 Task: Find connections with filter location Barki Saria with filter topic #humanresourceswith filter profile language German with filter current company Idexcel with filter school Jawahar Education Societys A.C.Patil College of Engineering 17 Sector-4 Kharghar Navi Mumbai-410 210 with filter industry Hospitals with filter service category Wealth Management with filter keywords title Computer Programmer
Action: Mouse moved to (673, 95)
Screenshot: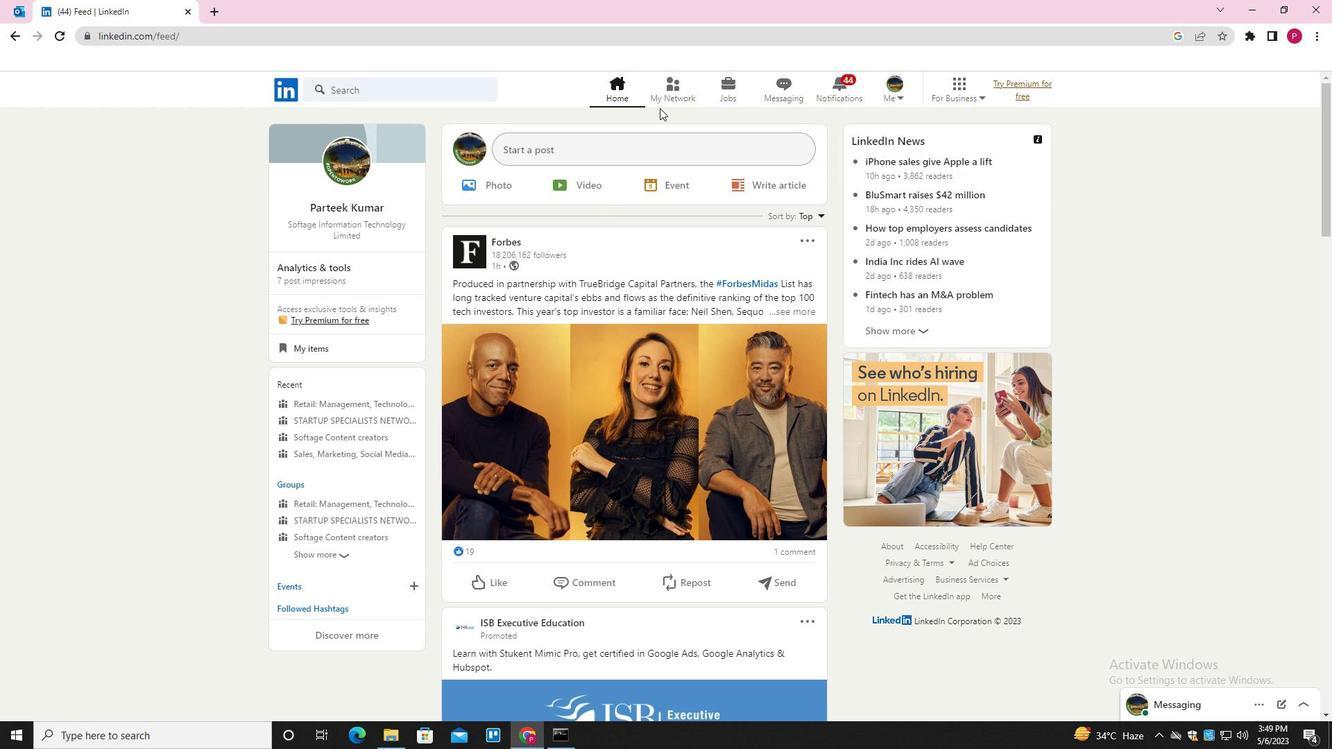 
Action: Mouse pressed left at (673, 95)
Screenshot: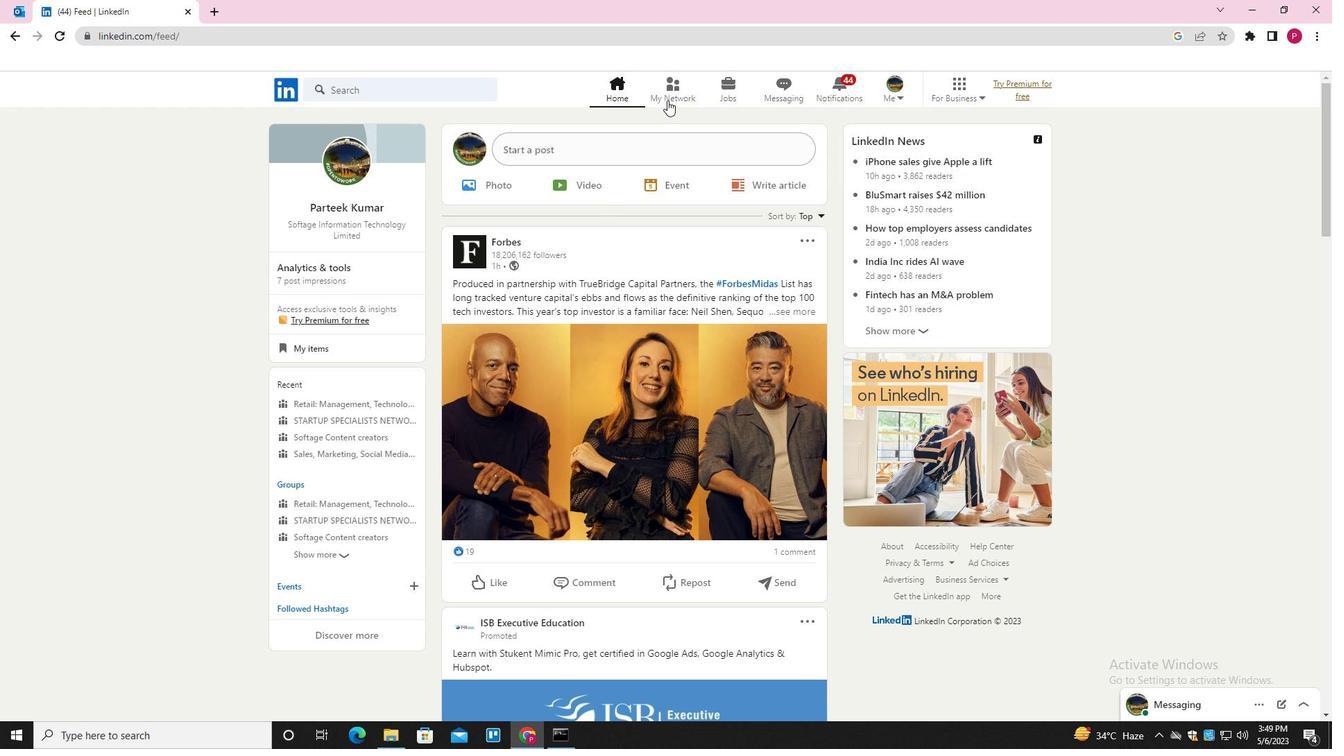 
Action: Mouse moved to (387, 170)
Screenshot: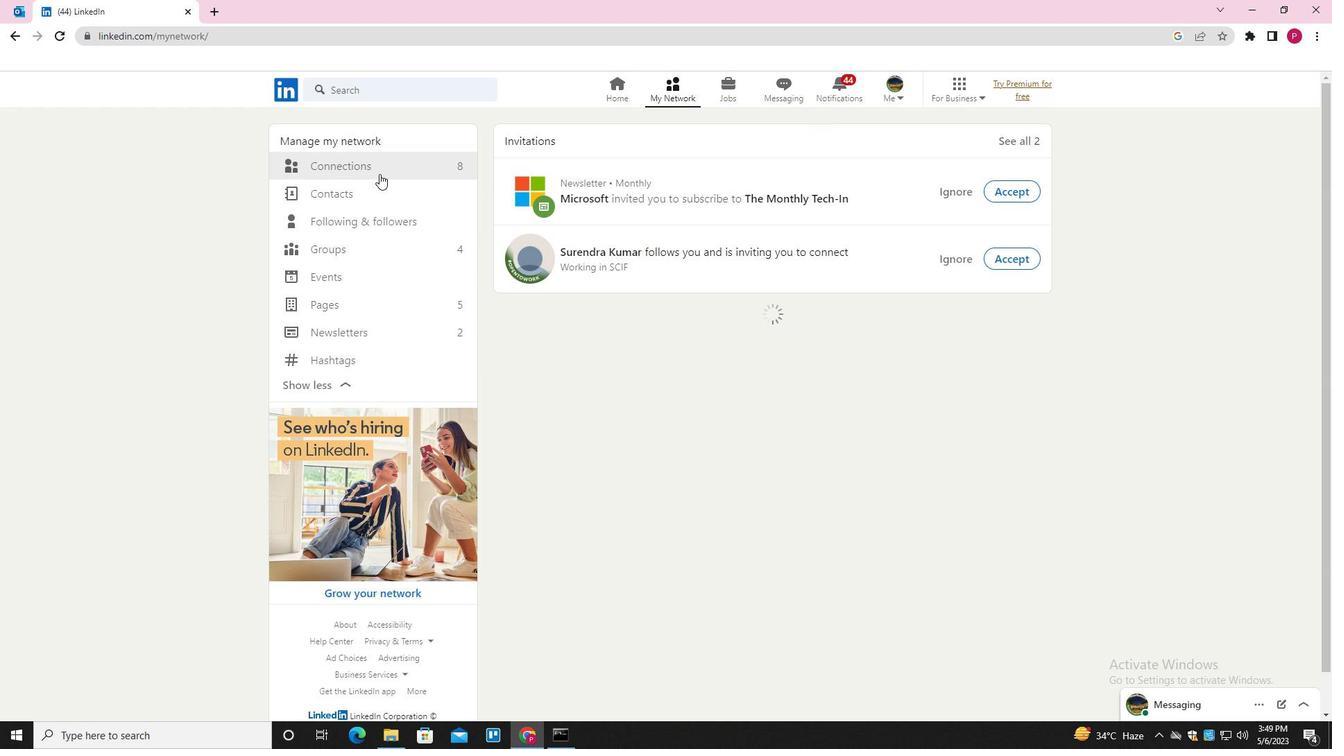 
Action: Mouse pressed left at (387, 170)
Screenshot: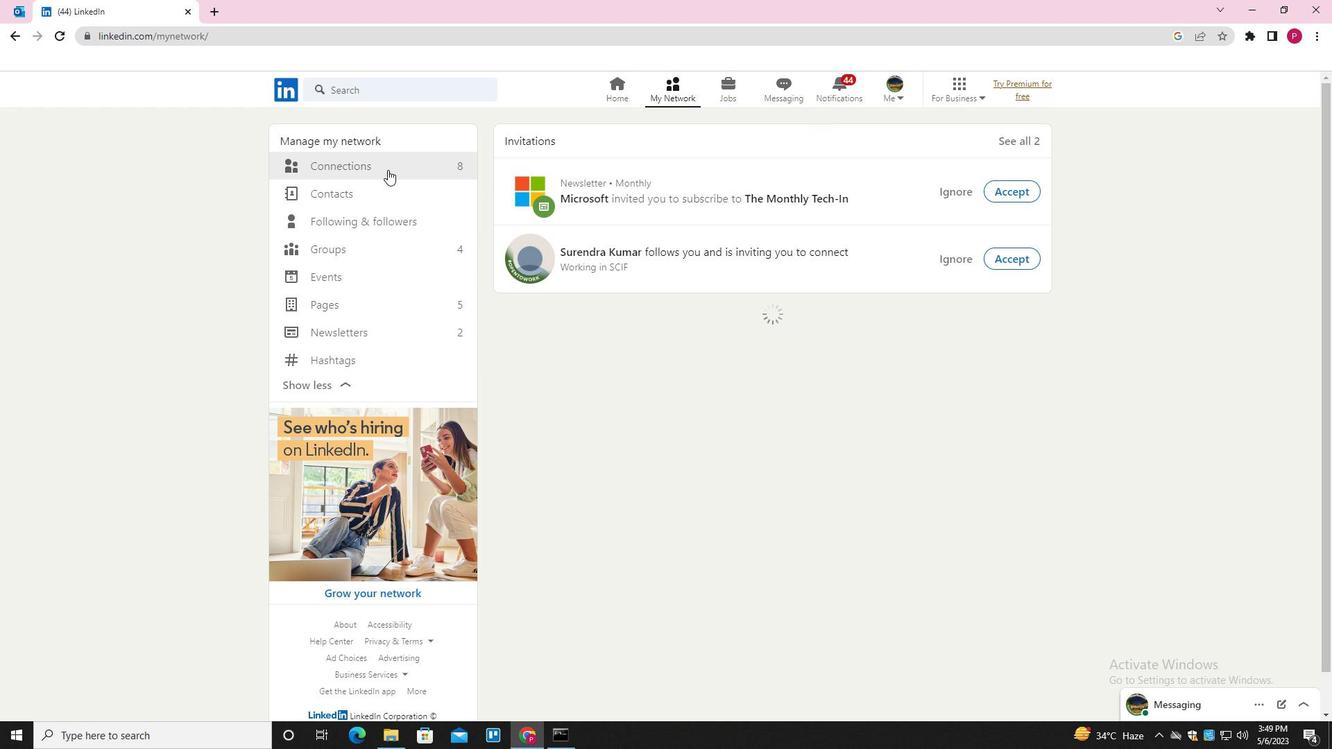 
Action: Mouse moved to (803, 171)
Screenshot: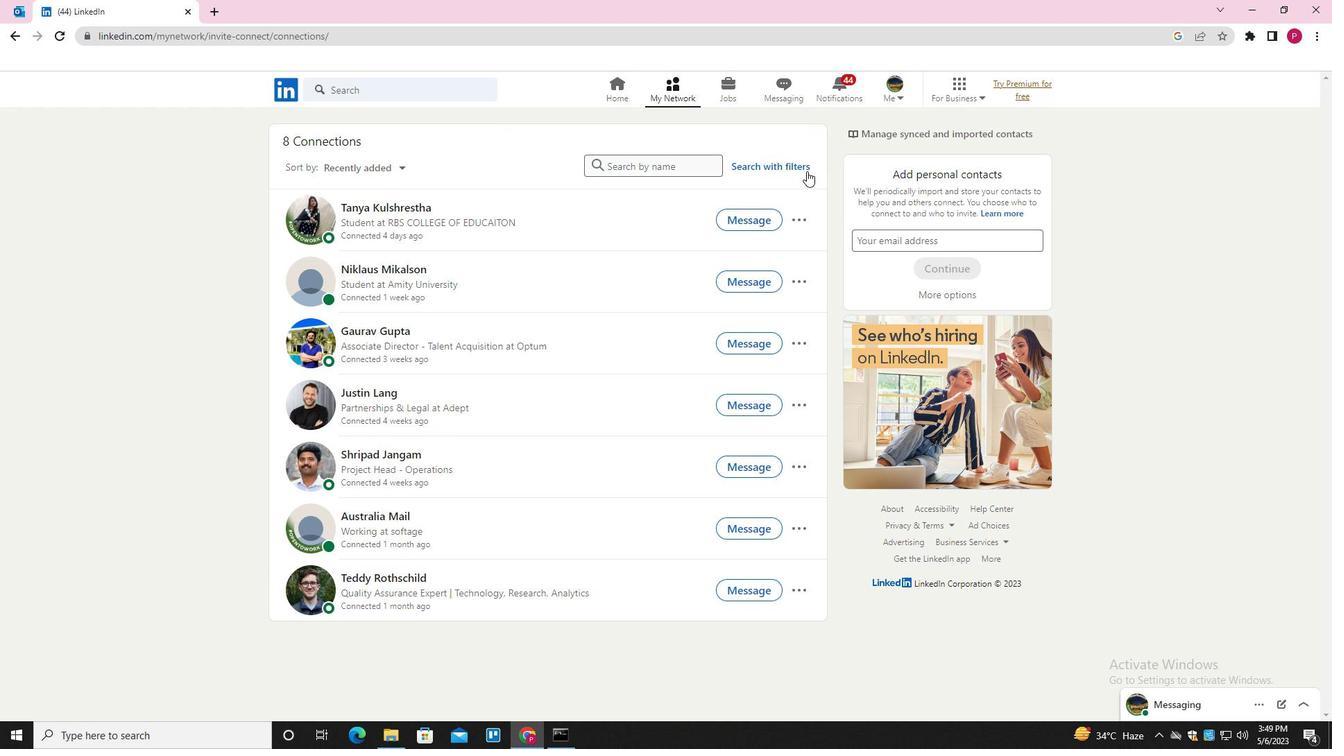 
Action: Mouse pressed left at (803, 171)
Screenshot: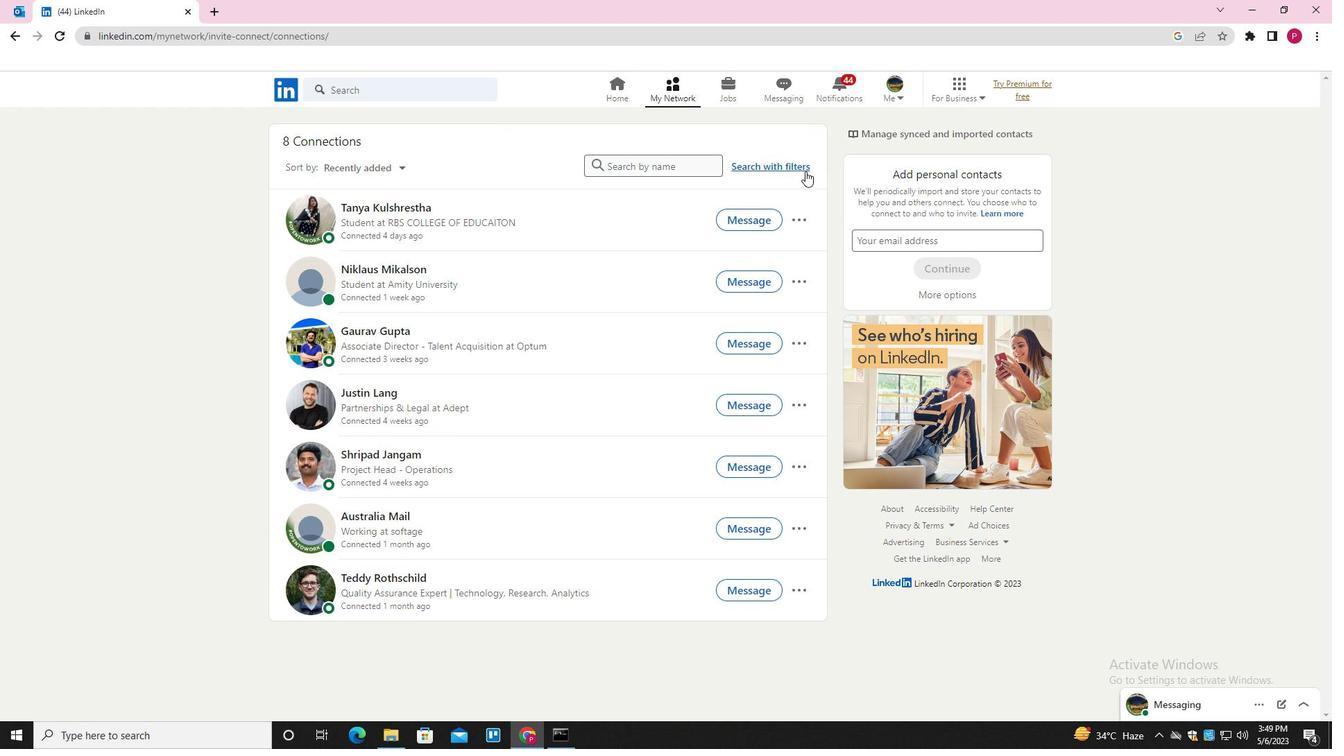 
Action: Mouse moved to (713, 121)
Screenshot: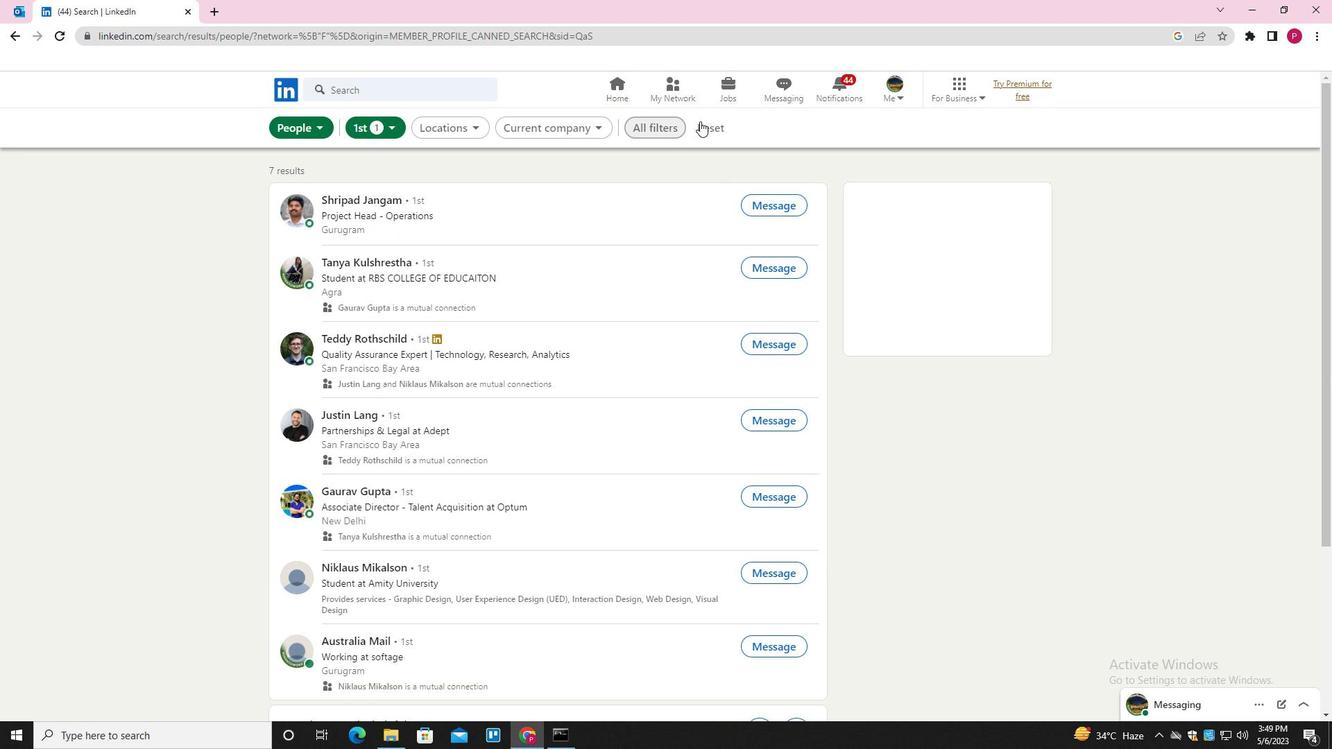 
Action: Mouse pressed left at (713, 121)
Screenshot: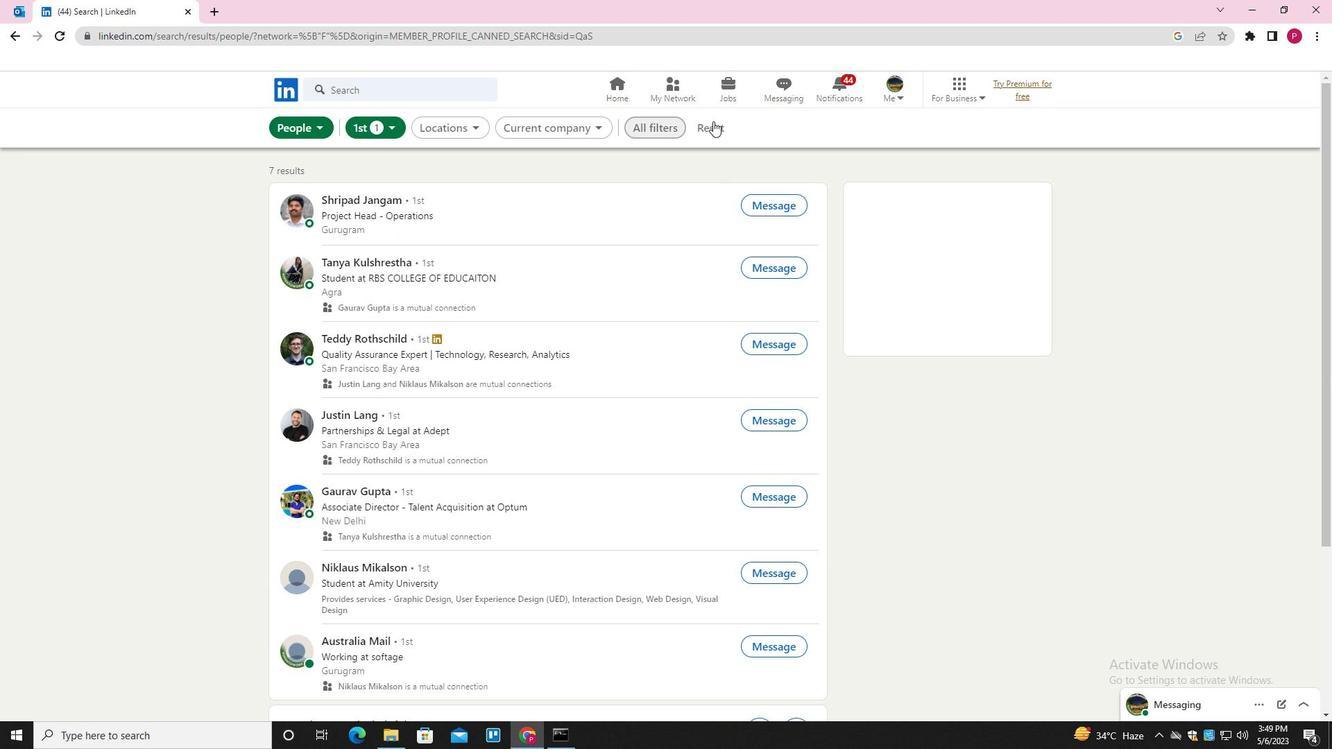 
Action: Mouse moved to (694, 121)
Screenshot: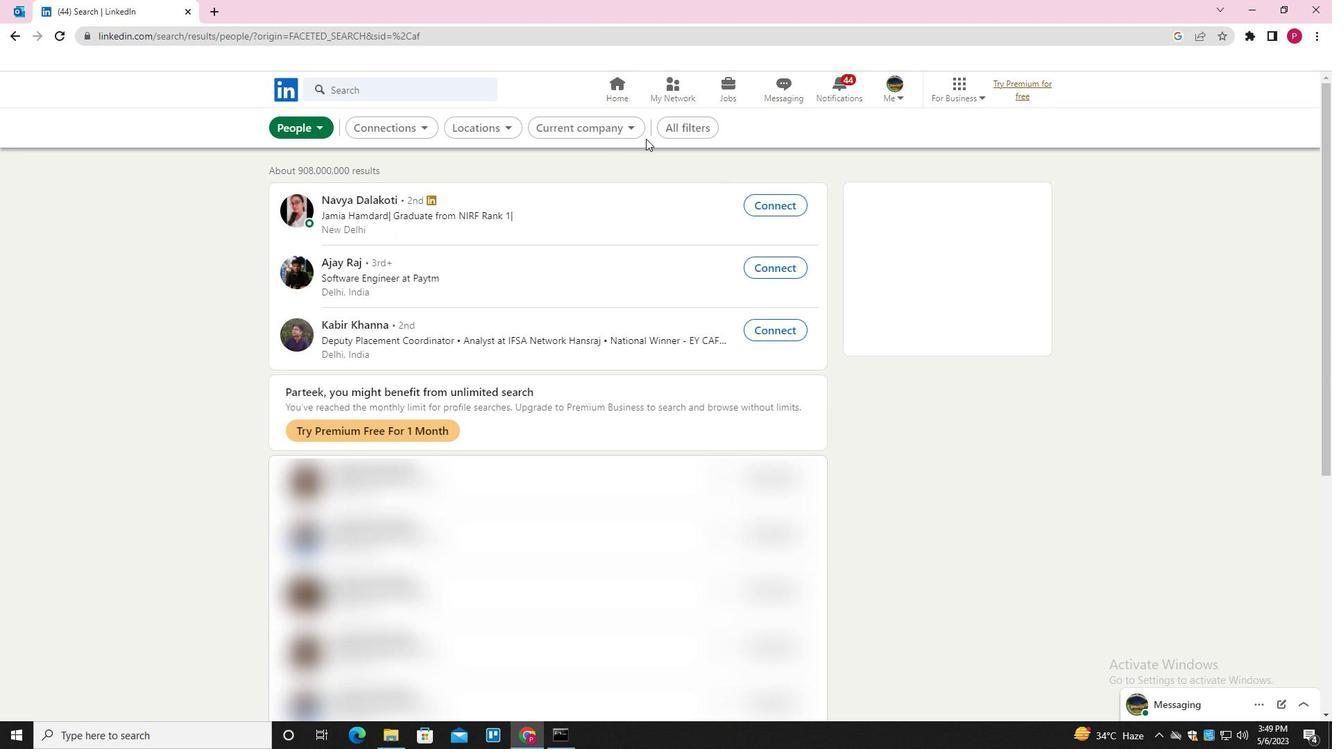 
Action: Mouse pressed left at (694, 121)
Screenshot: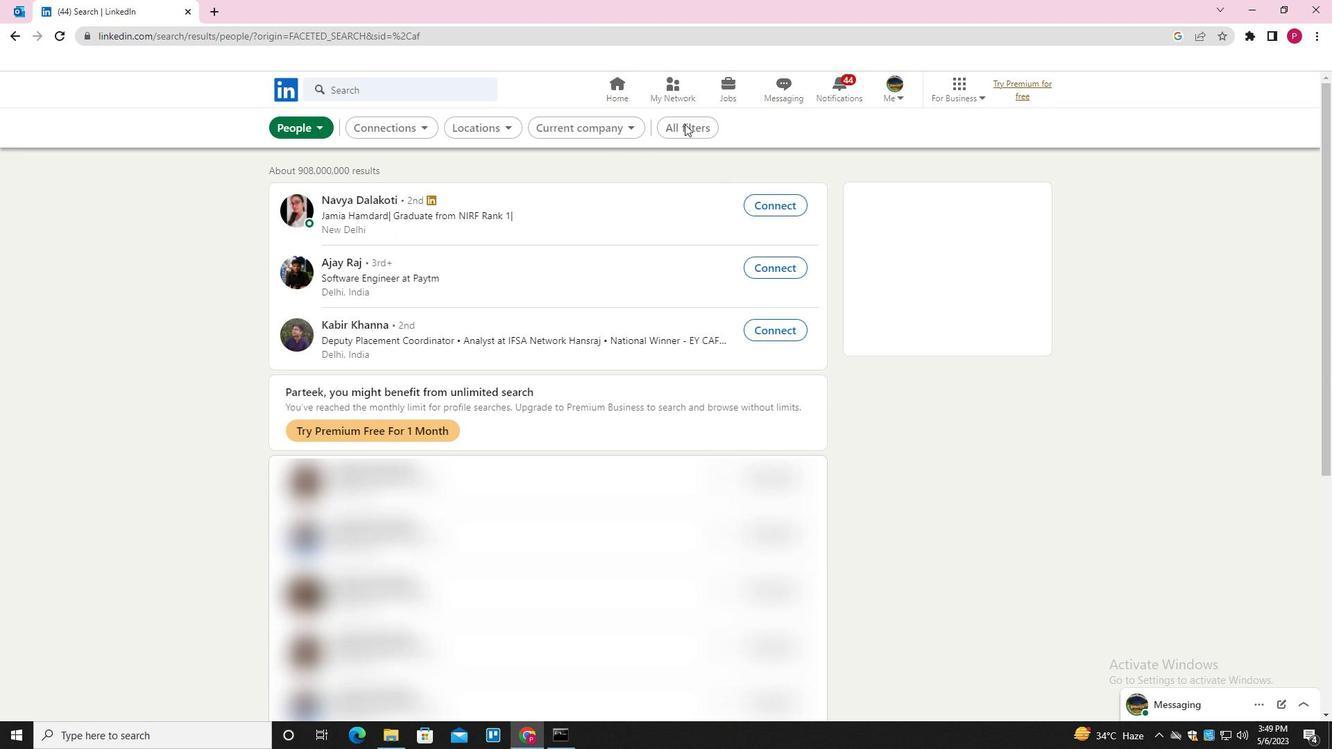 
Action: Mouse moved to (1066, 388)
Screenshot: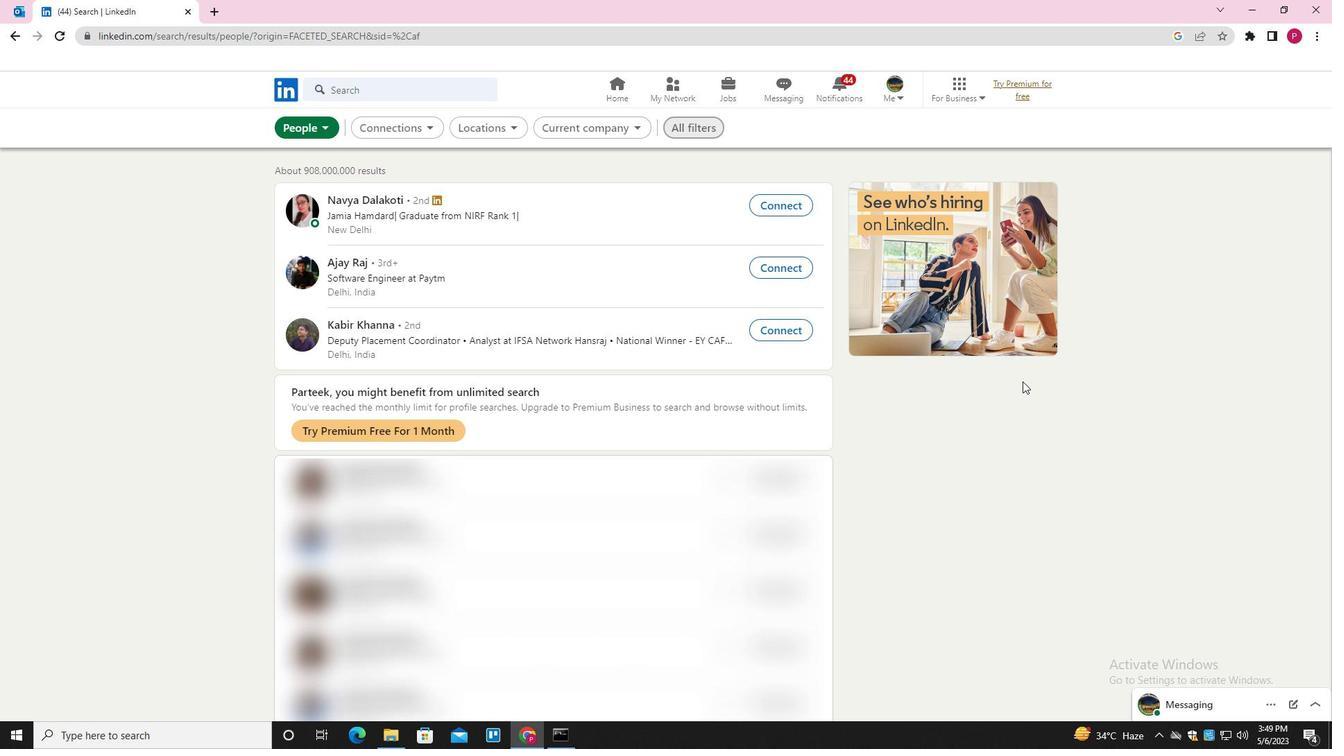 
Action: Mouse scrolled (1066, 387) with delta (0, 0)
Screenshot: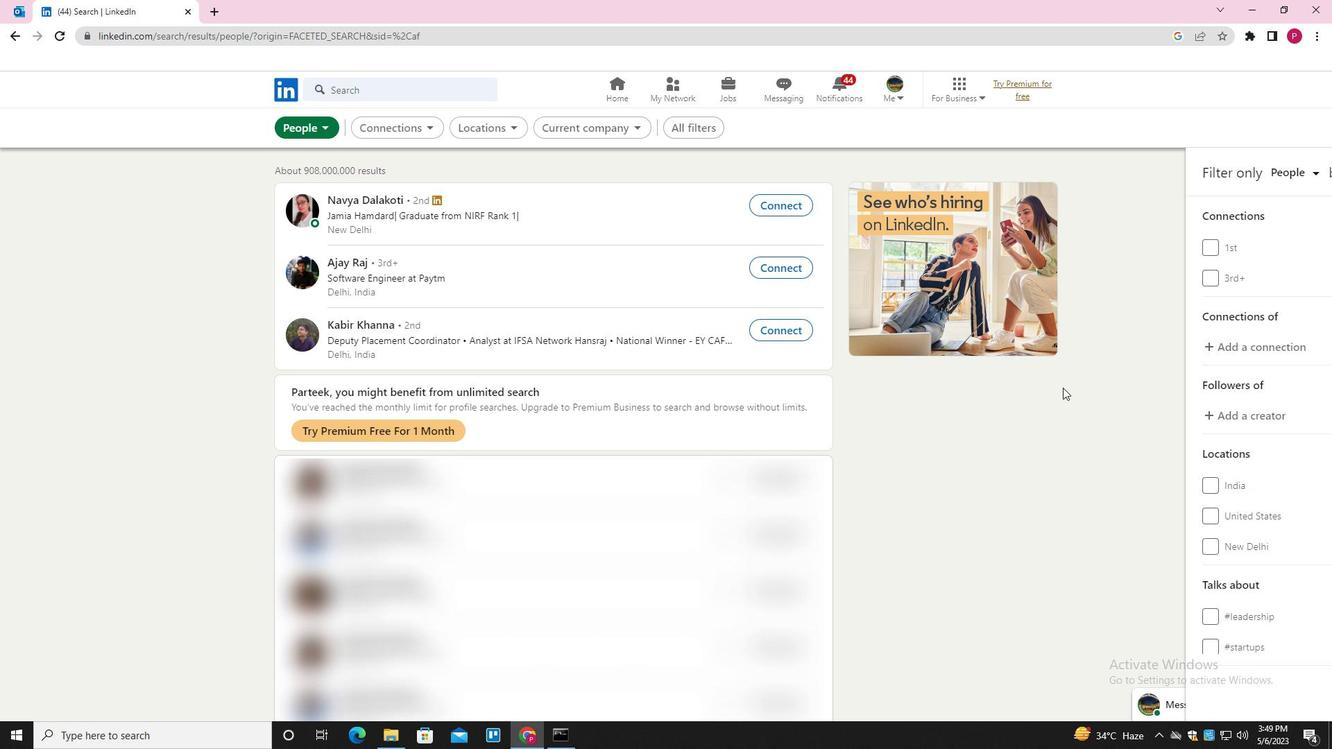 
Action: Mouse scrolled (1066, 387) with delta (0, 0)
Screenshot: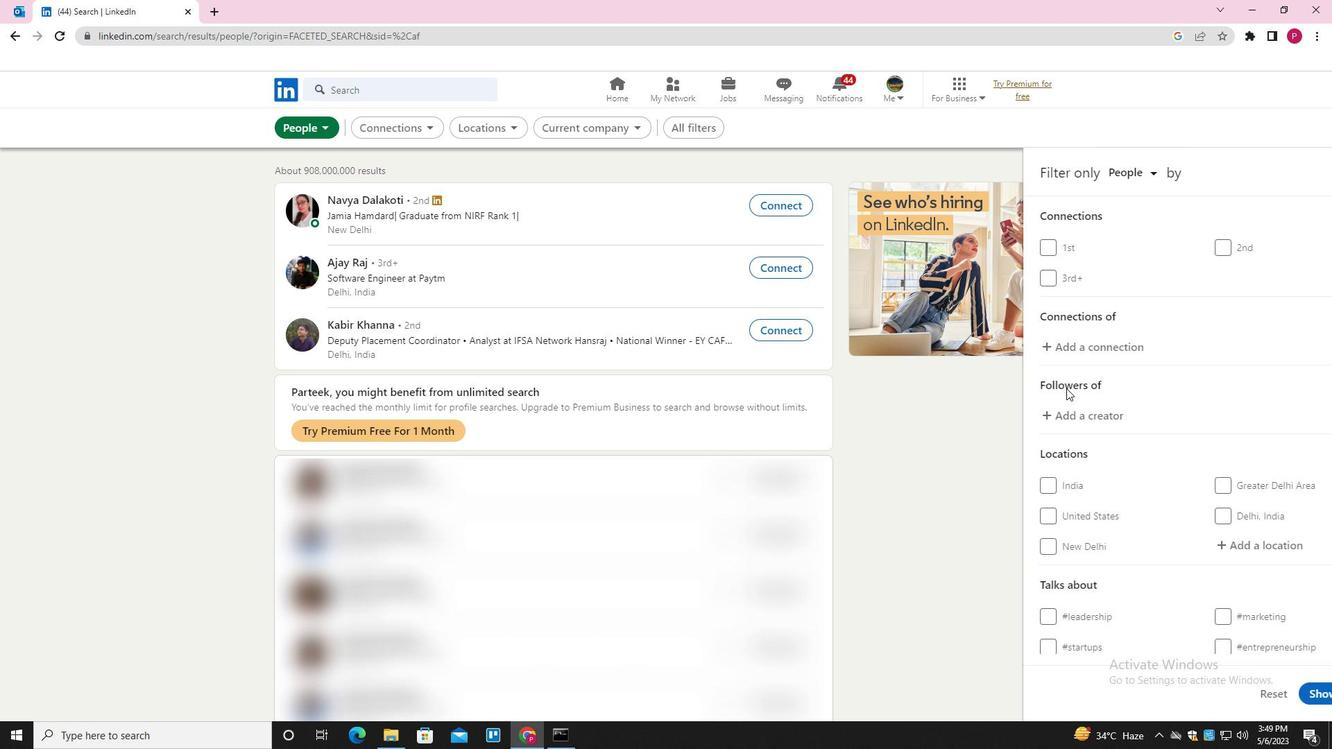
Action: Mouse scrolled (1066, 387) with delta (0, 0)
Screenshot: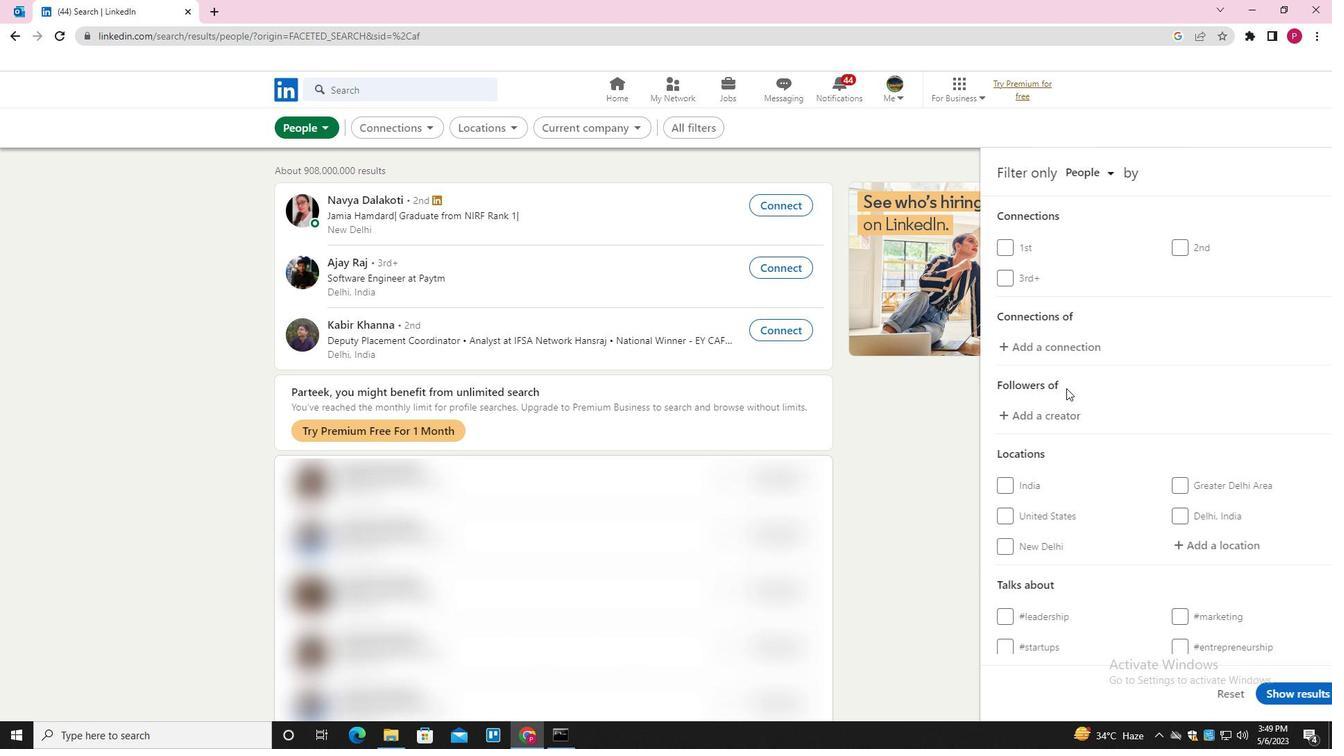 
Action: Mouse moved to (1154, 336)
Screenshot: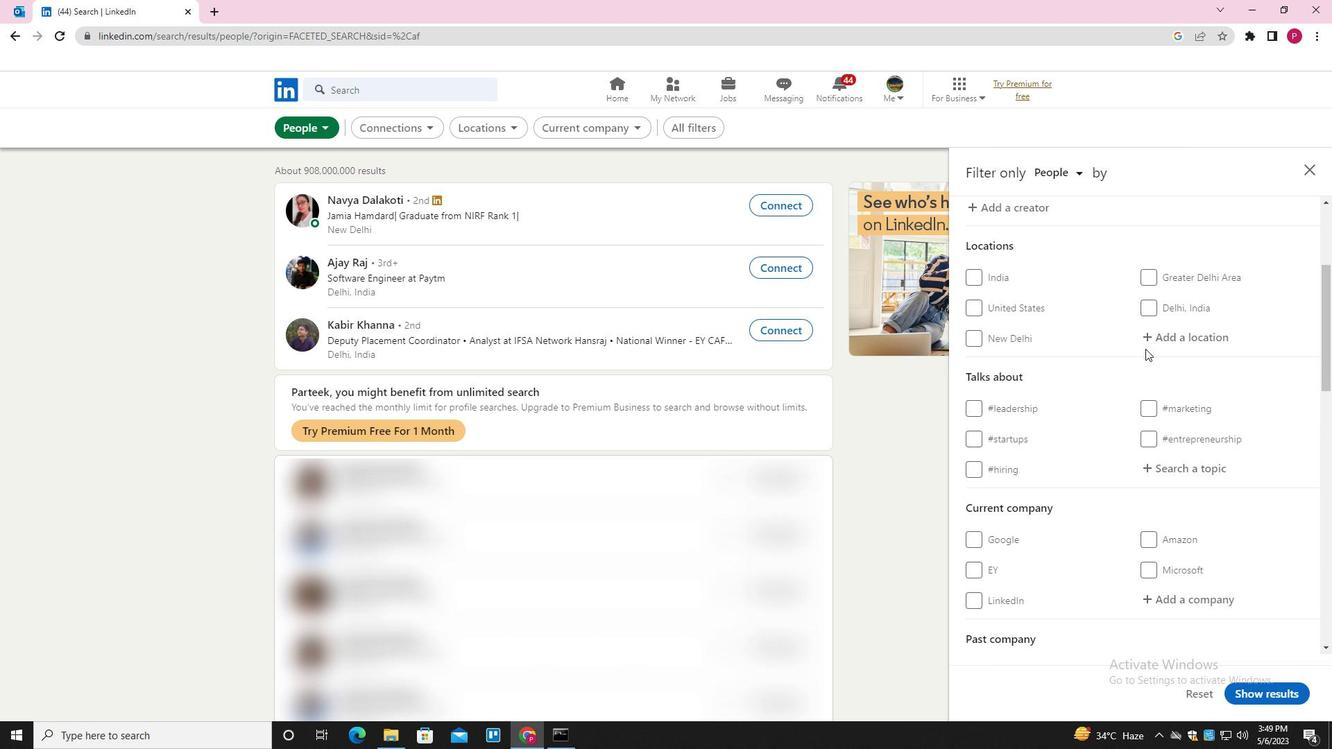 
Action: Mouse pressed left at (1154, 336)
Screenshot: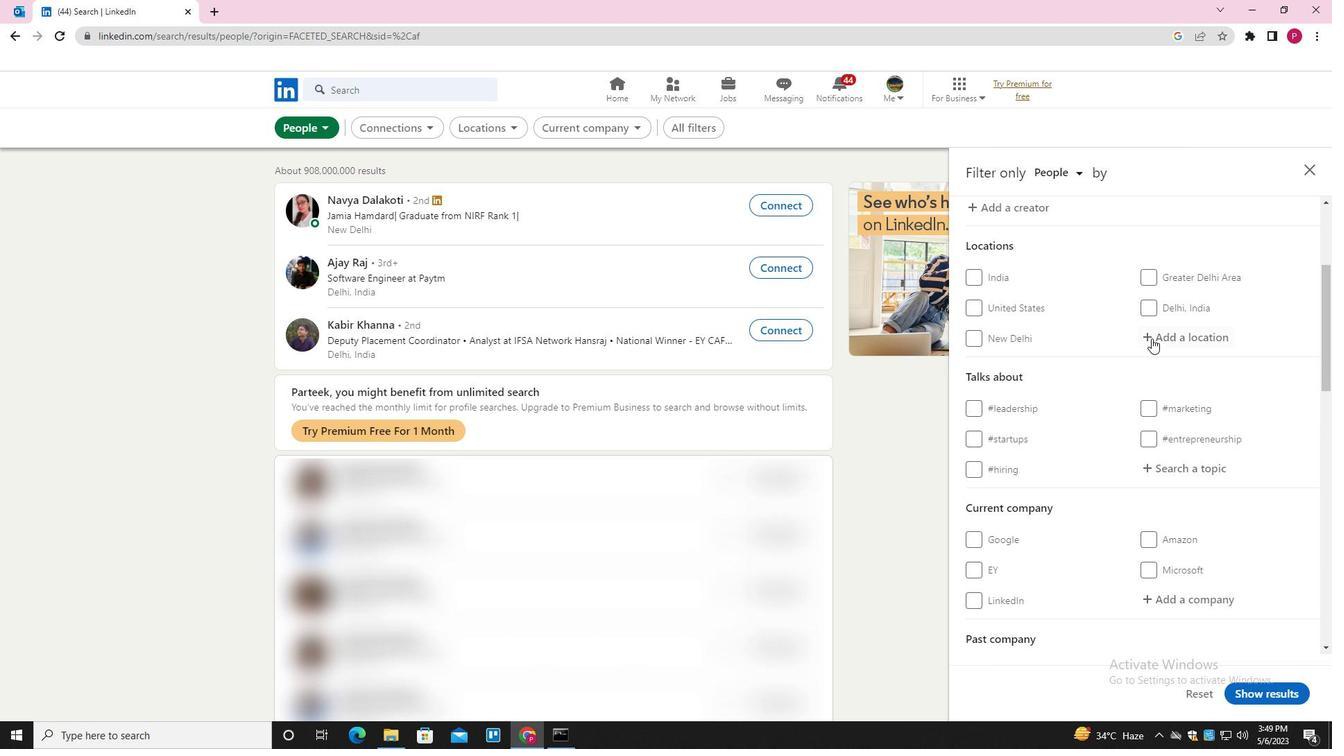 
Action: Key pressed <Key.shift><Key.shift><Key.shift><Key.shift><Key.shift><Key.shift><Key.shift><Key.shift>K<Key.backspace><Key.shift>BARKI<Key.space><Key.shift><Key.shift><Key.shift><Key.shift><Key.shift><Key.shift><Key.shift><Key.shift><Key.shift><Key.shift>SARIA
Screenshot: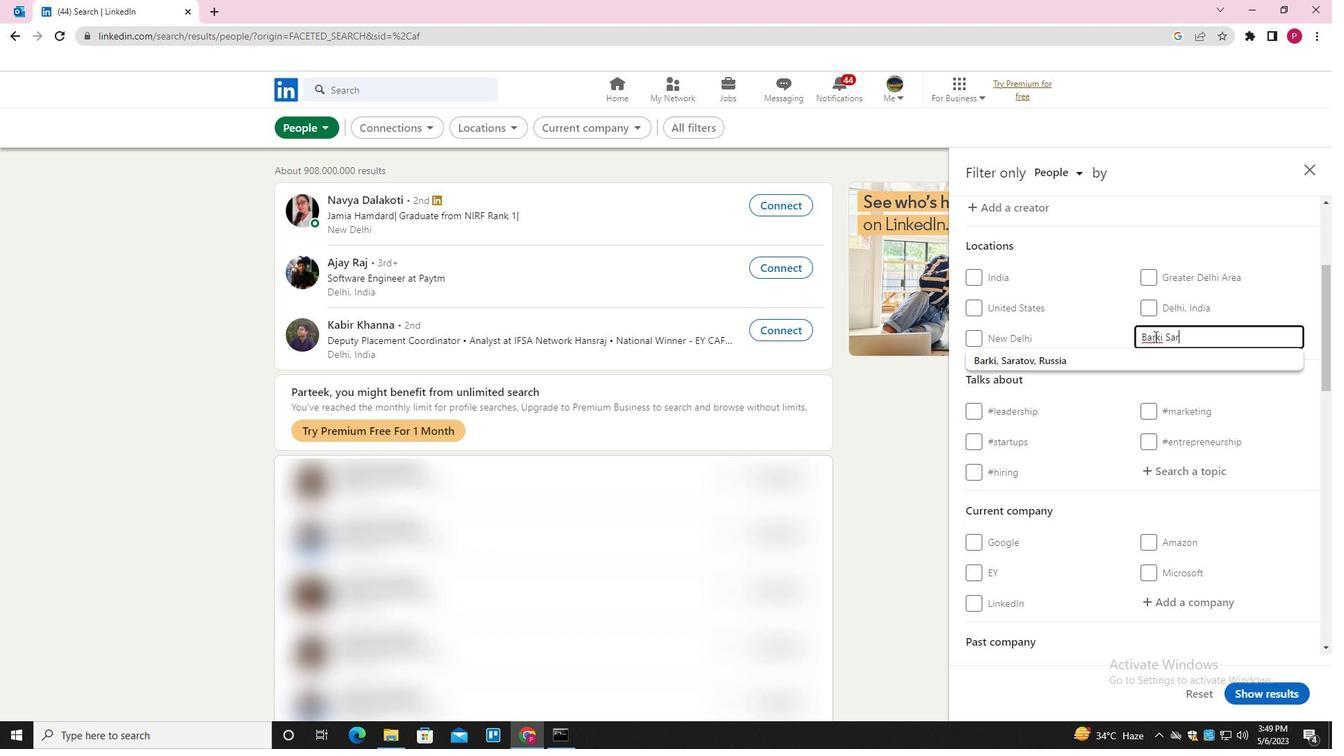 
Action: Mouse scrolled (1154, 335) with delta (0, 0)
Screenshot: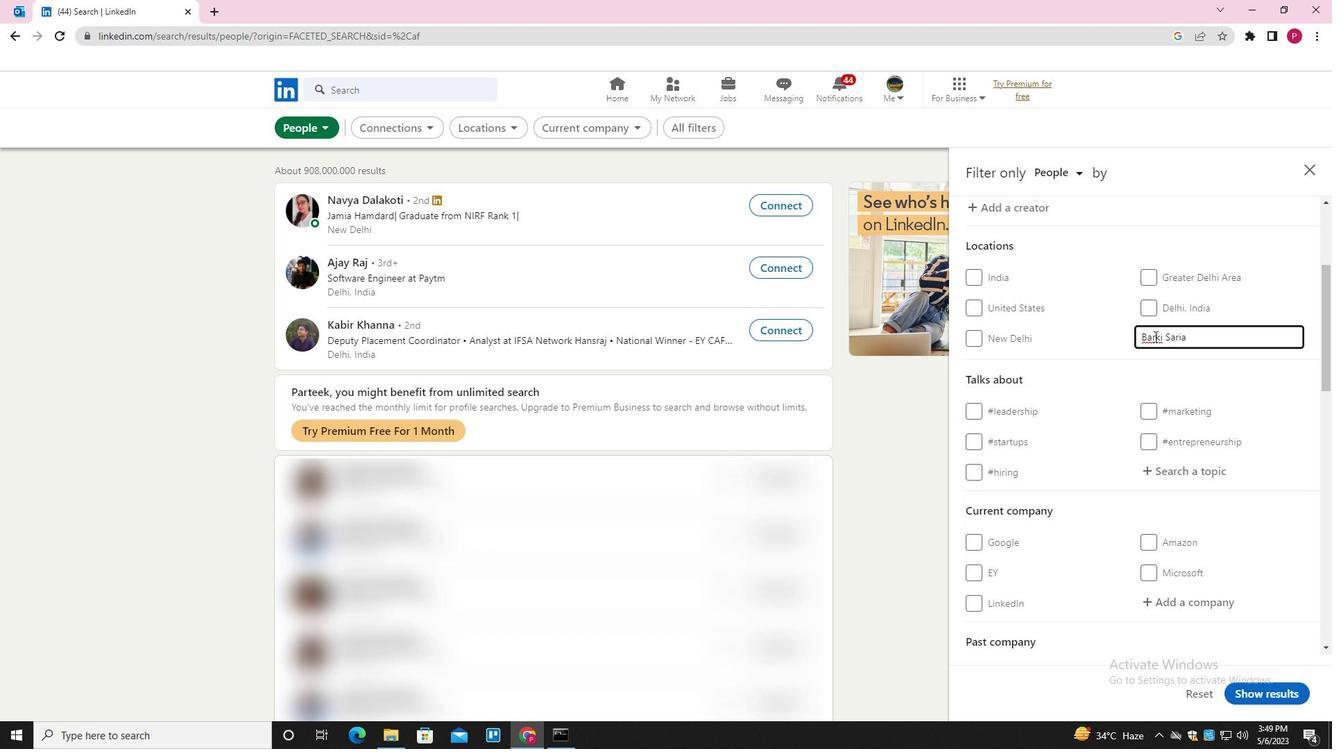
Action: Mouse moved to (1153, 336)
Screenshot: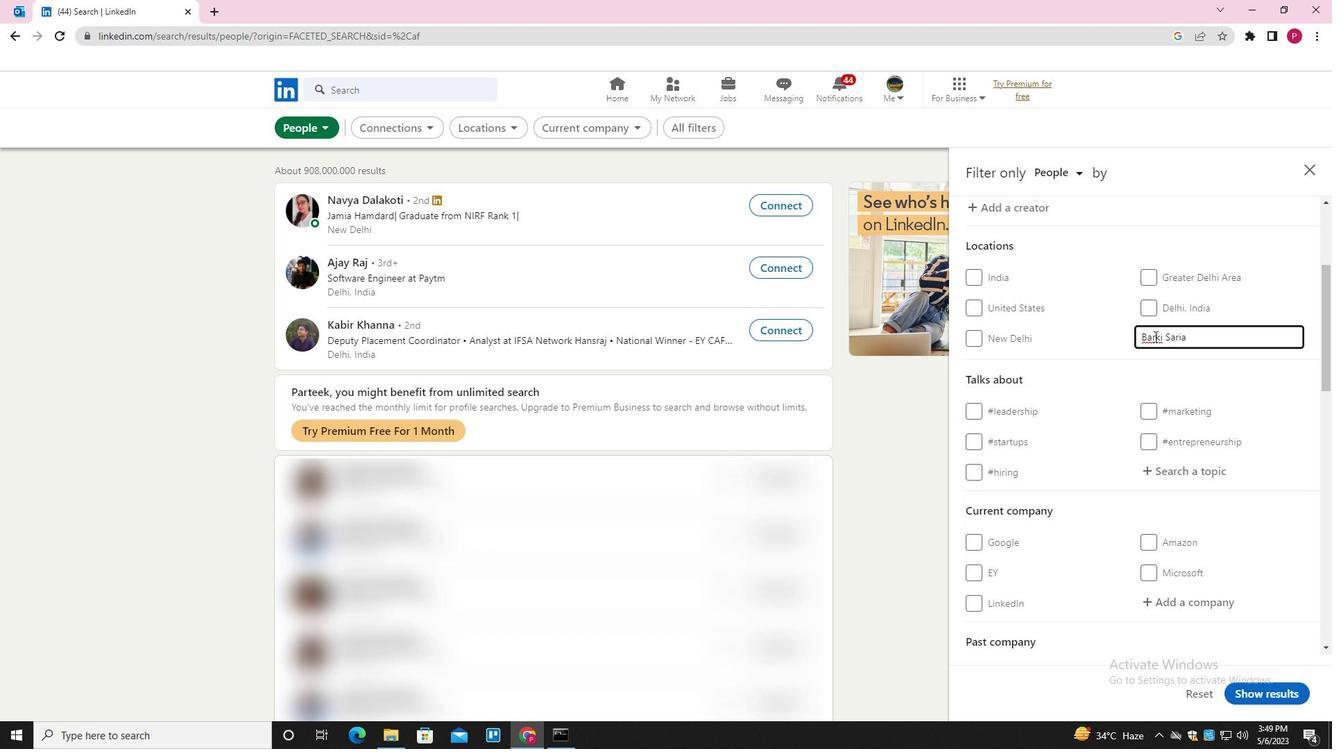 
Action: Mouse scrolled (1153, 335) with delta (0, 0)
Screenshot: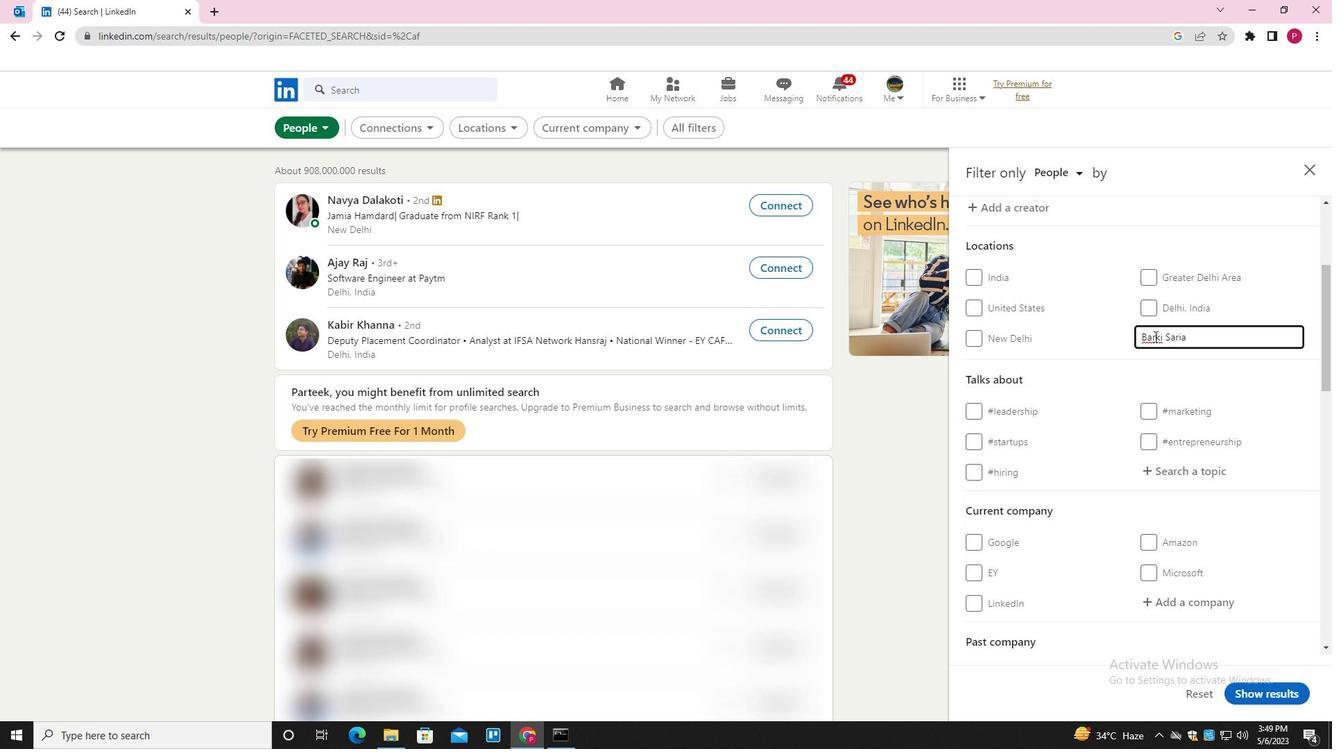 
Action: Mouse moved to (1149, 340)
Screenshot: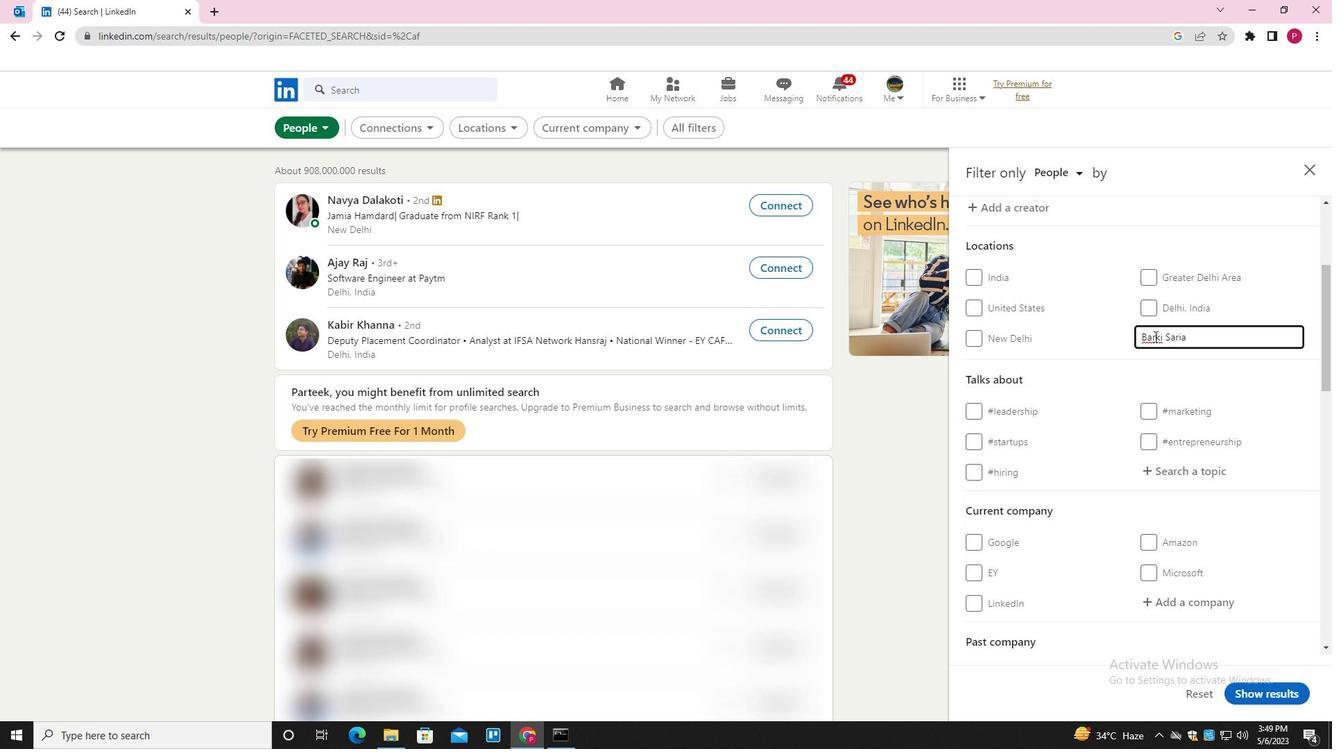
Action: Mouse scrolled (1149, 339) with delta (0, 0)
Screenshot: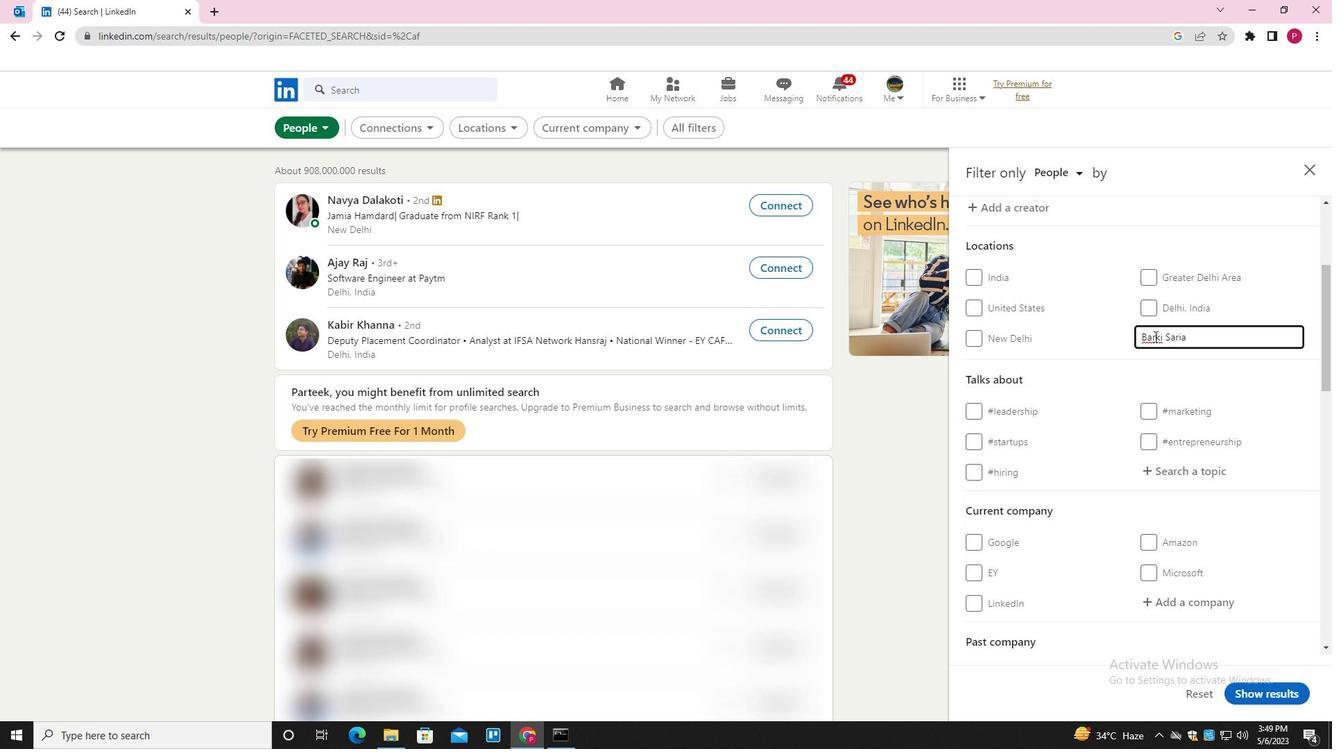 
Action: Mouse moved to (1179, 267)
Screenshot: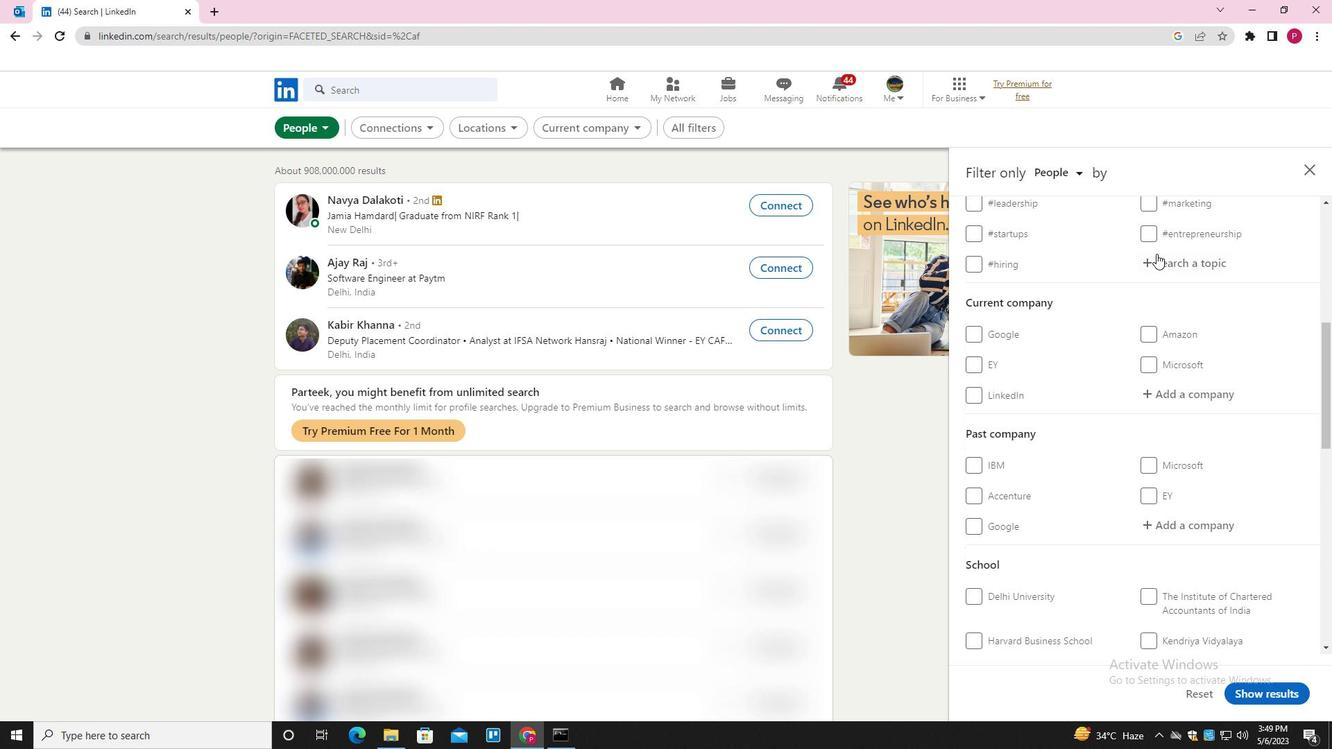 
Action: Mouse pressed left at (1179, 267)
Screenshot: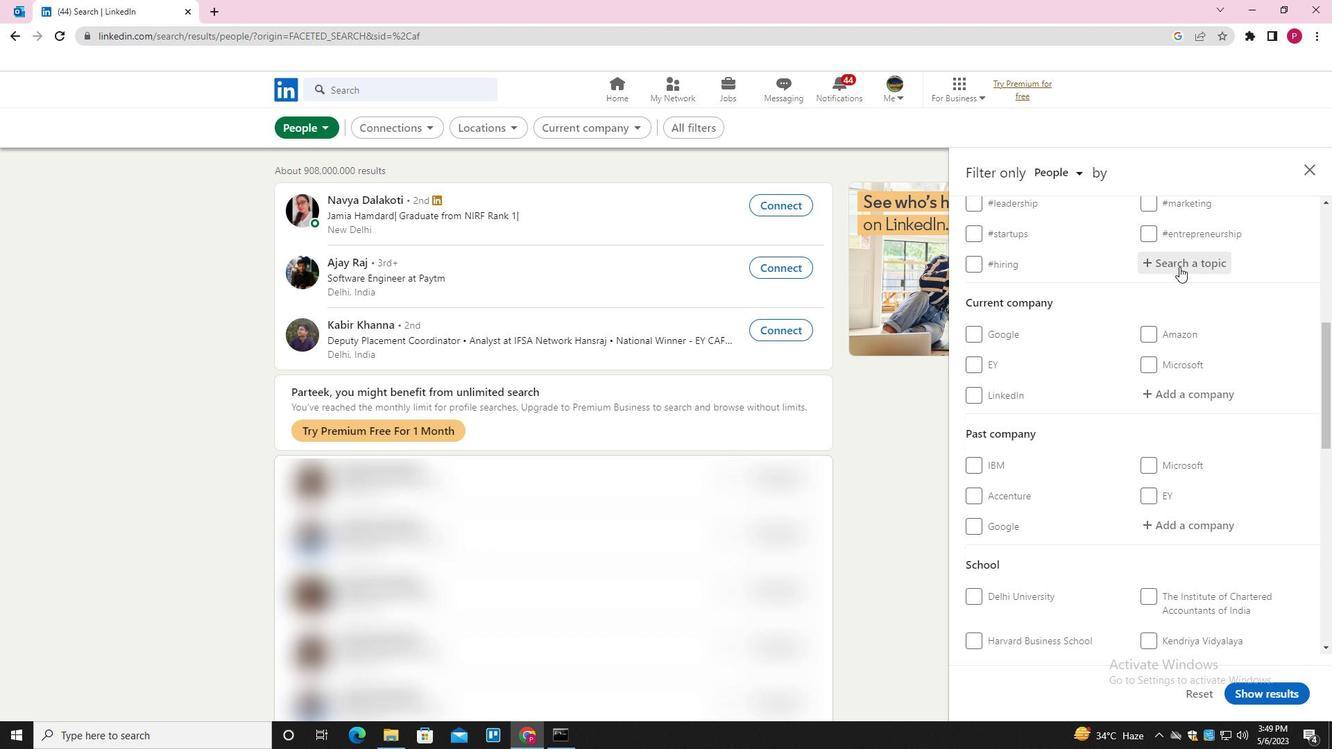 
Action: Key pressed HUMANRESOU<Key.backspace><Key.backspace>OURCES<Key.down><Key.enter>
Screenshot: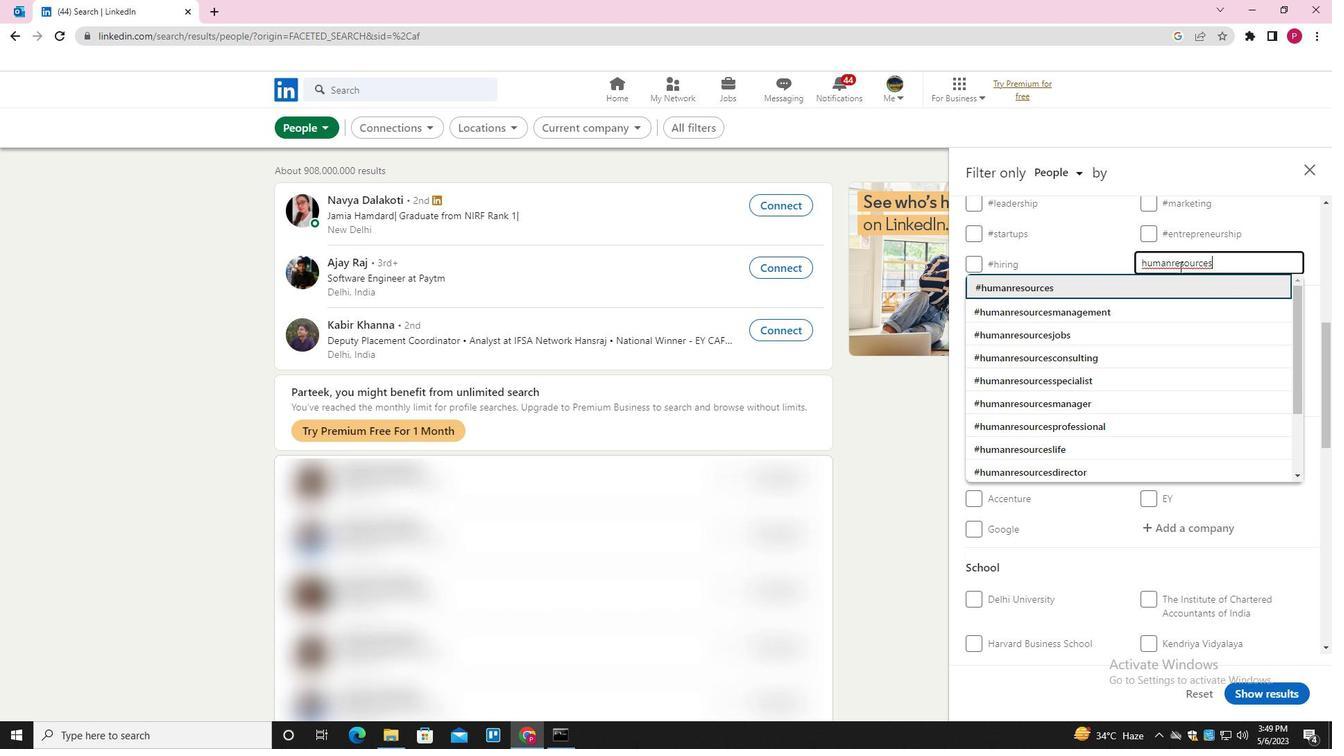 
Action: Mouse moved to (1149, 380)
Screenshot: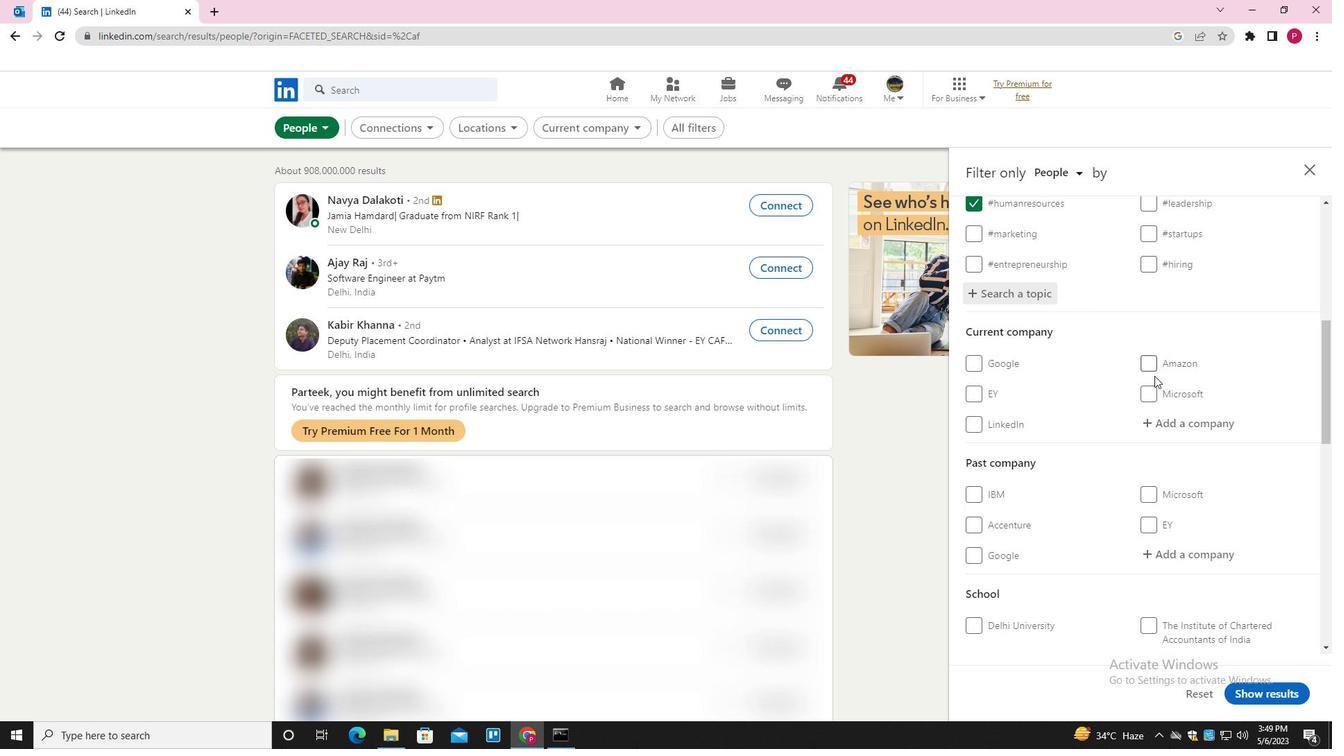 
Action: Mouse scrolled (1149, 379) with delta (0, 0)
Screenshot: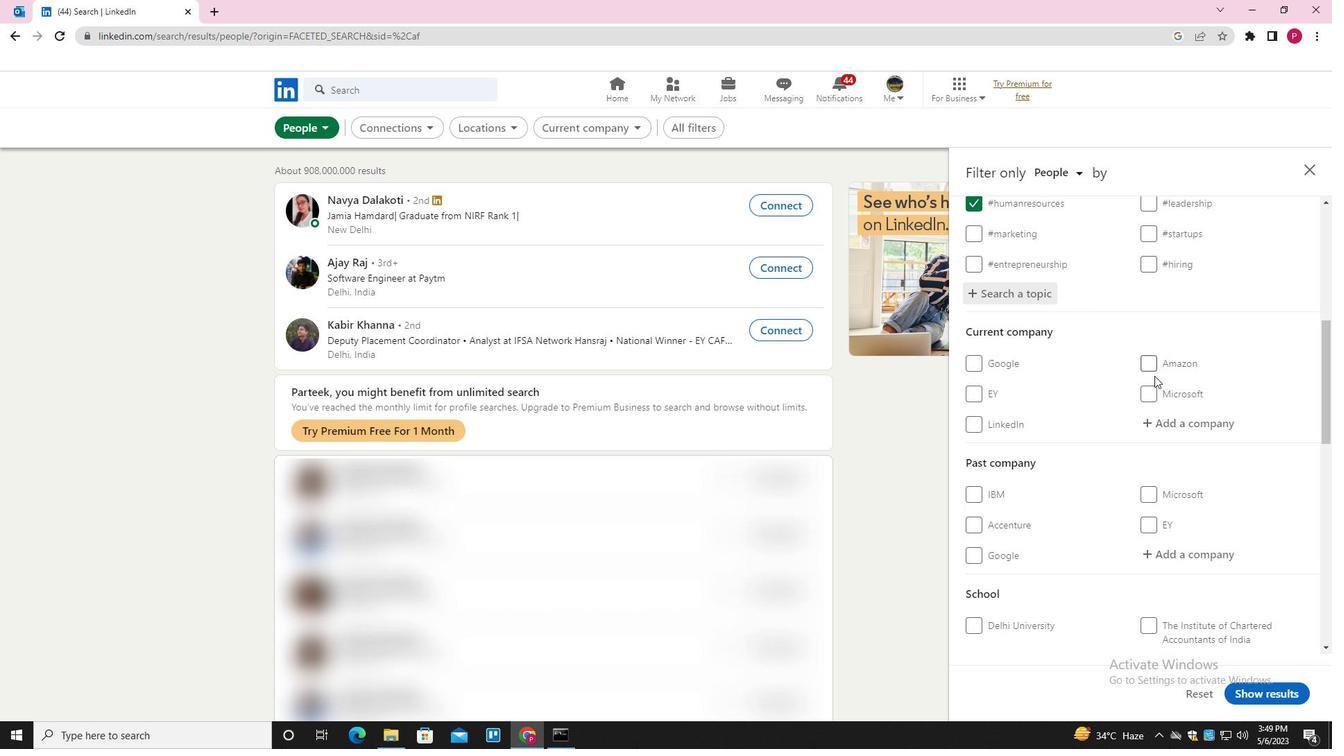 
Action: Mouse moved to (1147, 381)
Screenshot: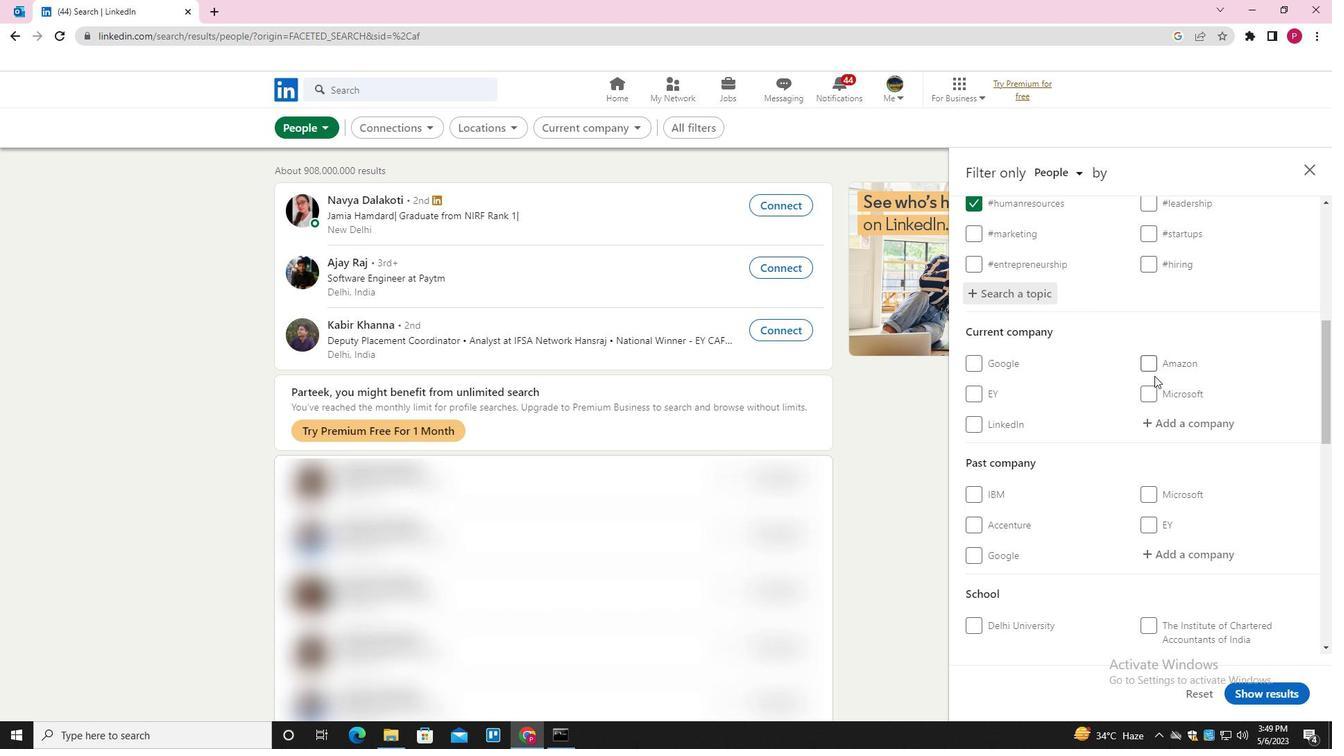 
Action: Mouse scrolled (1147, 380) with delta (0, 0)
Screenshot: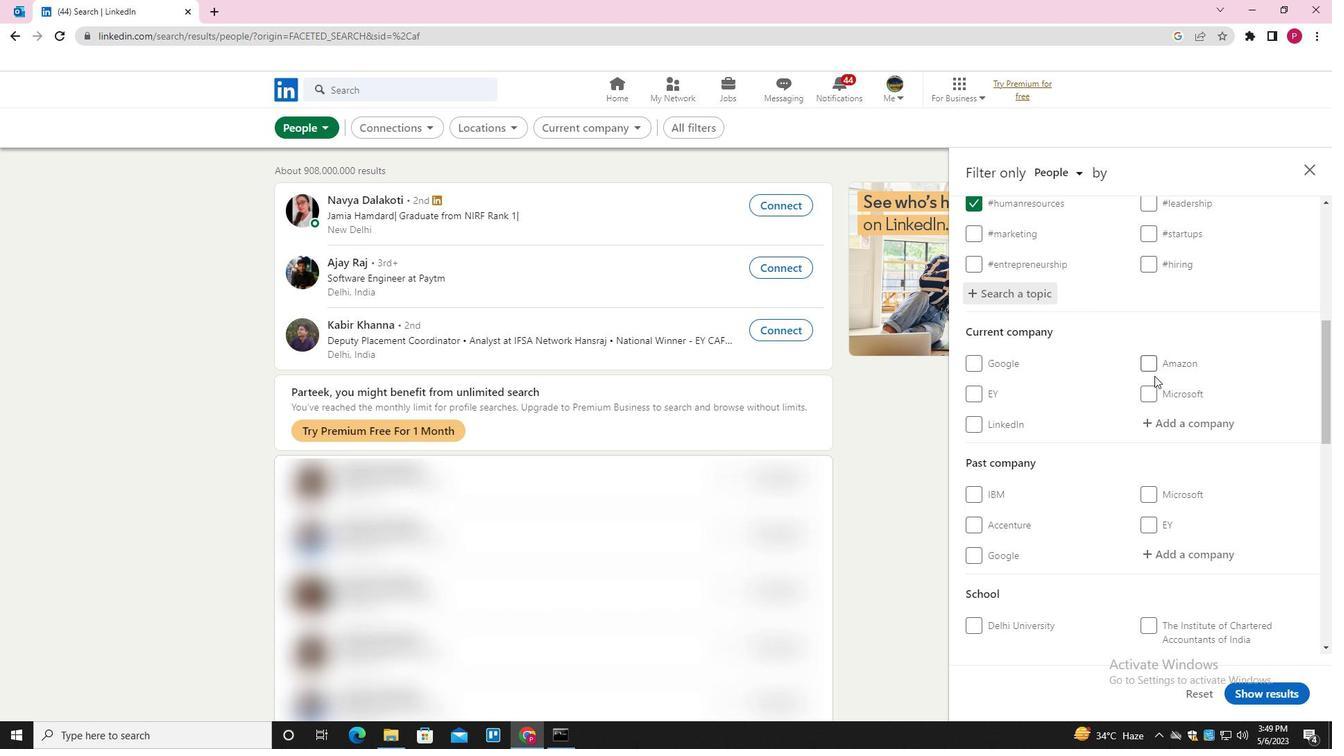 
Action: Mouse scrolled (1147, 380) with delta (0, 0)
Screenshot: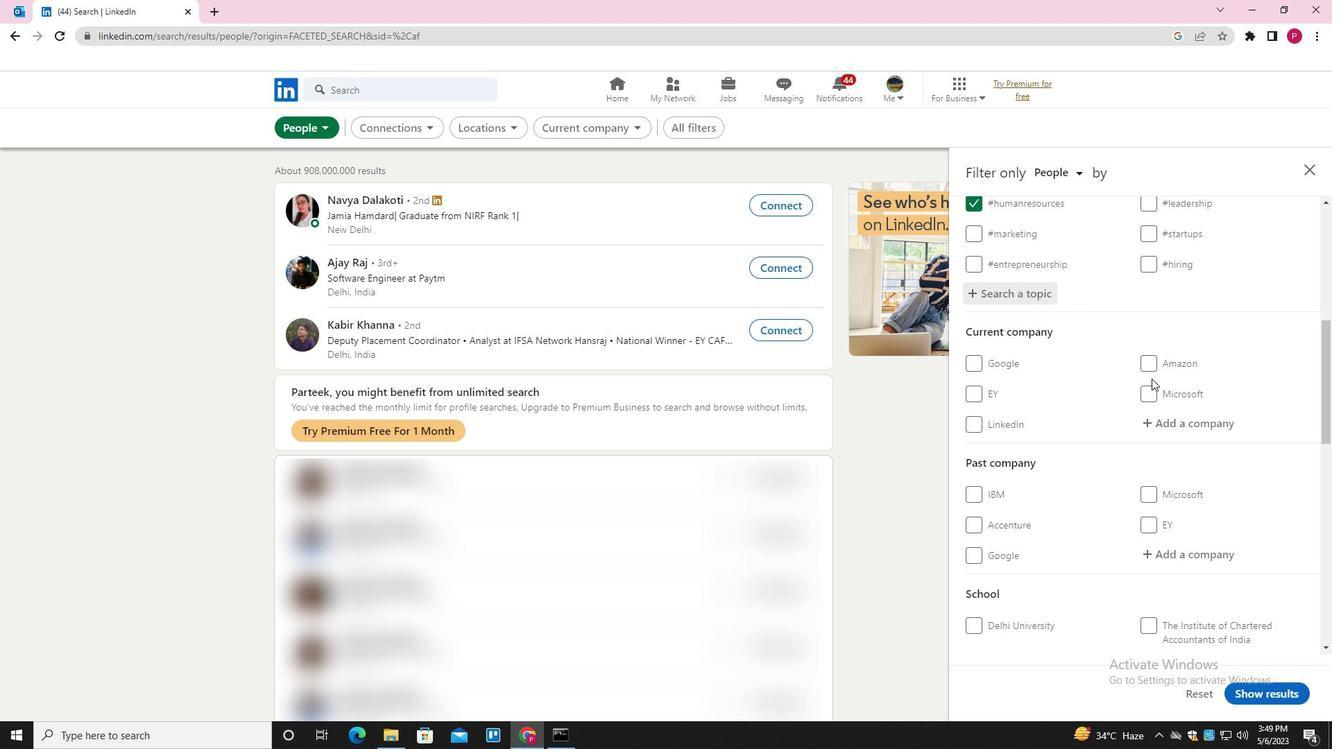 
Action: Mouse scrolled (1147, 380) with delta (0, 0)
Screenshot: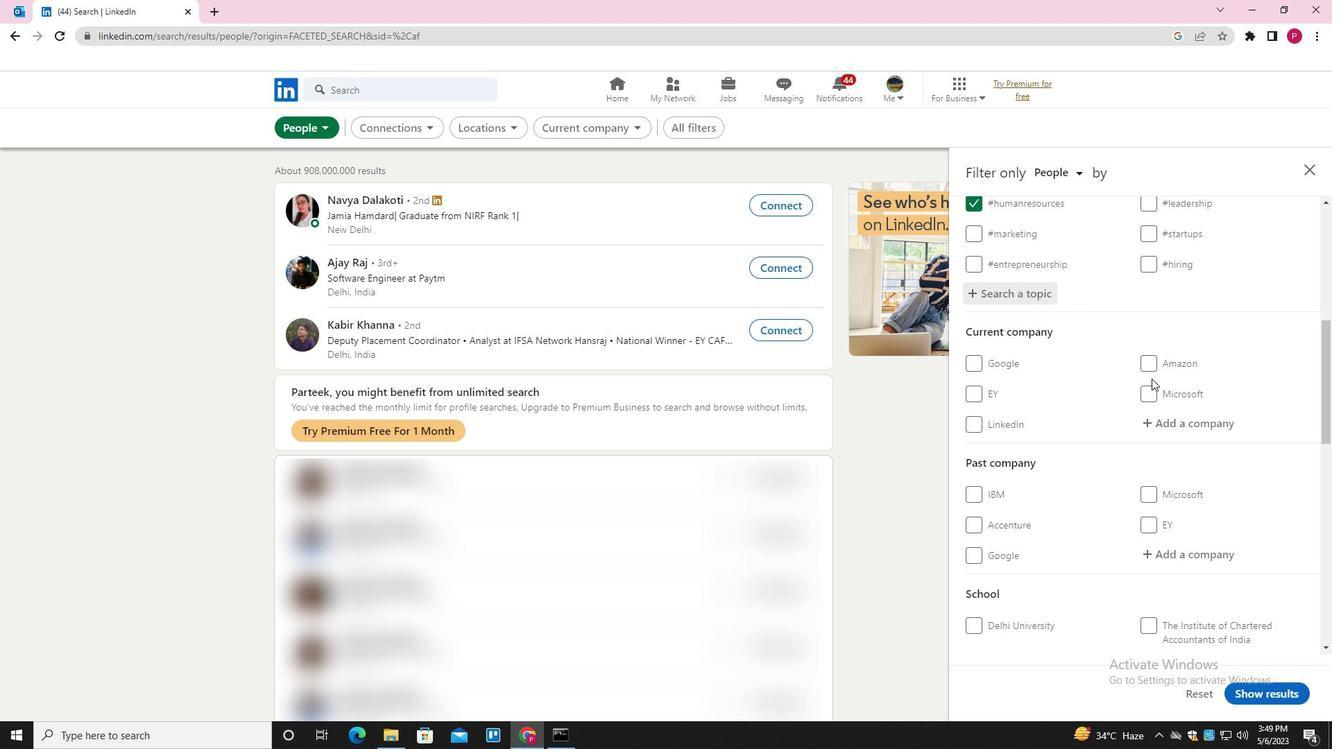 
Action: Mouse scrolled (1147, 380) with delta (0, 0)
Screenshot: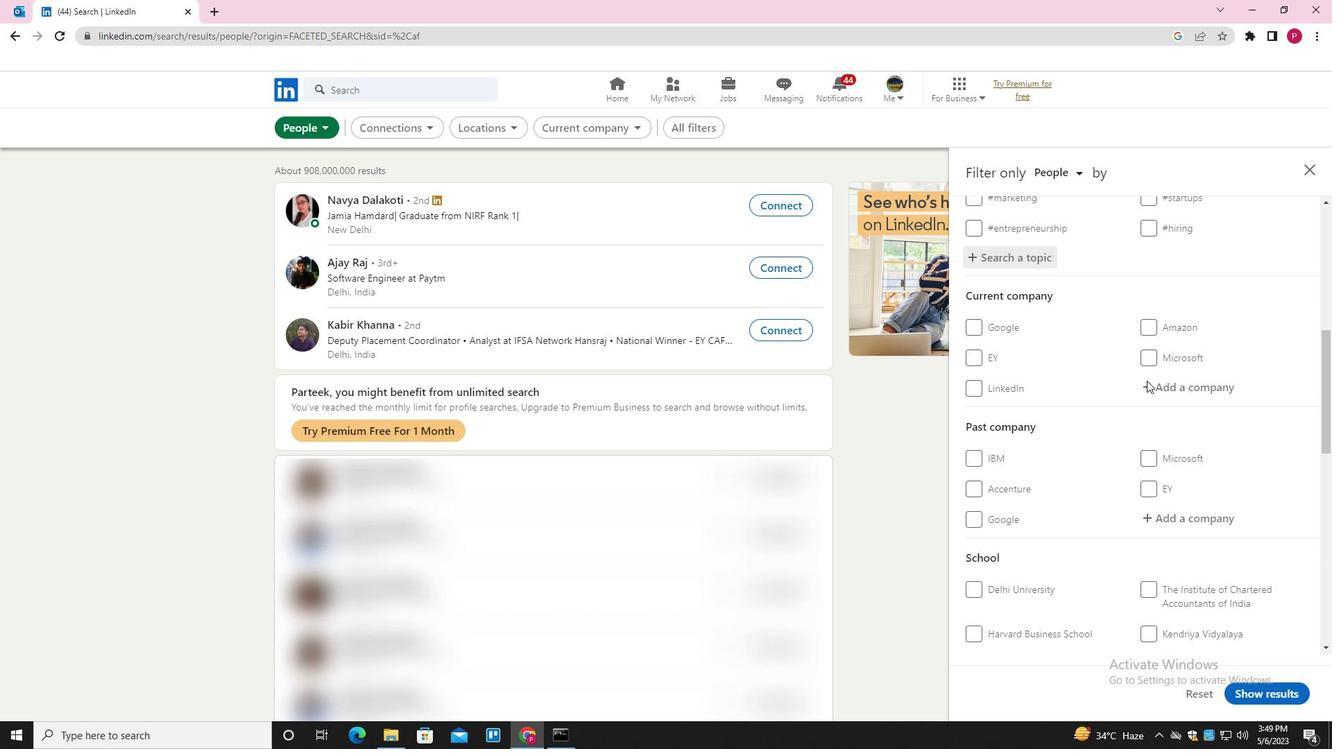 
Action: Mouse moved to (1079, 357)
Screenshot: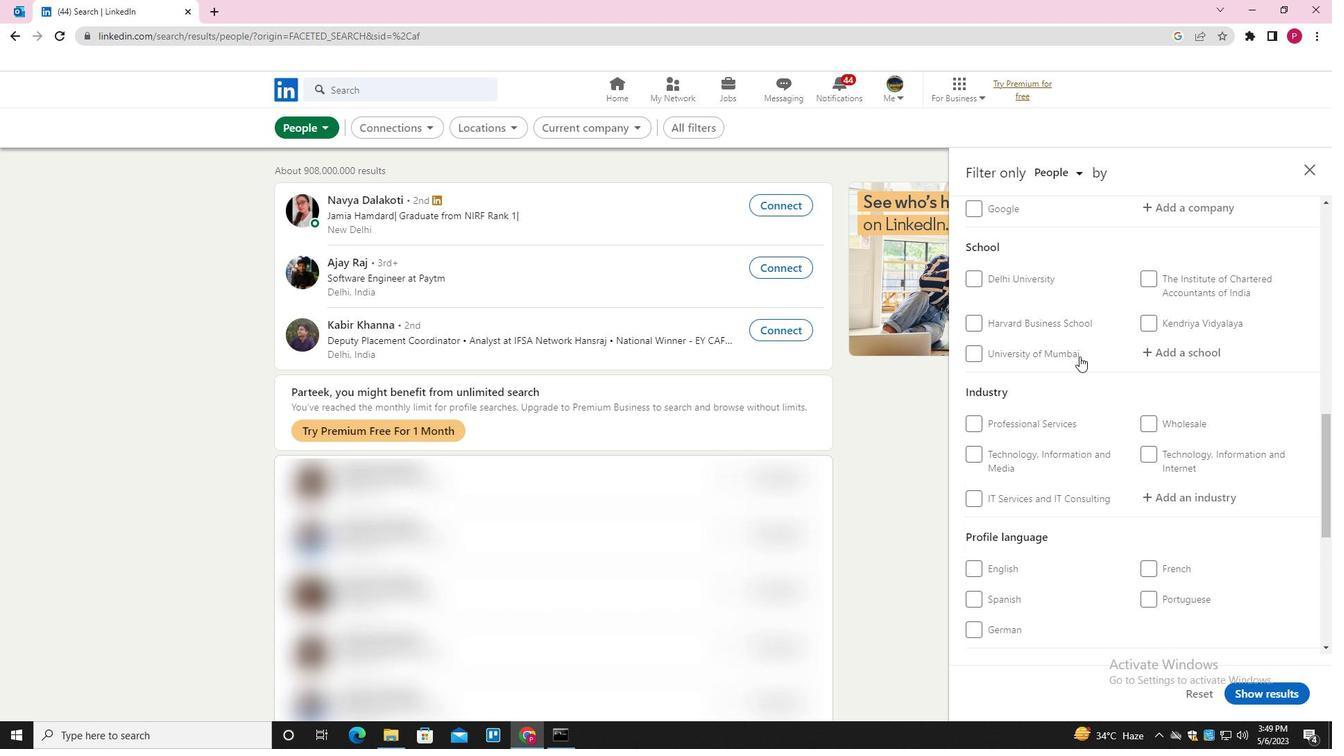 
Action: Mouse scrolled (1079, 356) with delta (0, 0)
Screenshot: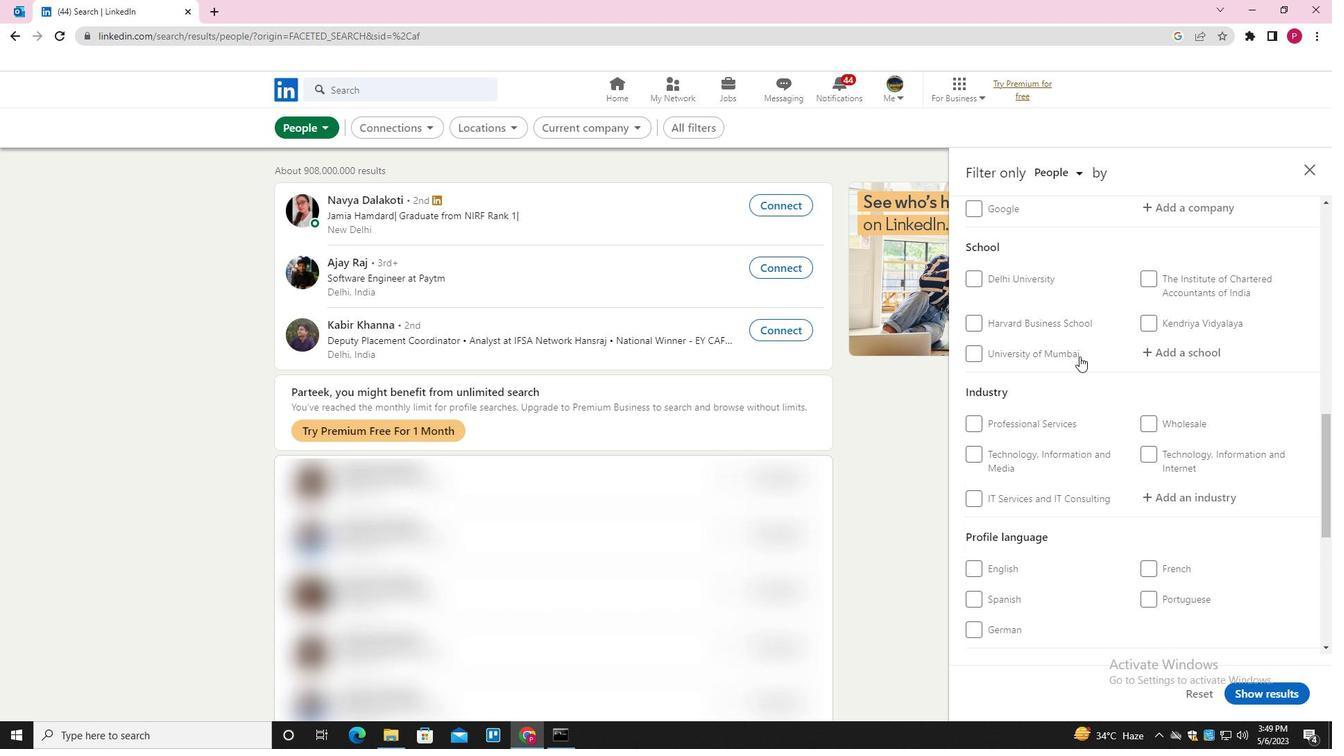 
Action: Mouse scrolled (1079, 356) with delta (0, 0)
Screenshot: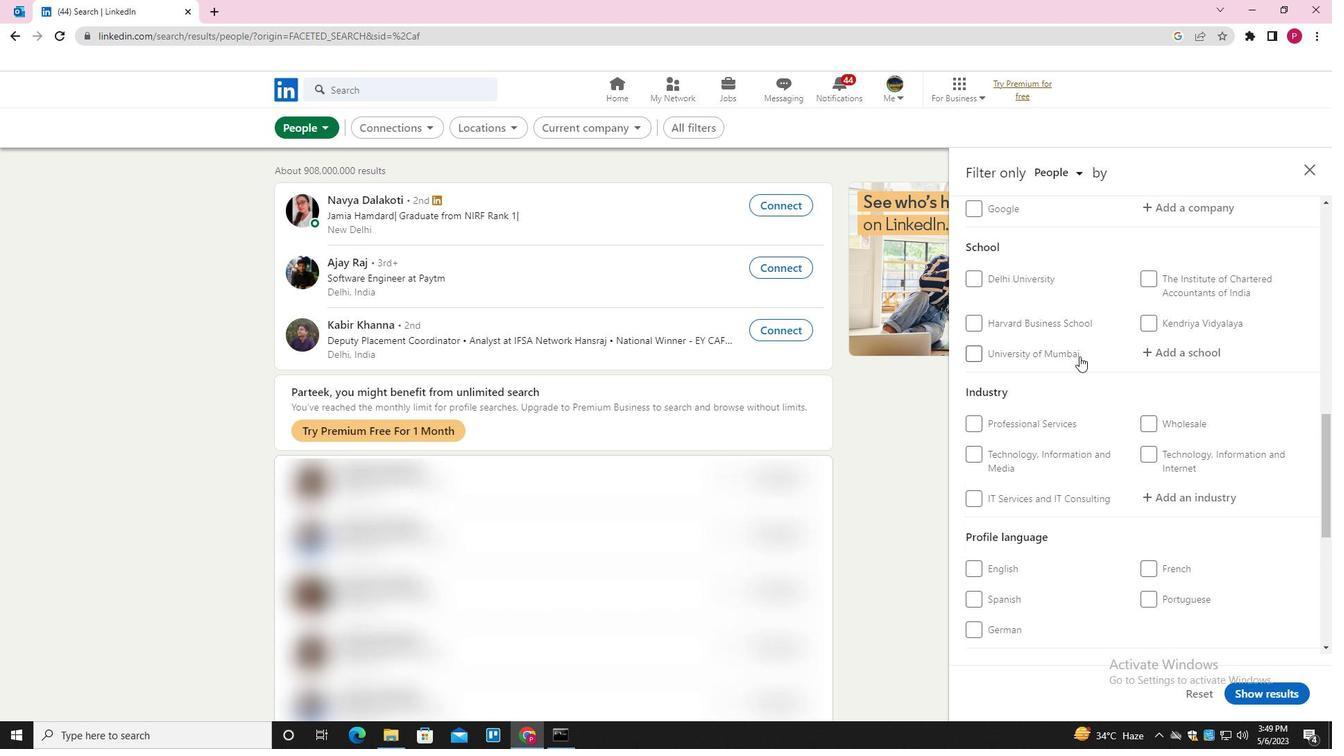 
Action: Mouse scrolled (1079, 356) with delta (0, 0)
Screenshot: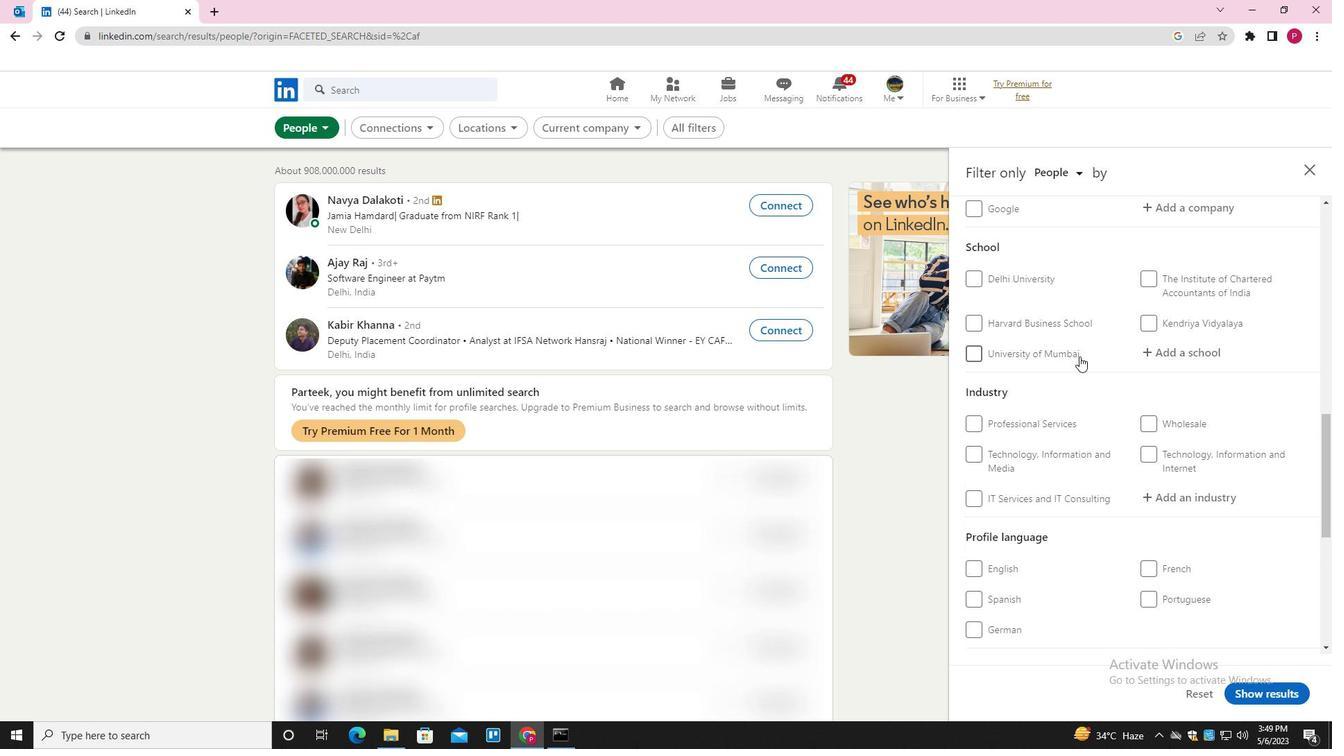 
Action: Mouse scrolled (1079, 356) with delta (0, 0)
Screenshot: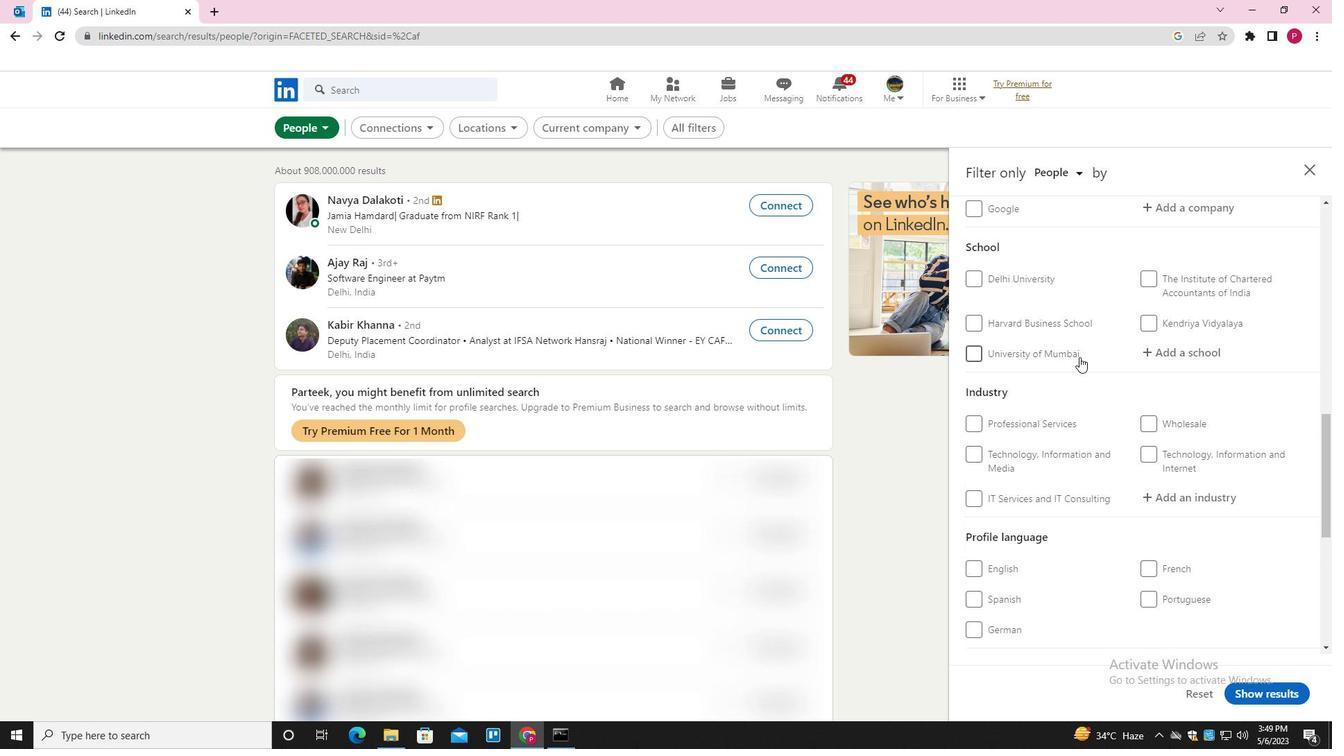 
Action: Mouse moved to (1017, 349)
Screenshot: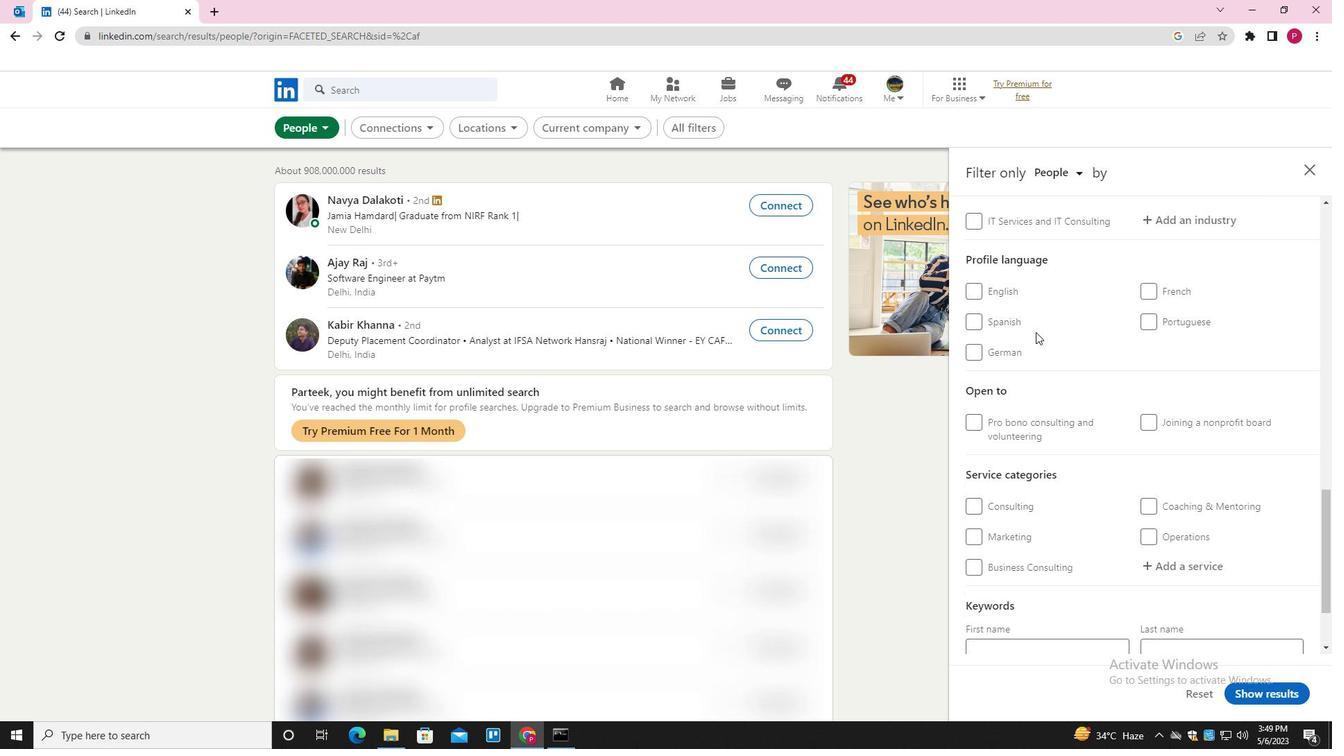 
Action: Mouse pressed left at (1017, 349)
Screenshot: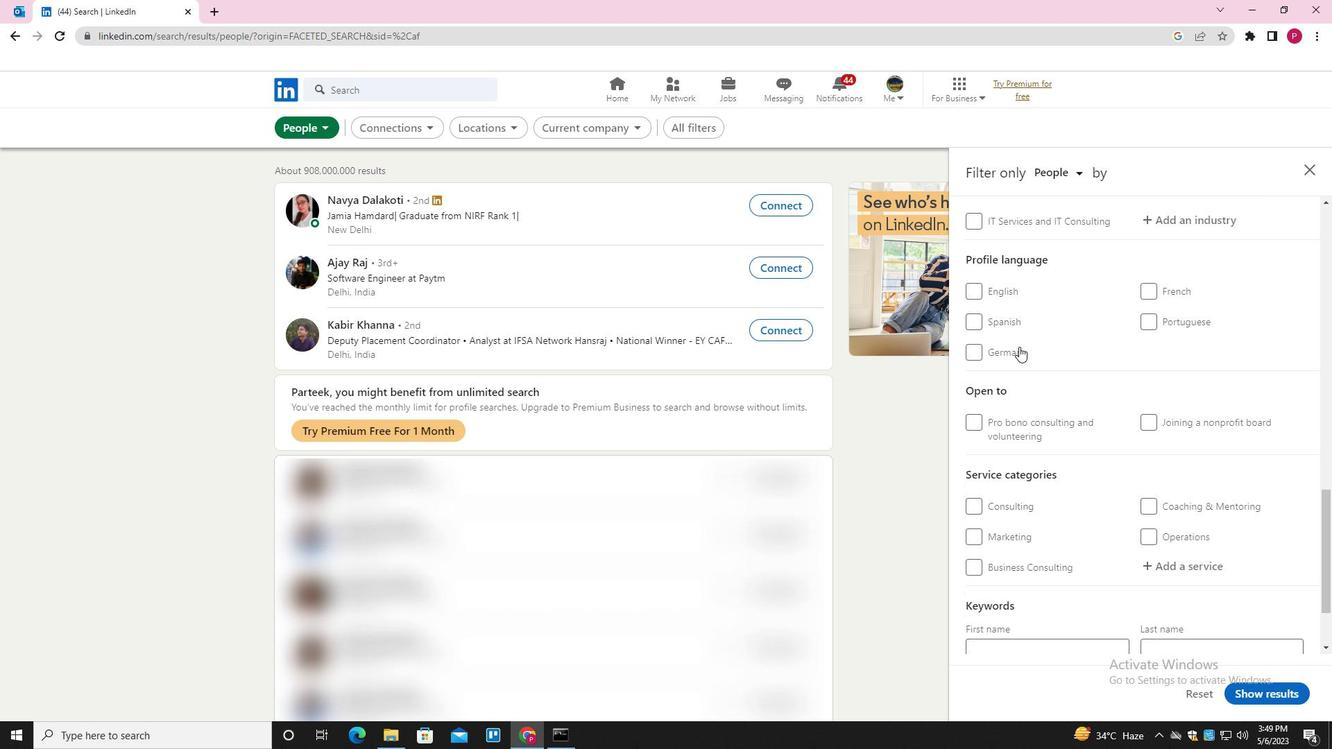 
Action: Mouse moved to (1096, 381)
Screenshot: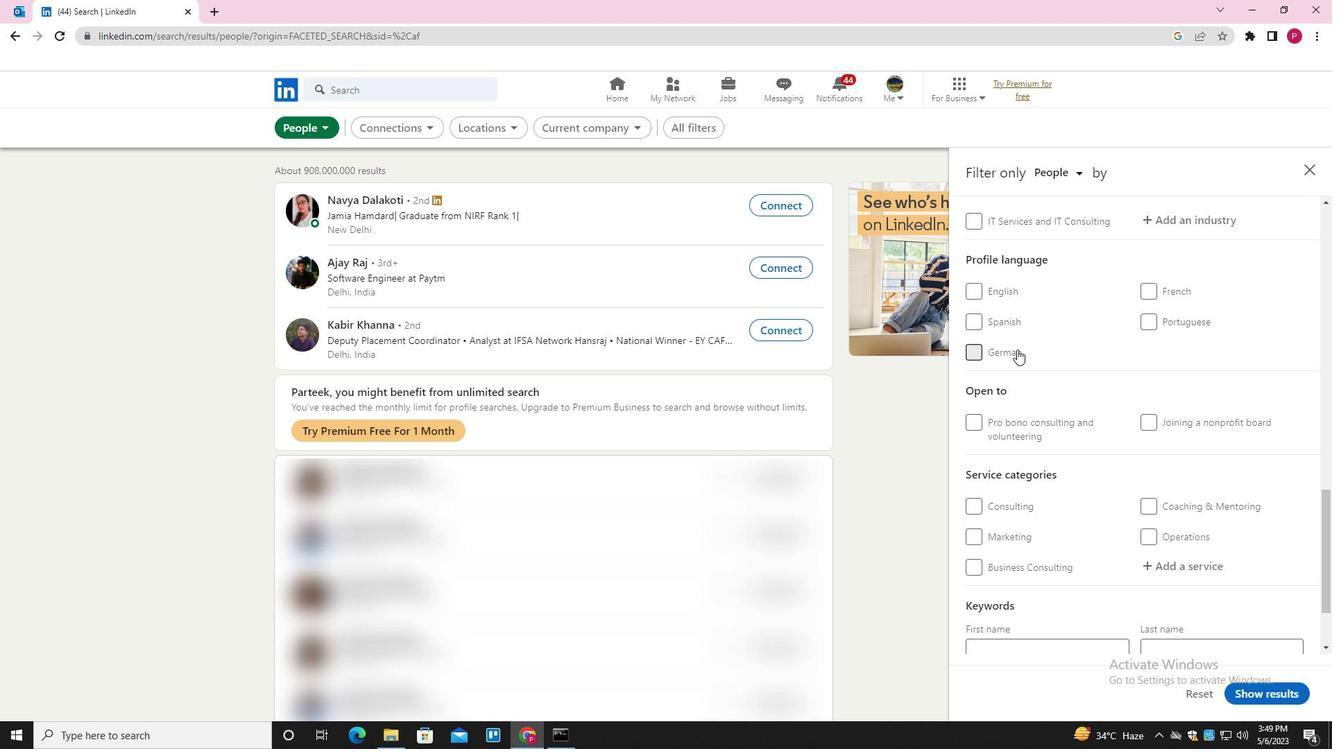 
Action: Mouse scrolled (1096, 380) with delta (0, 0)
Screenshot: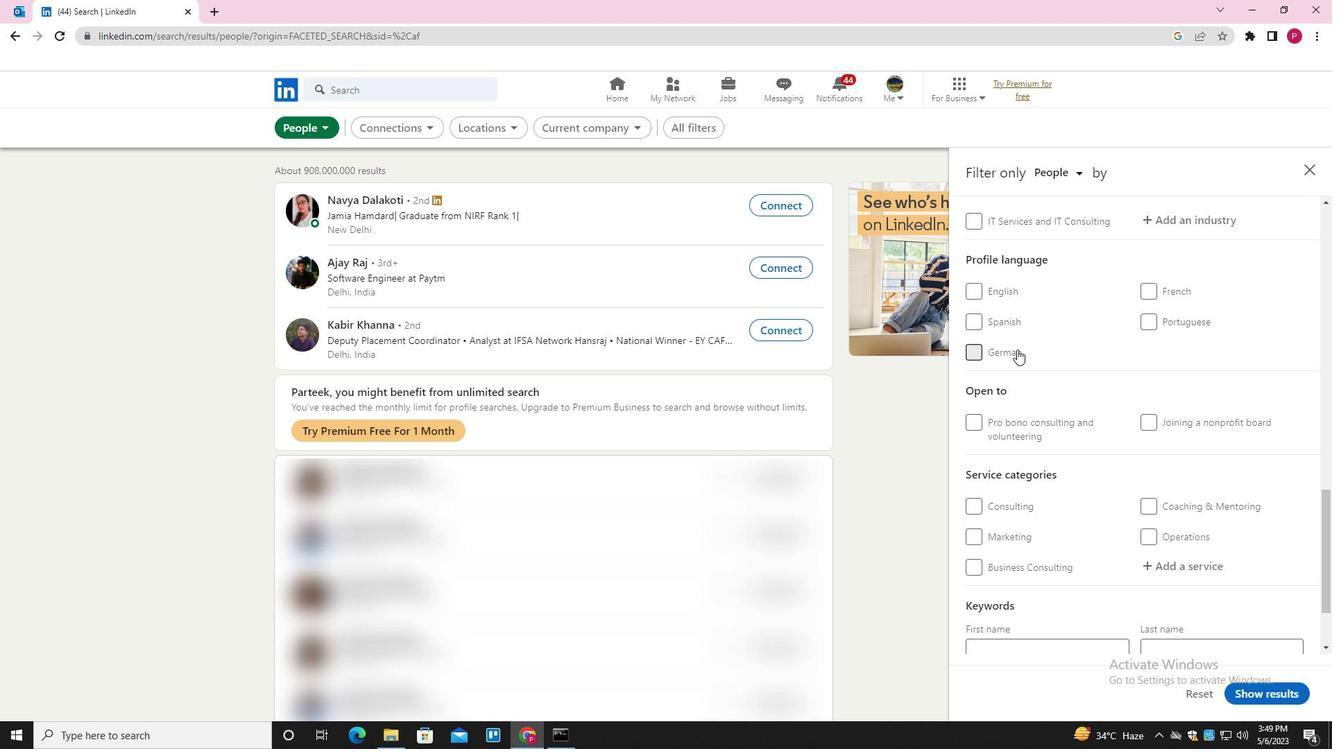 
Action: Mouse scrolled (1096, 381) with delta (0, 0)
Screenshot: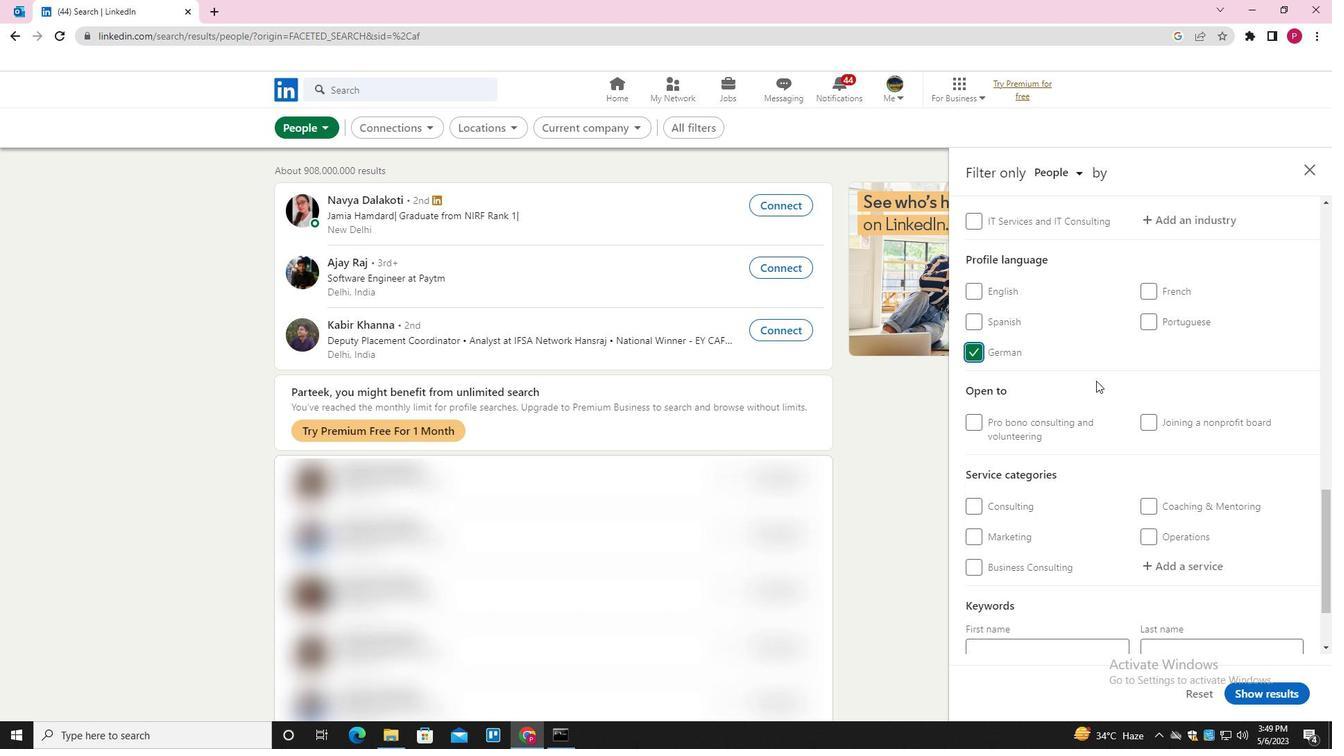 
Action: Mouse scrolled (1096, 381) with delta (0, 0)
Screenshot: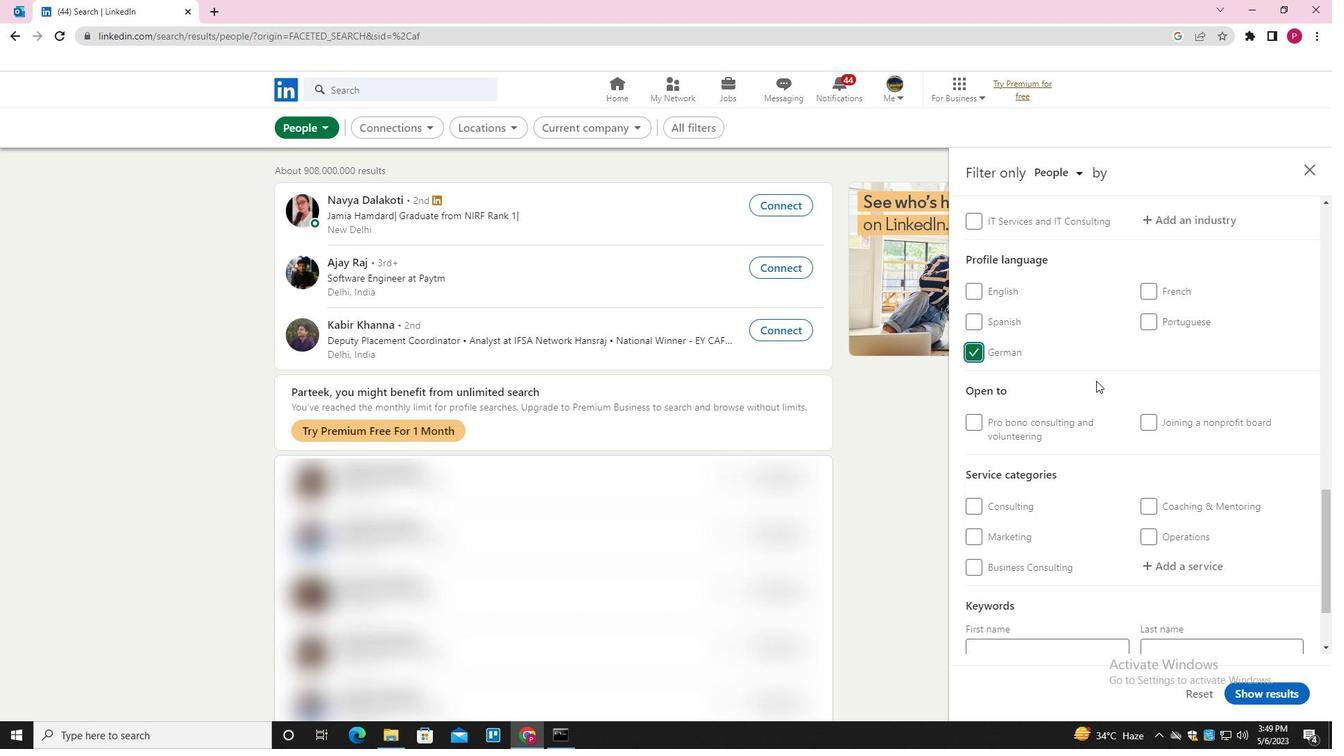 
Action: Mouse scrolled (1096, 381) with delta (0, 0)
Screenshot: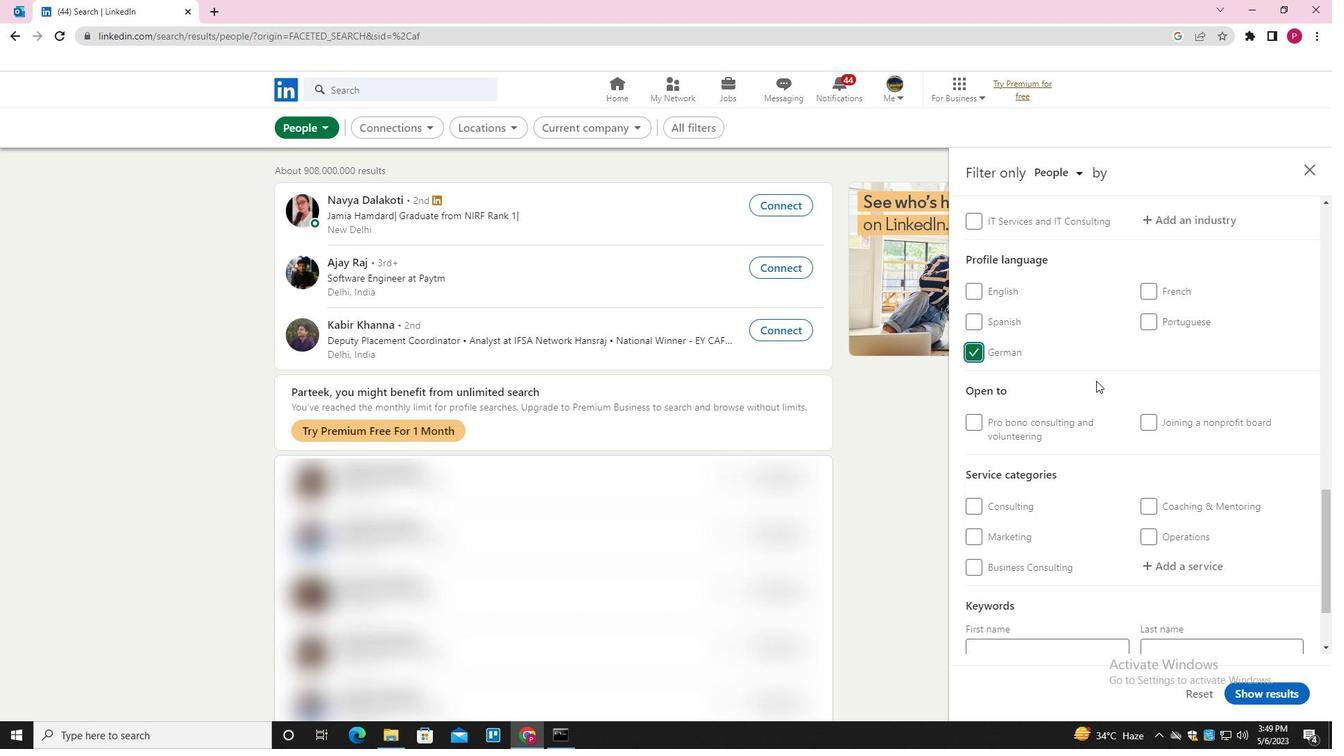 
Action: Mouse scrolled (1096, 381) with delta (0, 0)
Screenshot: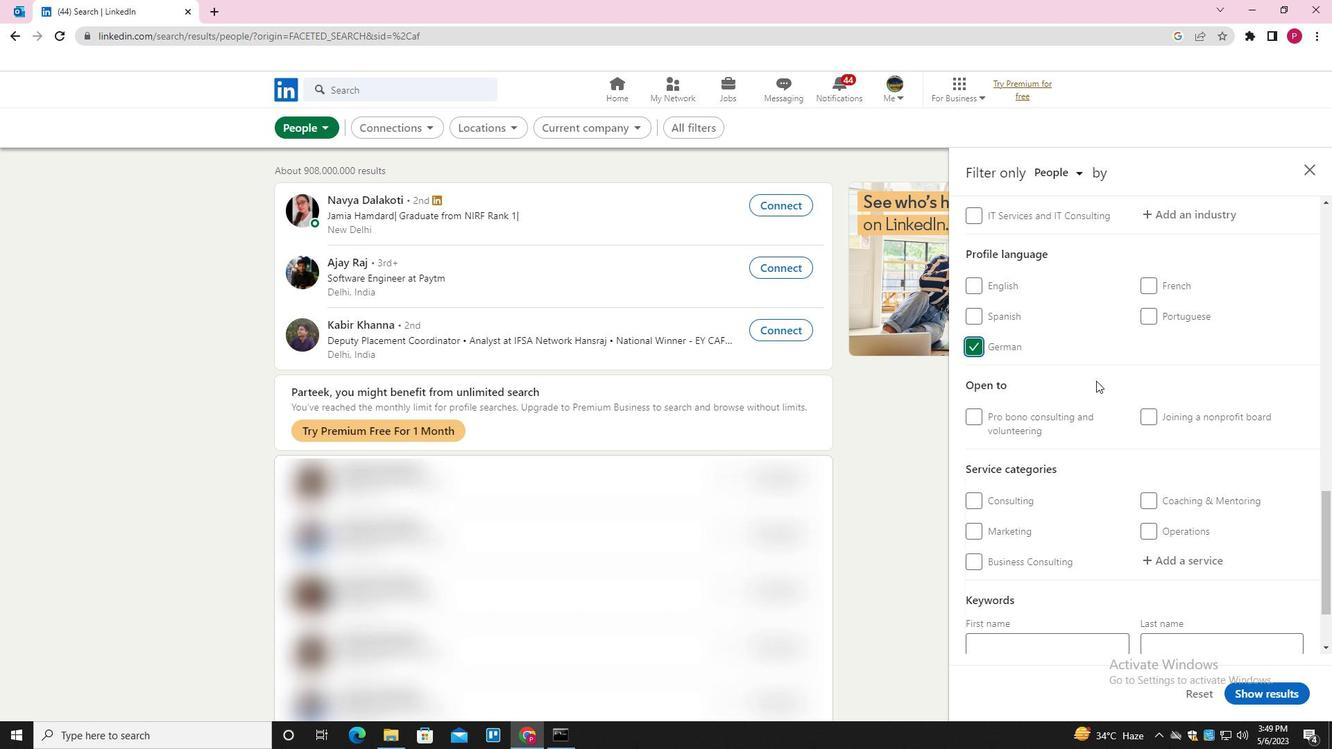 
Action: Mouse scrolled (1096, 381) with delta (0, 0)
Screenshot: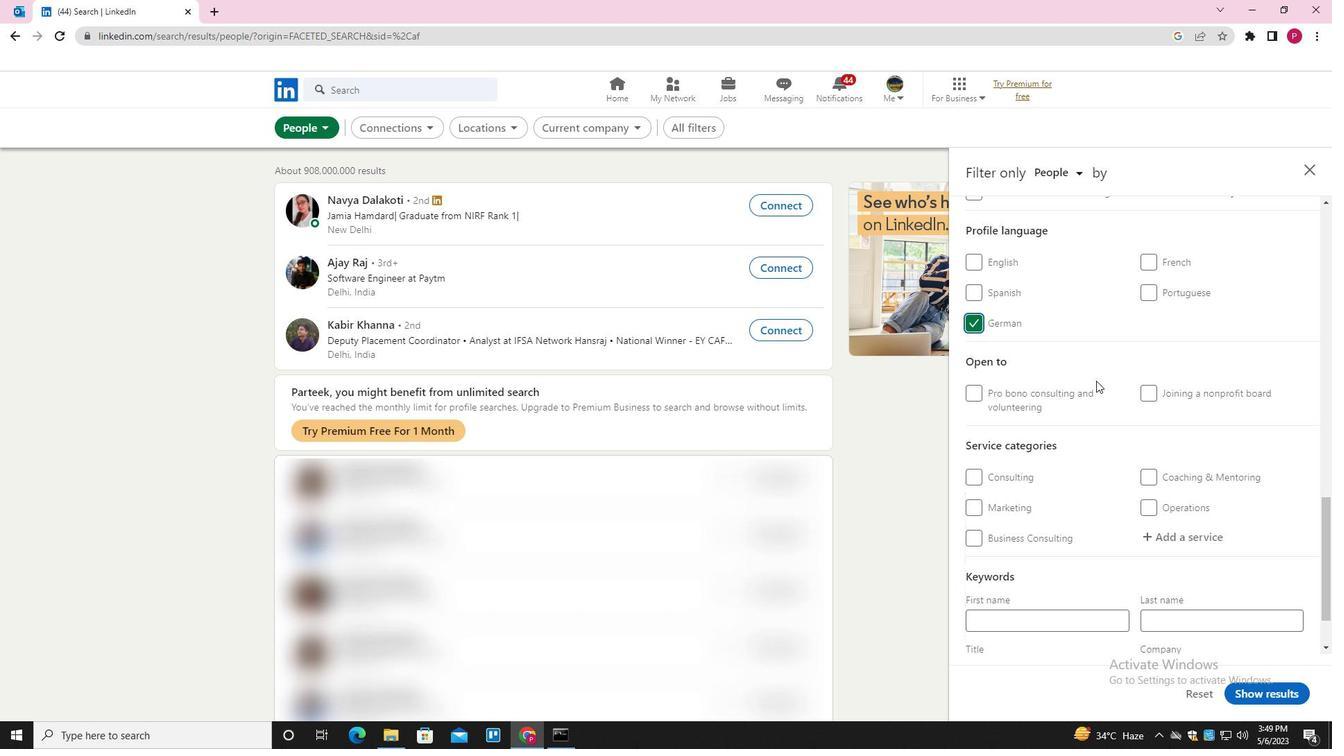 
Action: Mouse scrolled (1096, 381) with delta (0, 0)
Screenshot: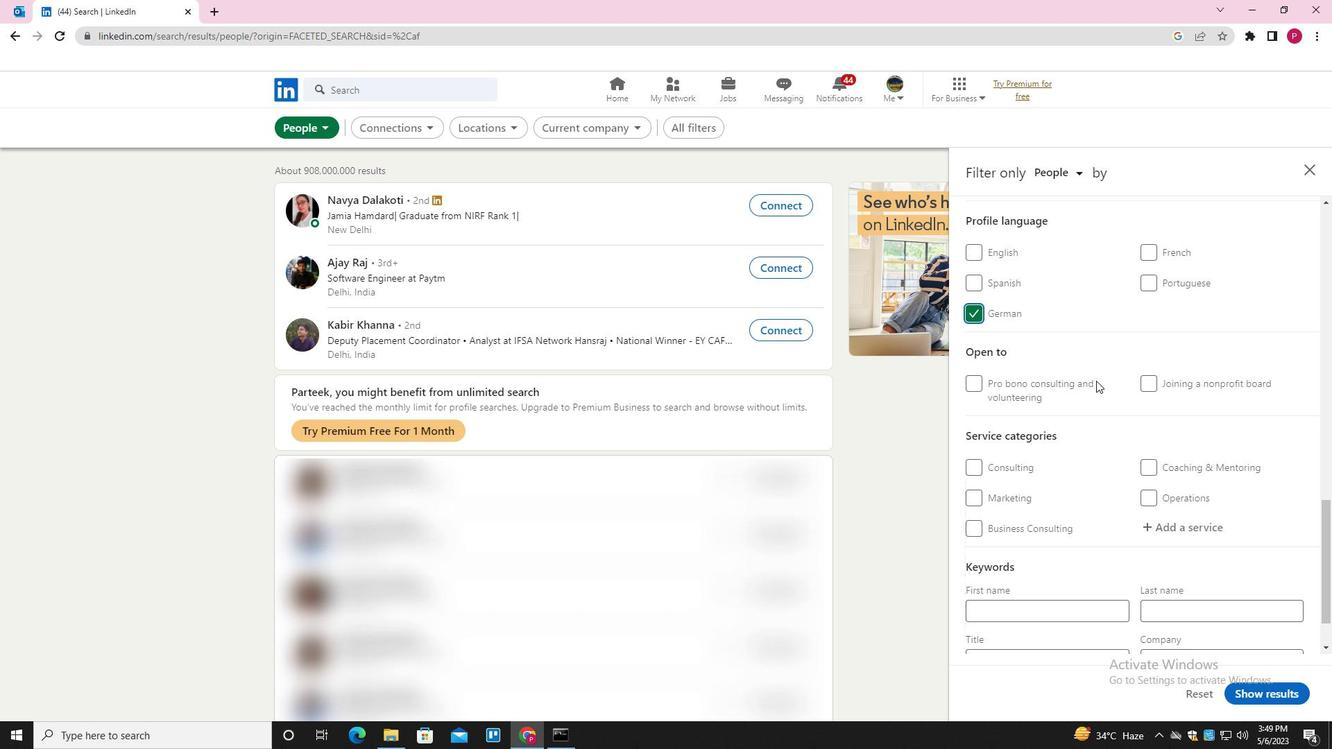
Action: Mouse scrolled (1096, 381) with delta (0, 0)
Screenshot: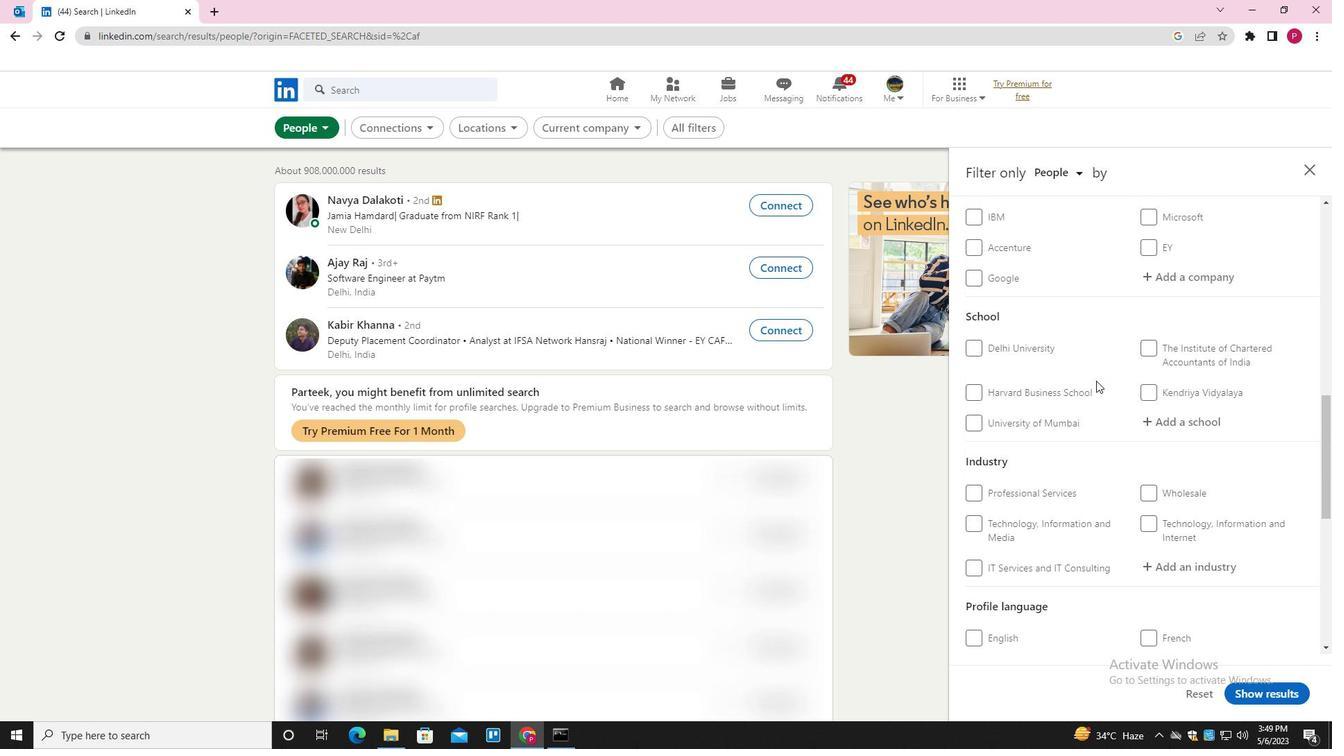 
Action: Mouse moved to (1104, 376)
Screenshot: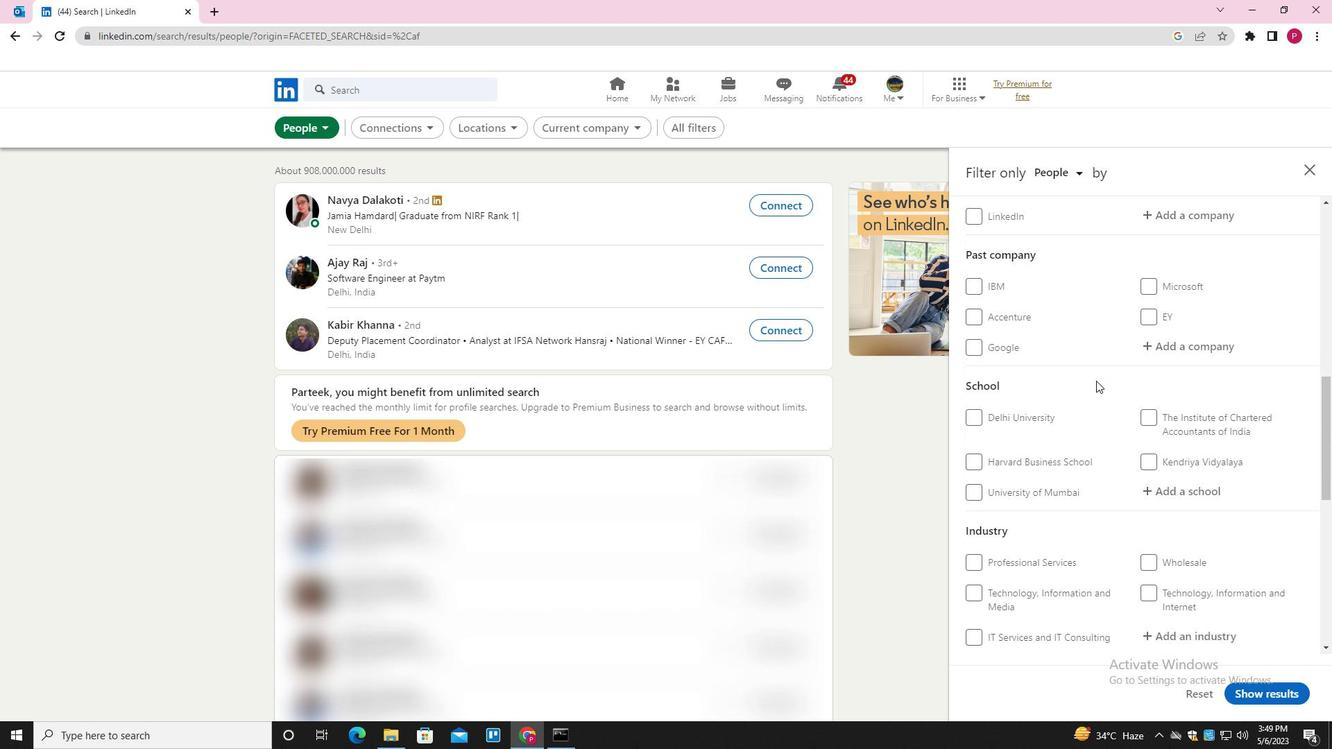 
Action: Mouse scrolled (1104, 377) with delta (0, 0)
Screenshot: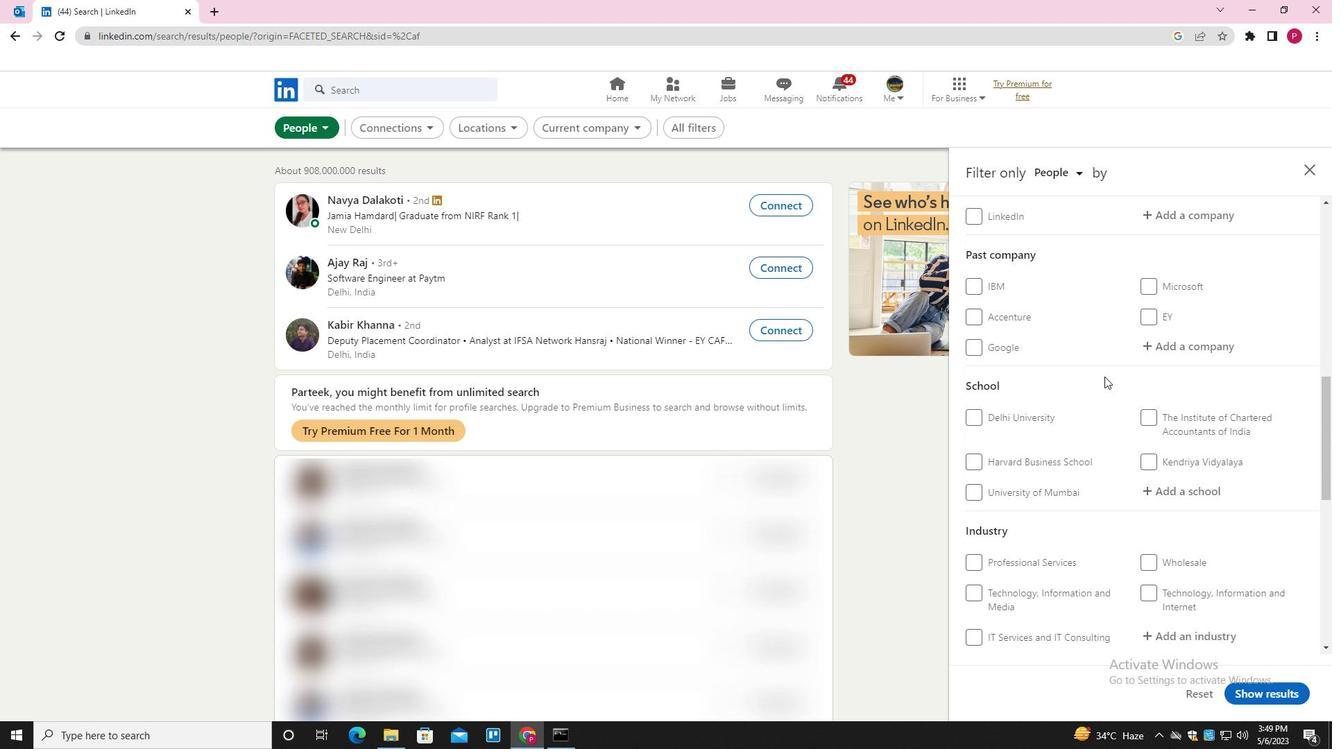
Action: Mouse scrolled (1104, 377) with delta (0, 0)
Screenshot: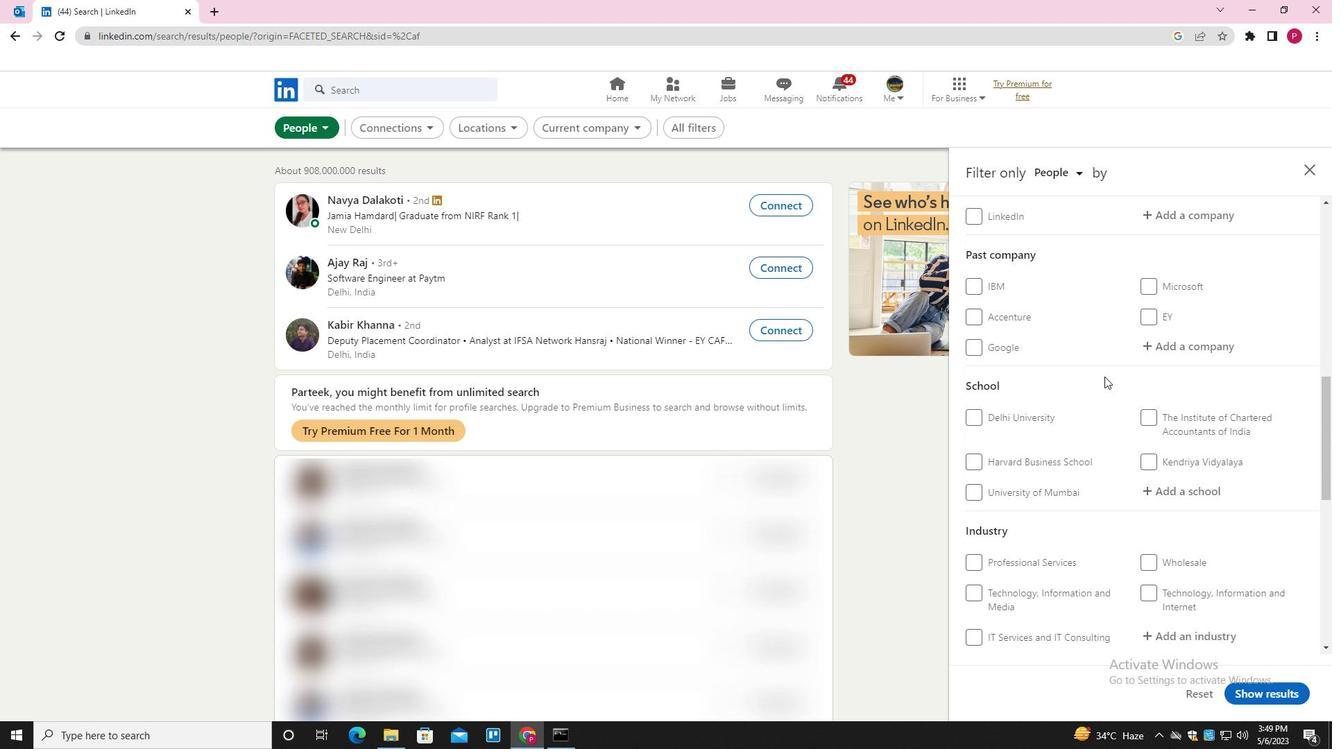 
Action: Mouse moved to (1204, 351)
Screenshot: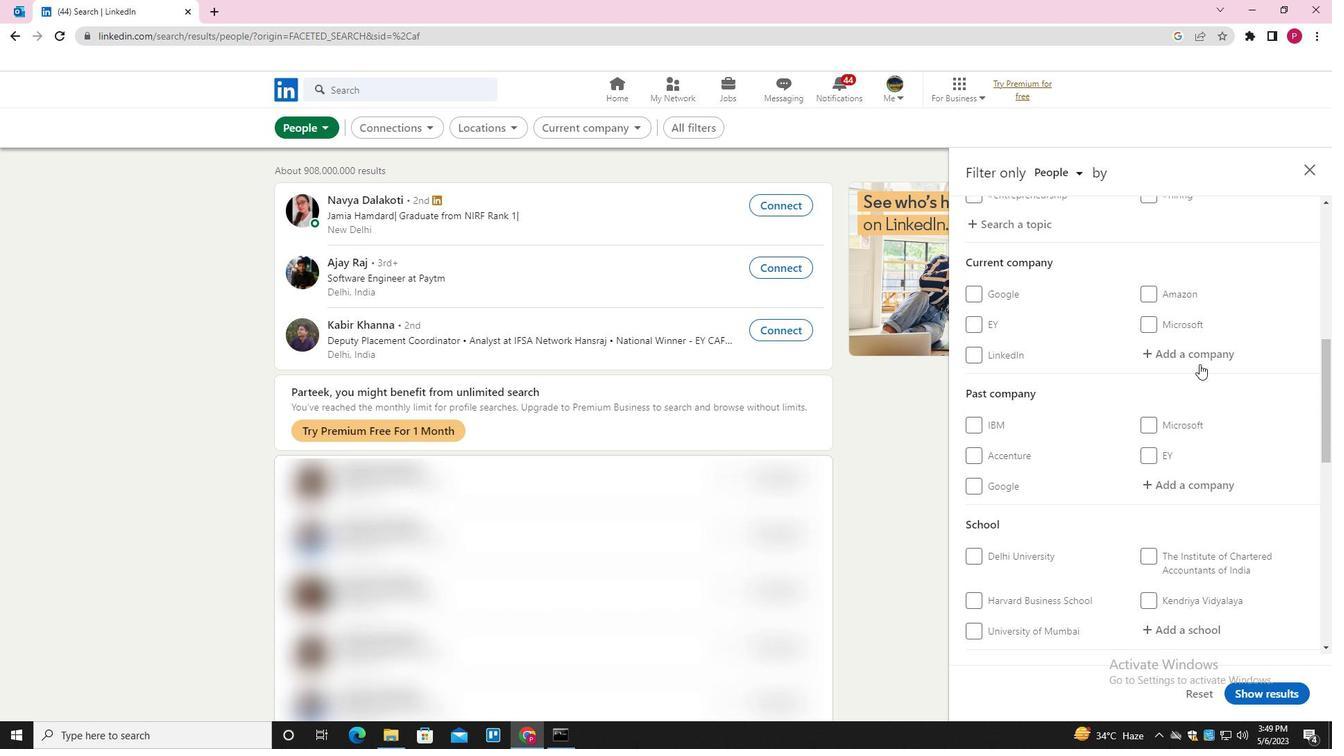 
Action: Mouse pressed left at (1204, 351)
Screenshot: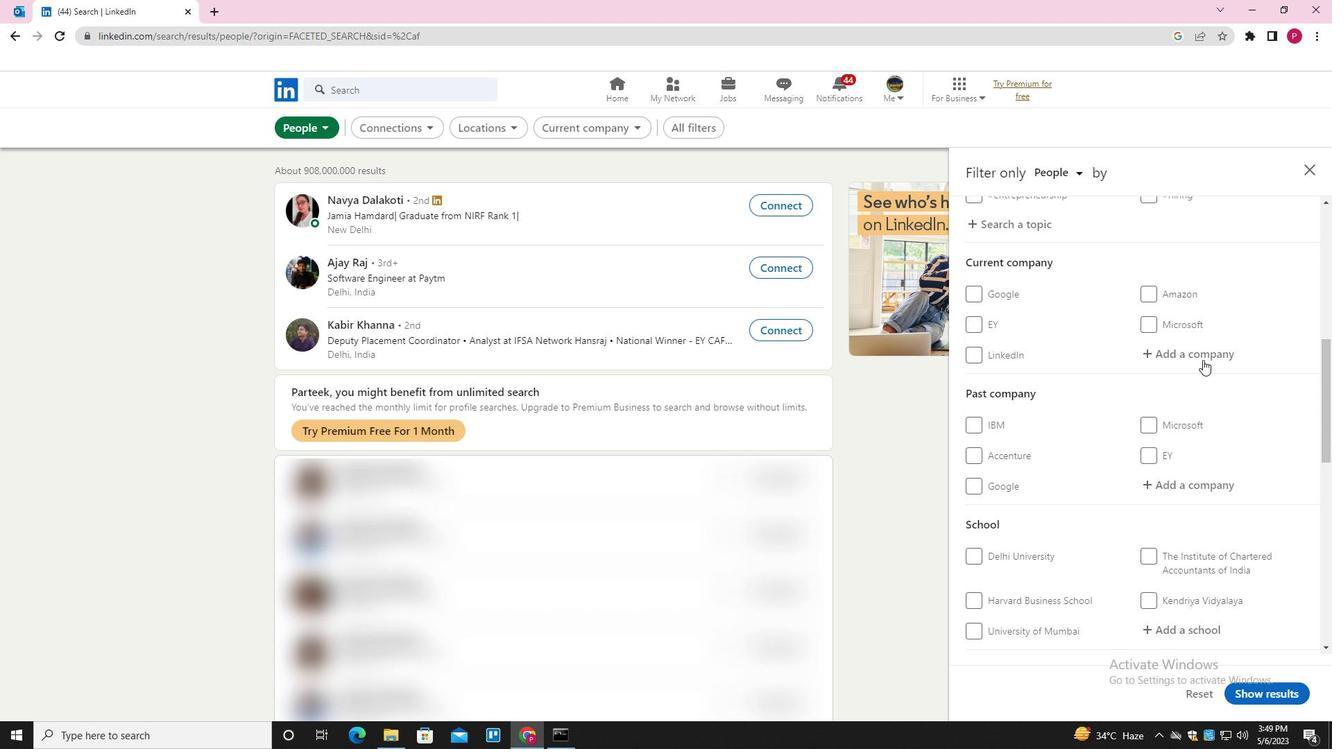 
Action: Mouse moved to (1204, 351)
Screenshot: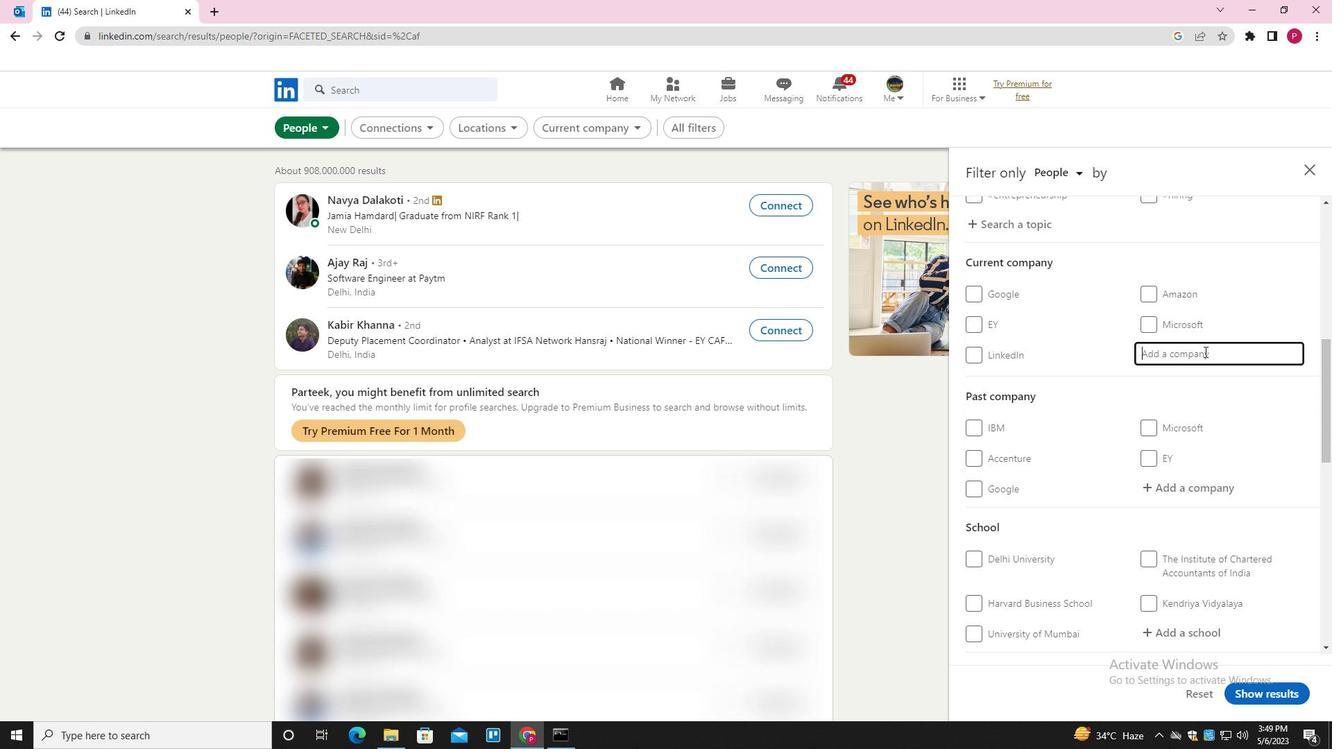 
Action: Key pressed <Key.shift><Key.shift><Key.shift><Key.shift><Key.shift><Key.shift><Key.shift><Key.shift><Key.shift><Key.shift><Key.shift><Key.shift><Key.shift><Key.shift><Key.shift><Key.shift><Key.shift><Key.shift><Key.shift><Key.shift><Key.shift><Key.shift><Key.shift><Key.shift><Key.shift><Key.shift><Key.shift><Key.shift><Key.shift><Key.shift><Key.shift><Key.shift><Key.shift>IDEXCEL<Key.down><Key.enter>
Screenshot: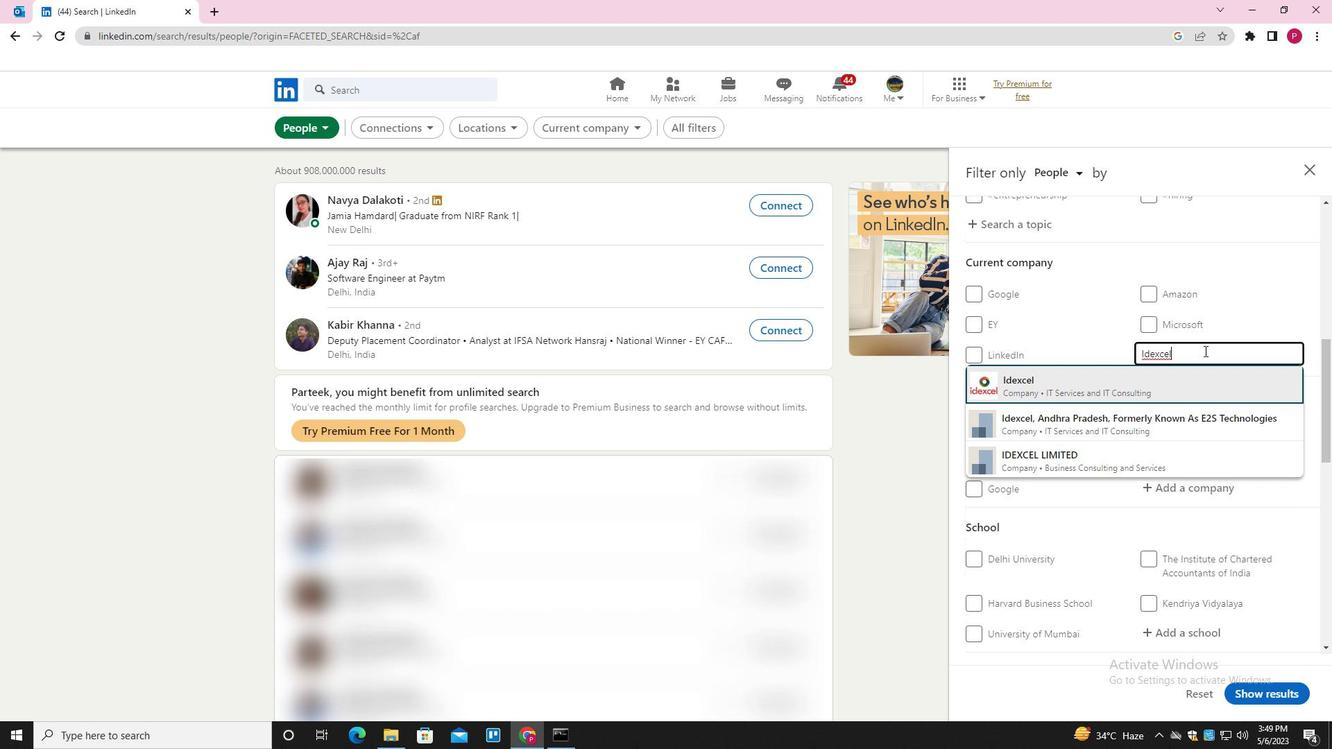 
Action: Mouse moved to (1128, 400)
Screenshot: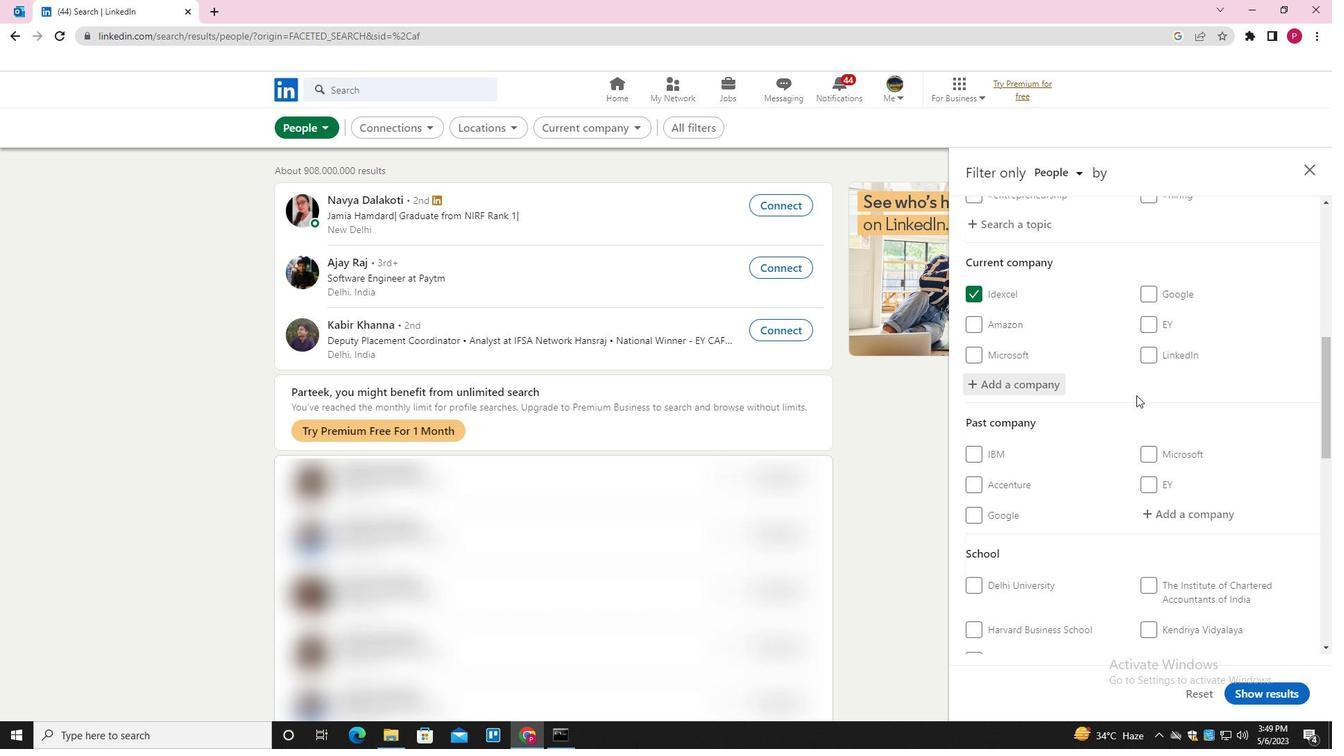 
Action: Mouse scrolled (1128, 399) with delta (0, 0)
Screenshot: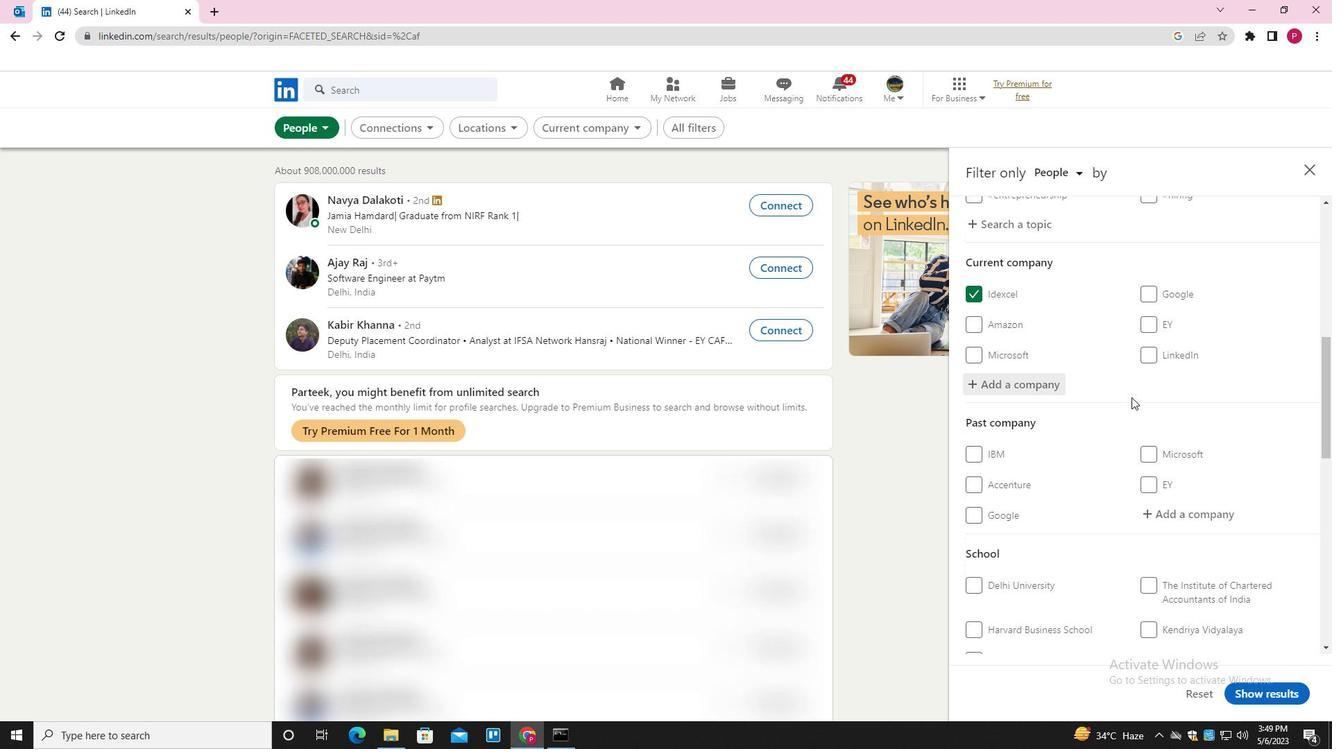 
Action: Mouse scrolled (1128, 399) with delta (0, 0)
Screenshot: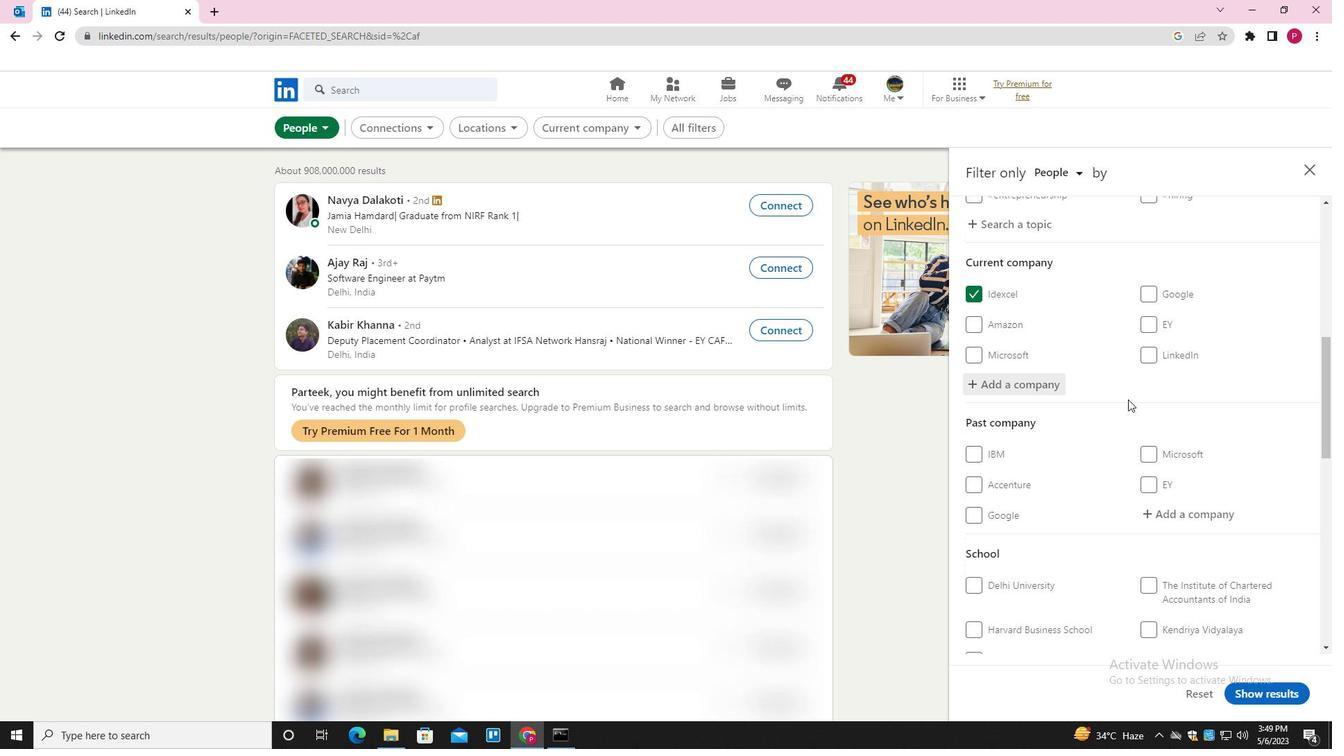 
Action: Mouse moved to (1128, 402)
Screenshot: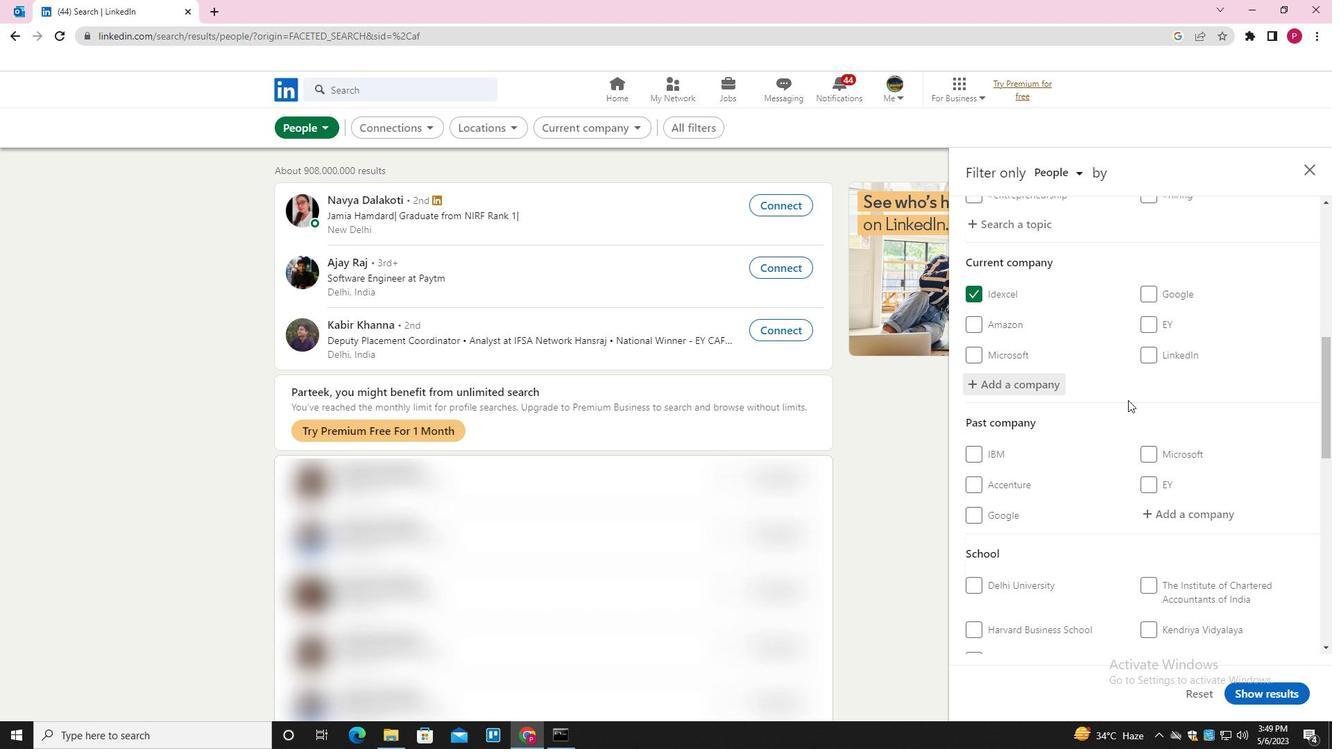 
Action: Mouse scrolled (1128, 401) with delta (0, 0)
Screenshot: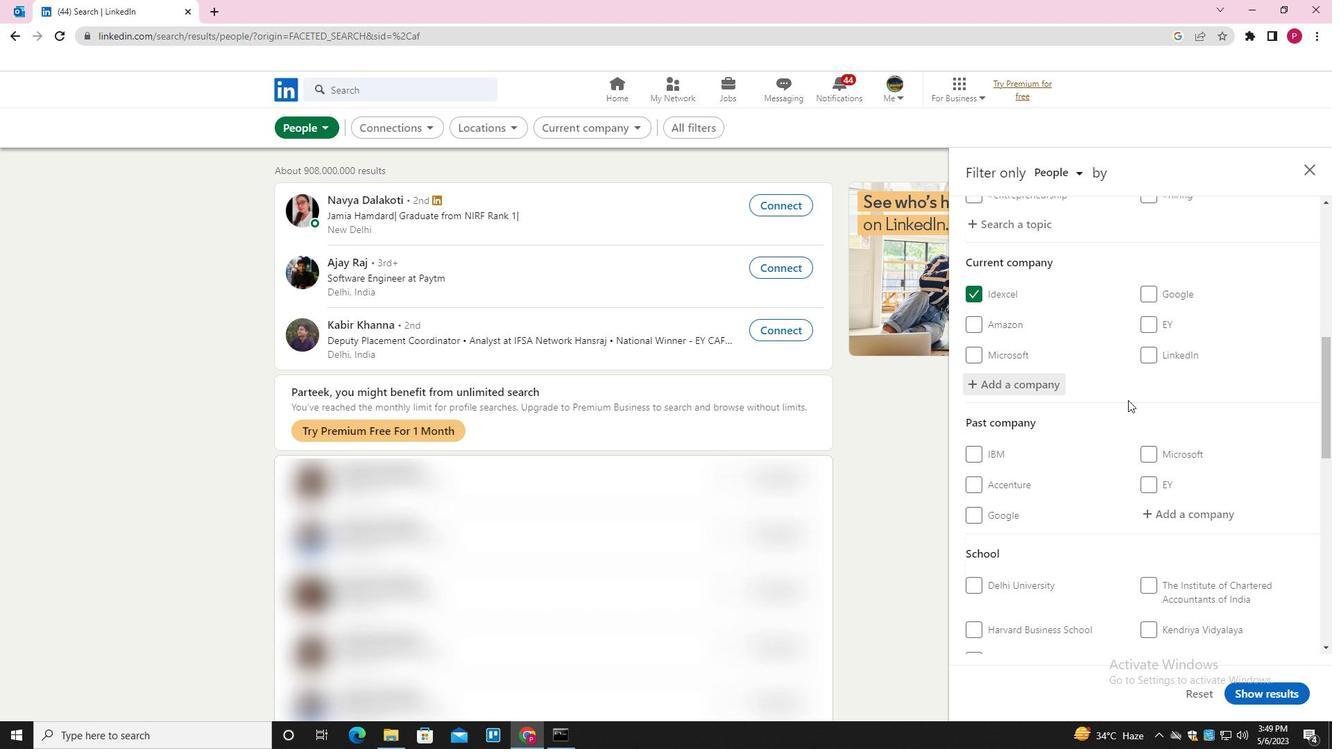
Action: Mouse moved to (1128, 403)
Screenshot: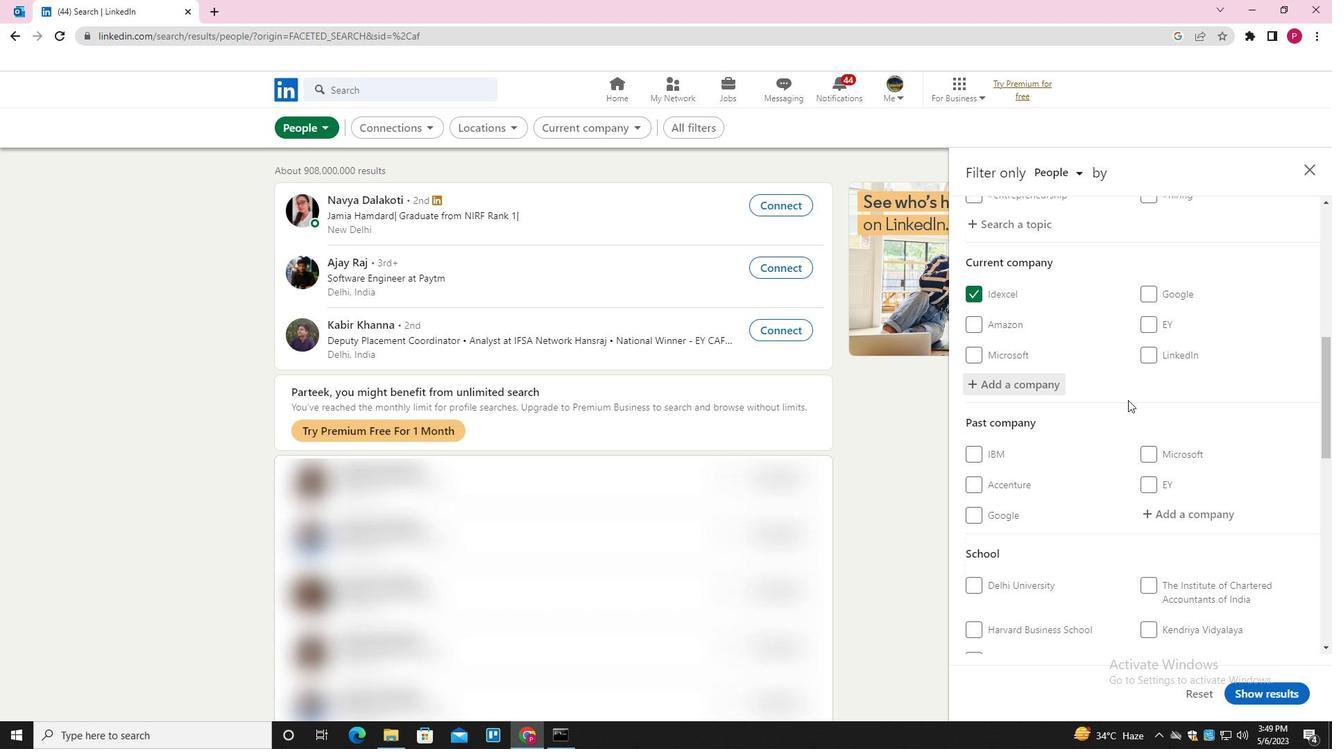 
Action: Mouse scrolled (1128, 403) with delta (0, 0)
Screenshot: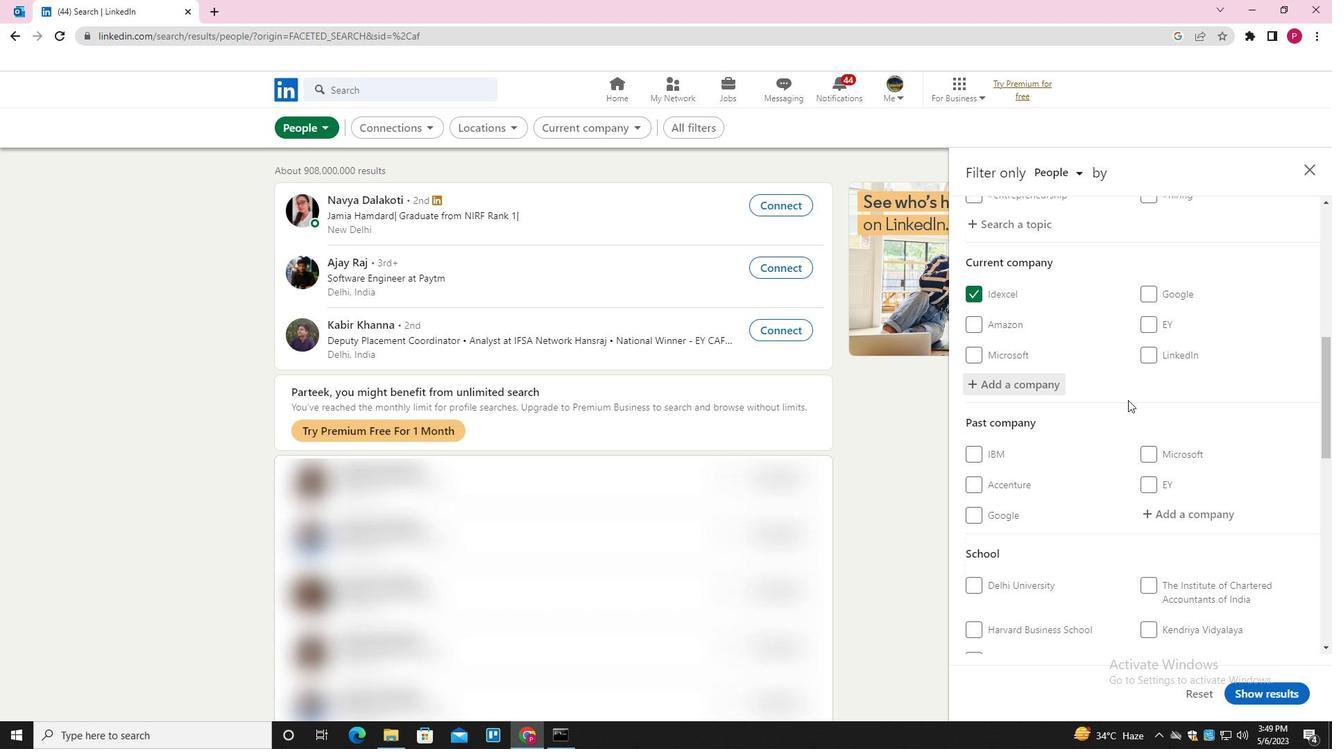 
Action: Mouse moved to (1166, 387)
Screenshot: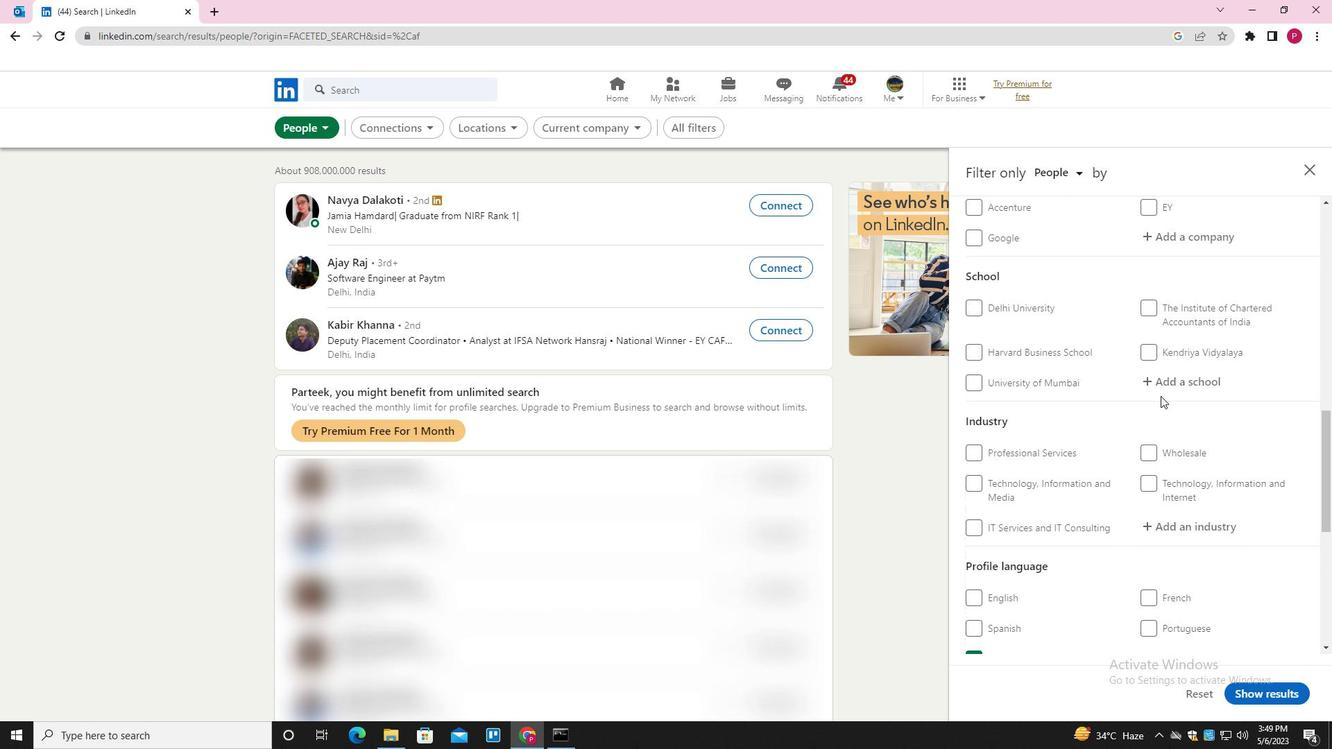 
Action: Mouse pressed left at (1166, 387)
Screenshot: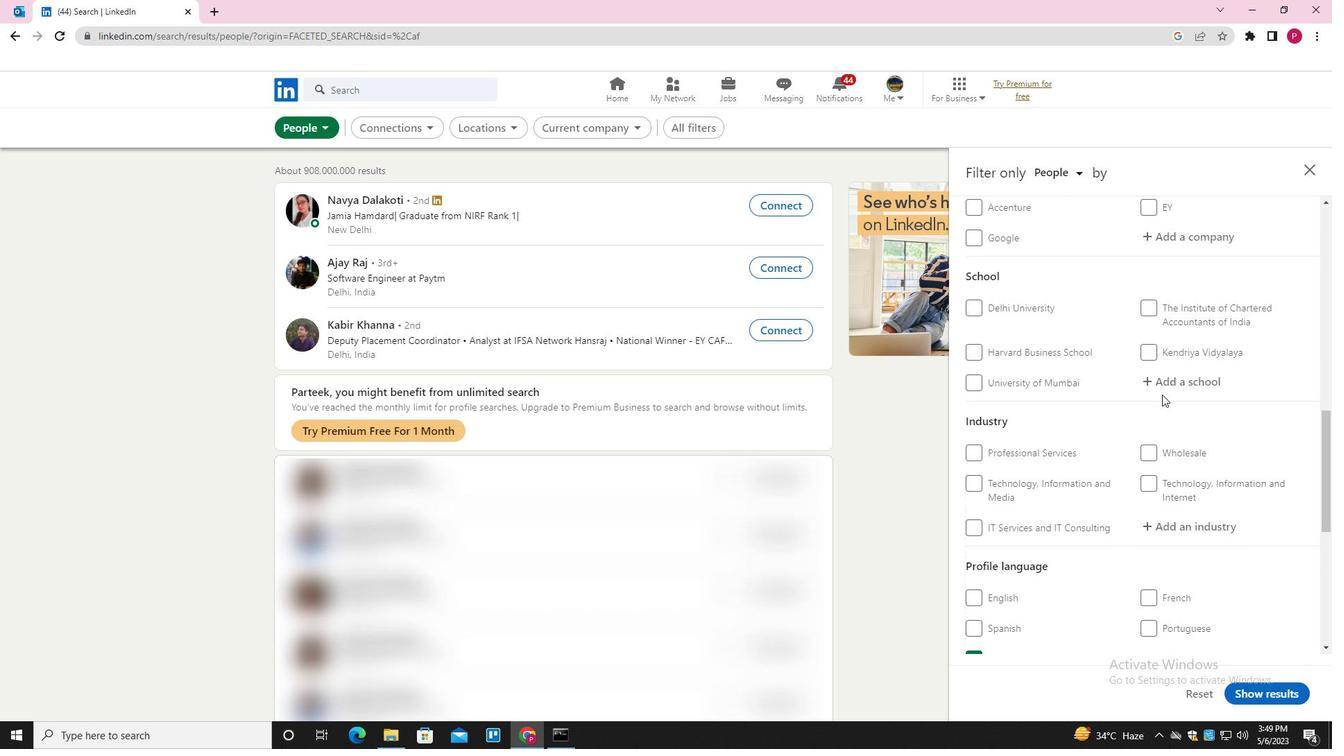
Action: Key pressed <Key.shift><Key.shift><Key.shift><Key.shift><Key.shift><Key.shift><Key.shift><Key.shift><Key.shift><Key.shift><Key.shift><Key.shift><Key.shift><Key.shift><Key.shift><Key.shift><Key.shift><Key.shift><Key.shift><Key.shift>JAWAHAR<Key.space><Key.shift><Key.shift><Key.shift><Key.shift>EDUCATION<Key.space><Key.down><Key.enter>
Screenshot: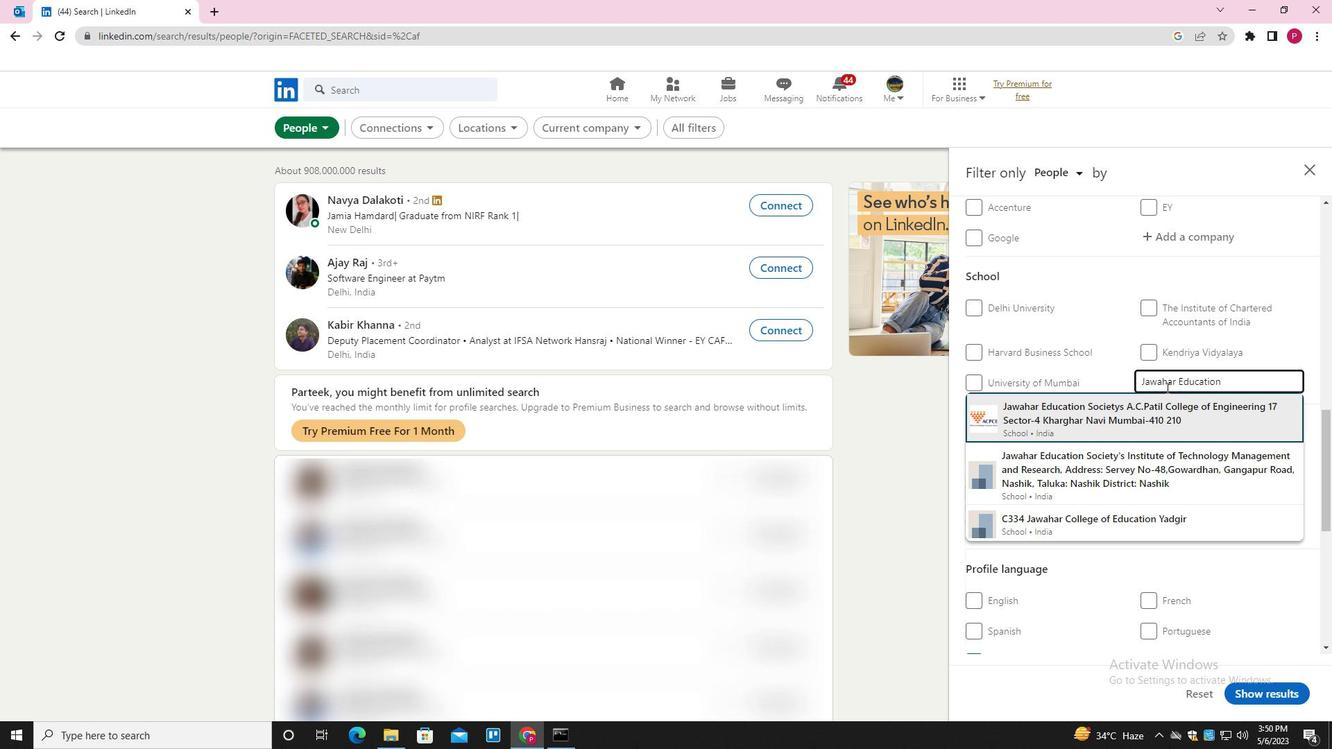 
Action: Mouse moved to (1152, 387)
Screenshot: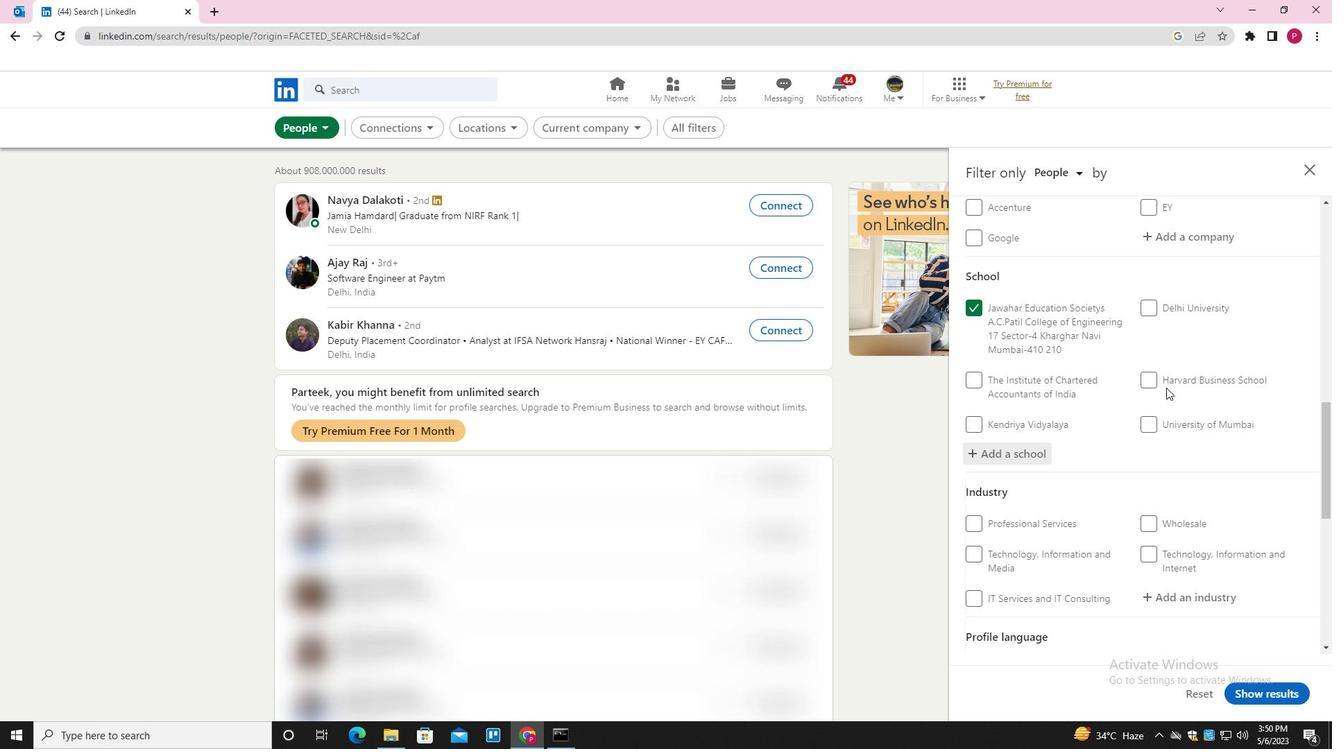 
Action: Mouse scrolled (1152, 387) with delta (0, 0)
Screenshot: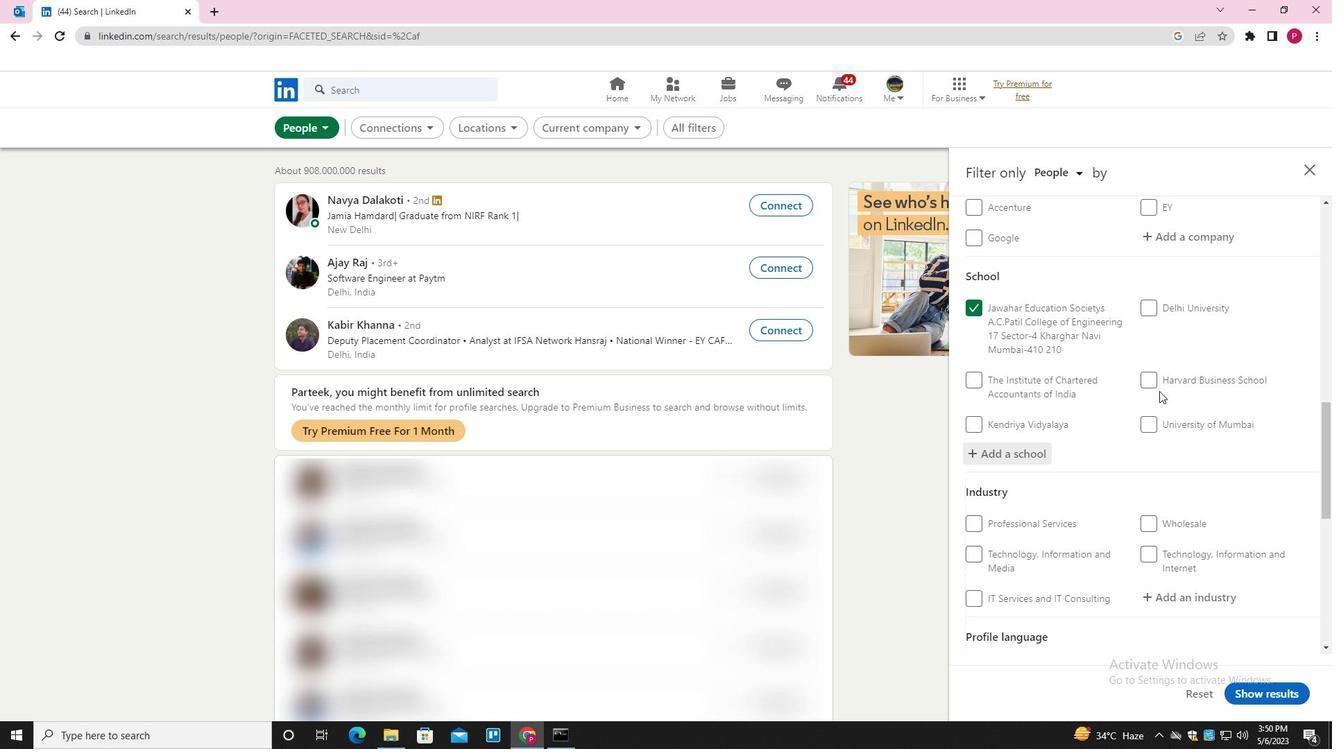 
Action: Mouse moved to (1152, 387)
Screenshot: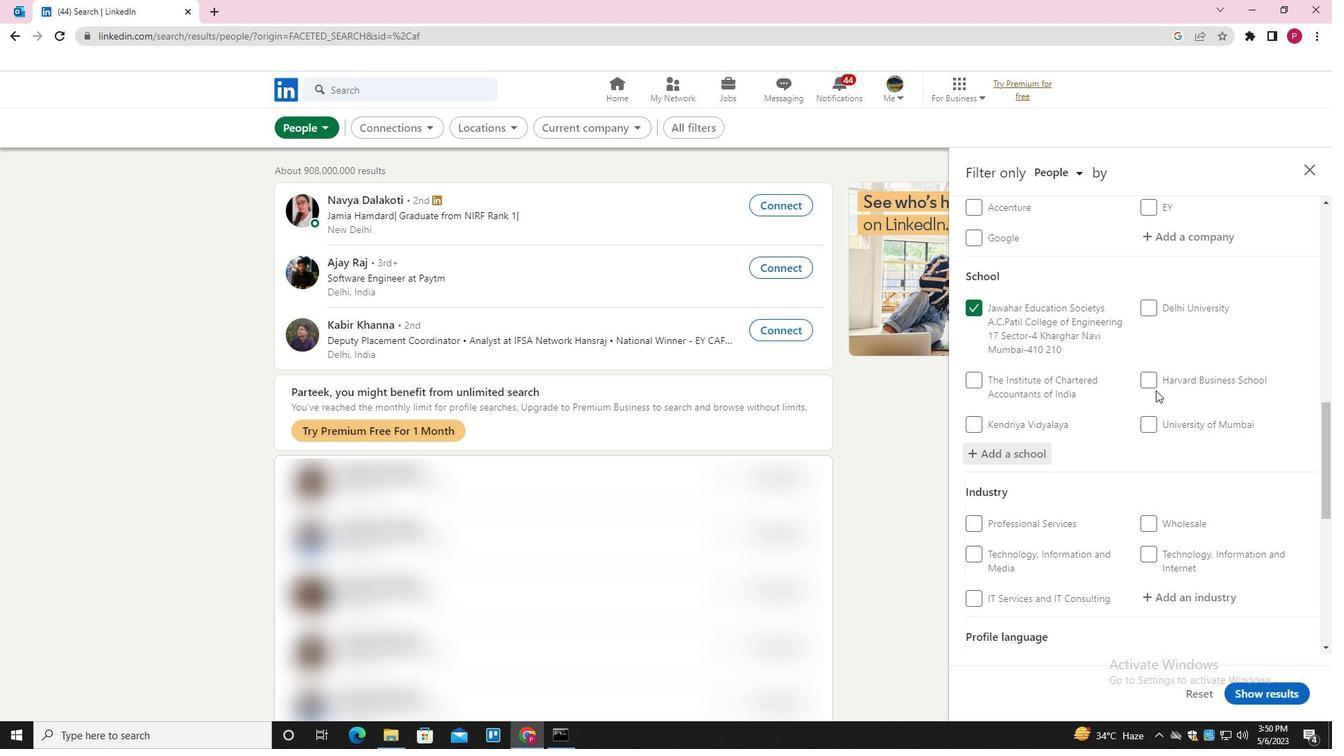 
Action: Mouse scrolled (1152, 387) with delta (0, 0)
Screenshot: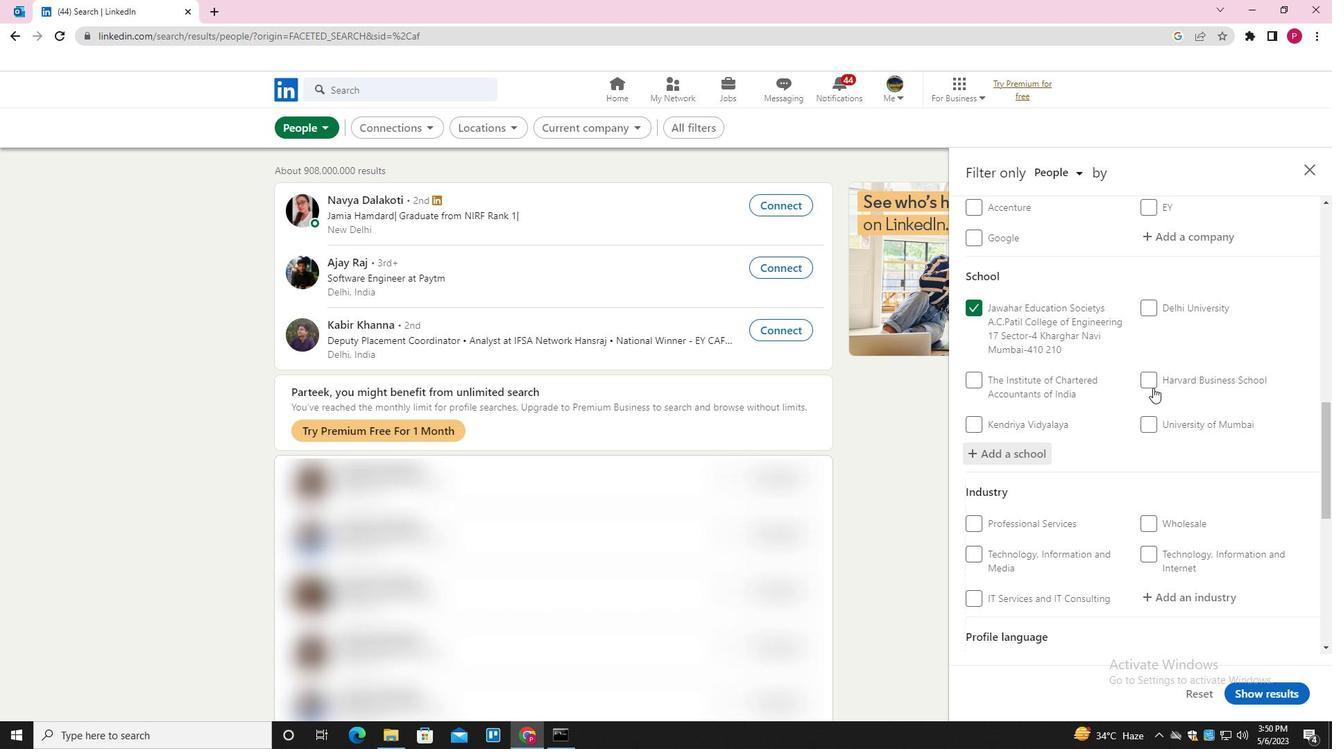 
Action: Mouse scrolled (1152, 387) with delta (0, 0)
Screenshot: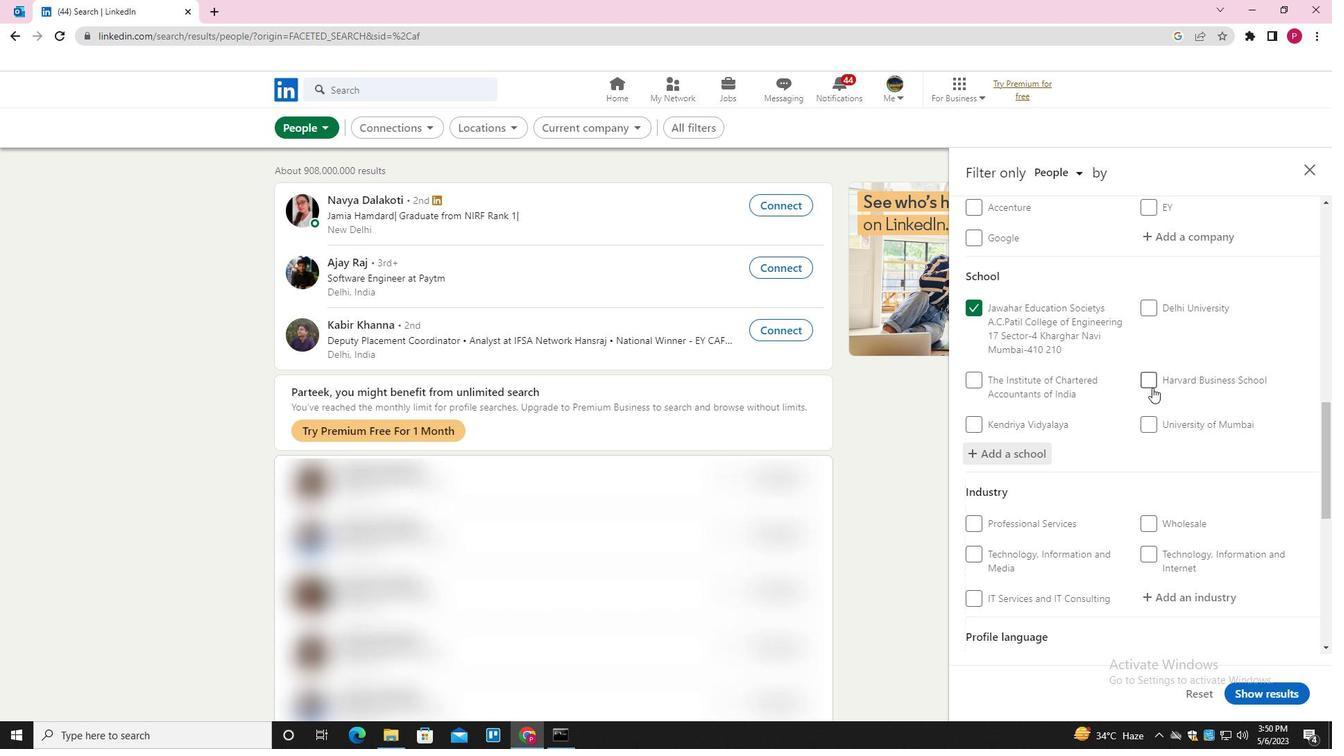 
Action: Mouse scrolled (1152, 387) with delta (0, 0)
Screenshot: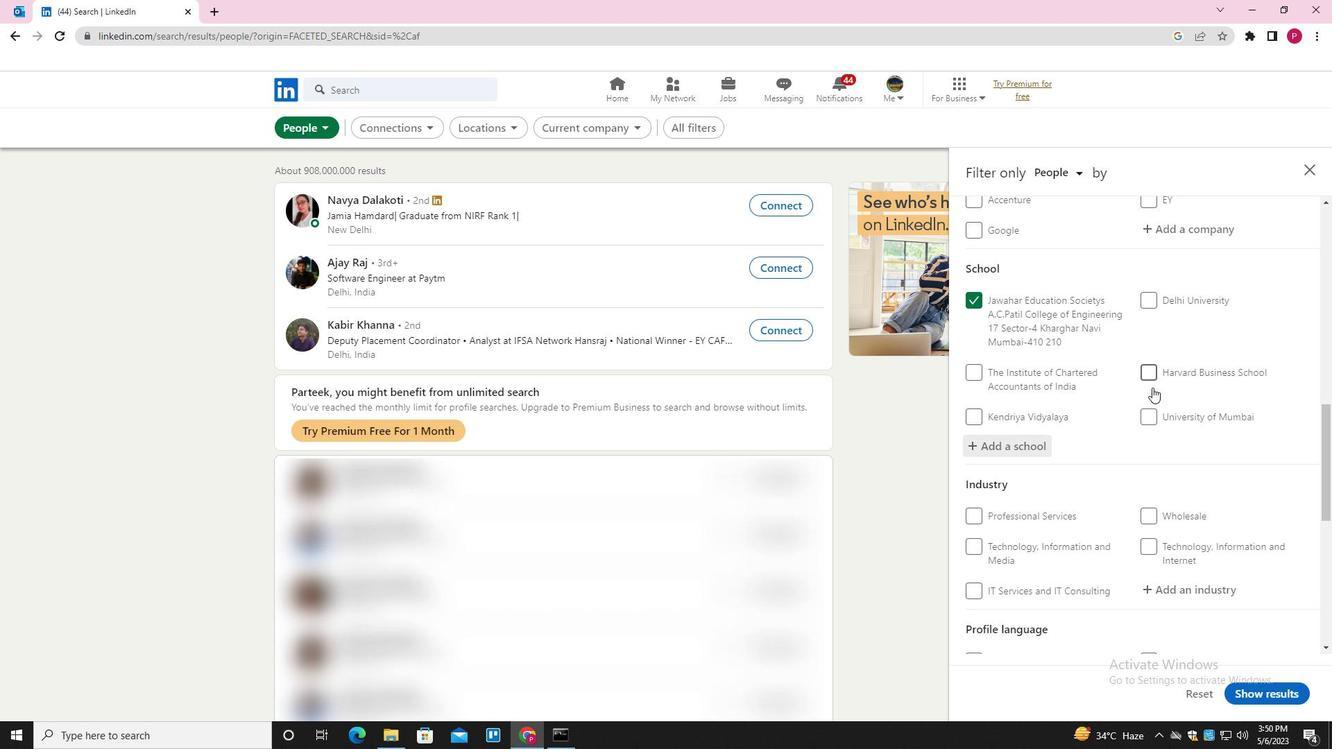 
Action: Mouse moved to (1164, 317)
Screenshot: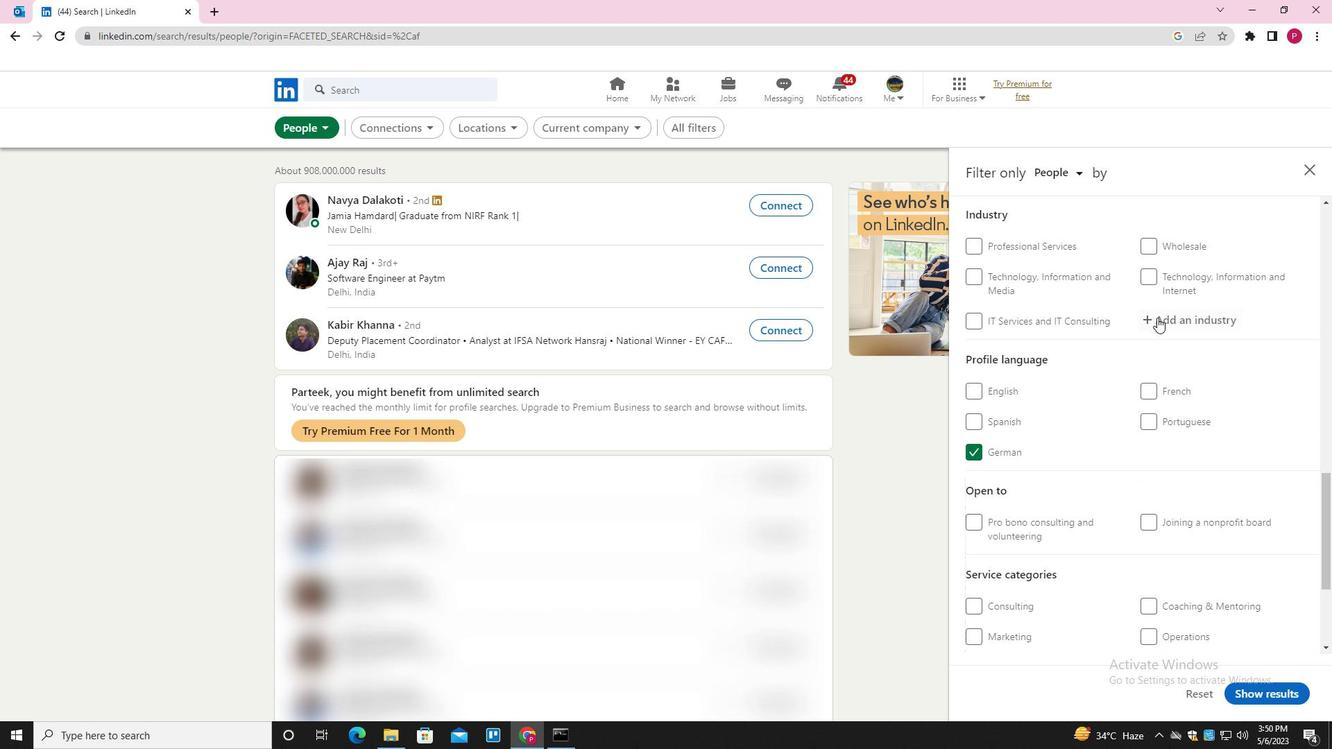 
Action: Mouse pressed left at (1164, 317)
Screenshot: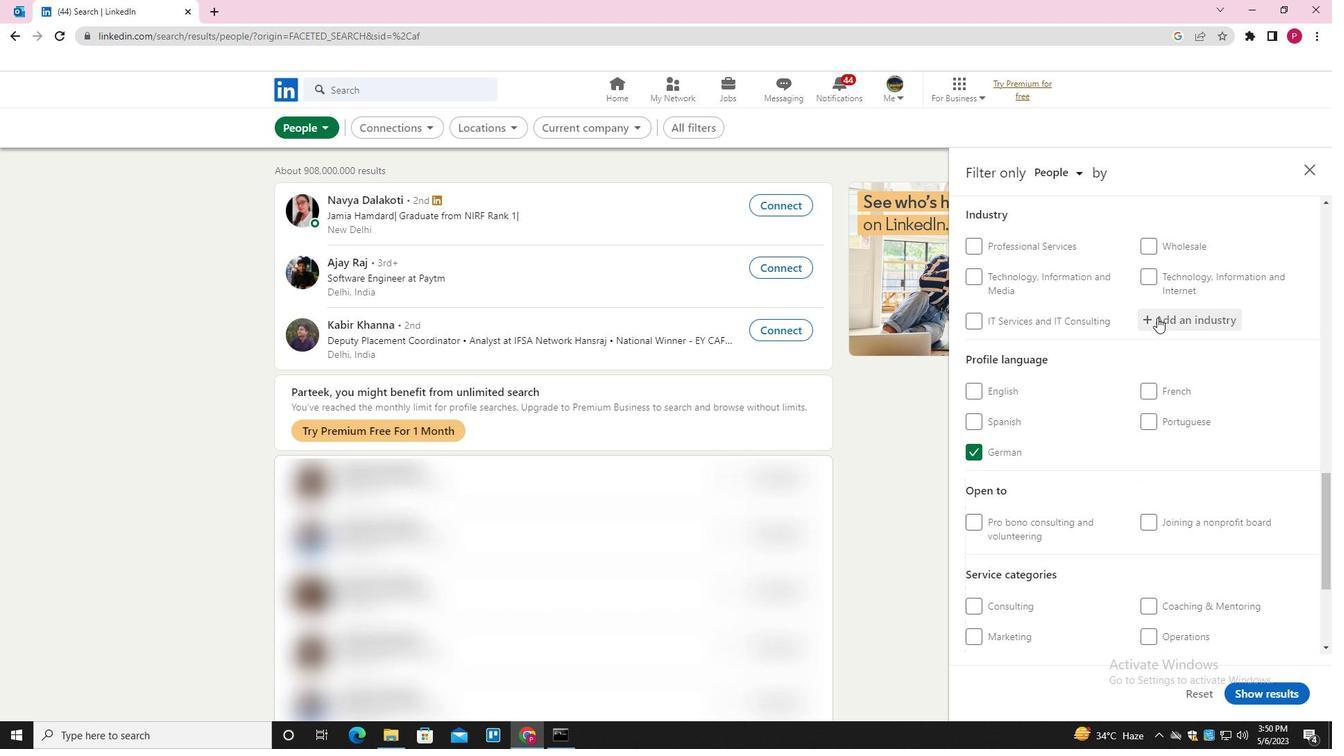 
Action: Key pressed <Key.shift>HOSPITALS<Key.space><Key.down><Key.enter>
Screenshot: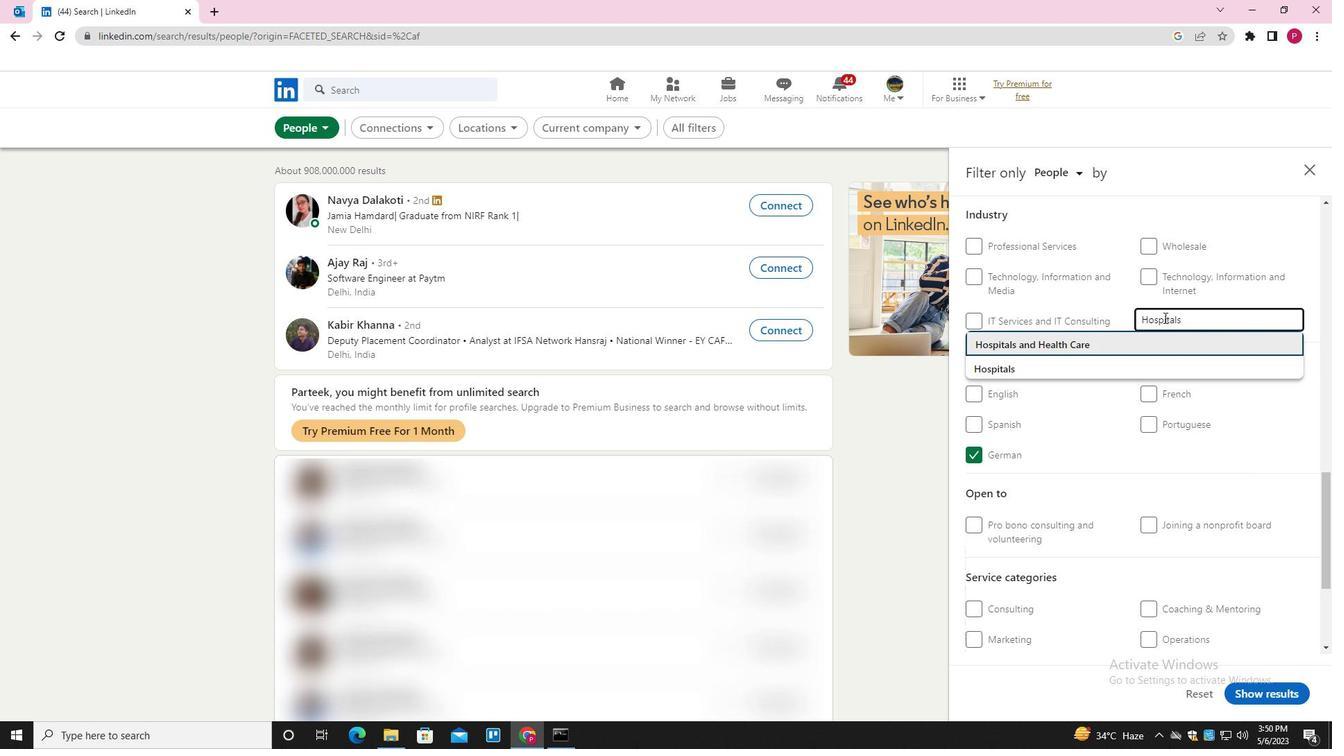 
Action: Mouse moved to (1114, 332)
Screenshot: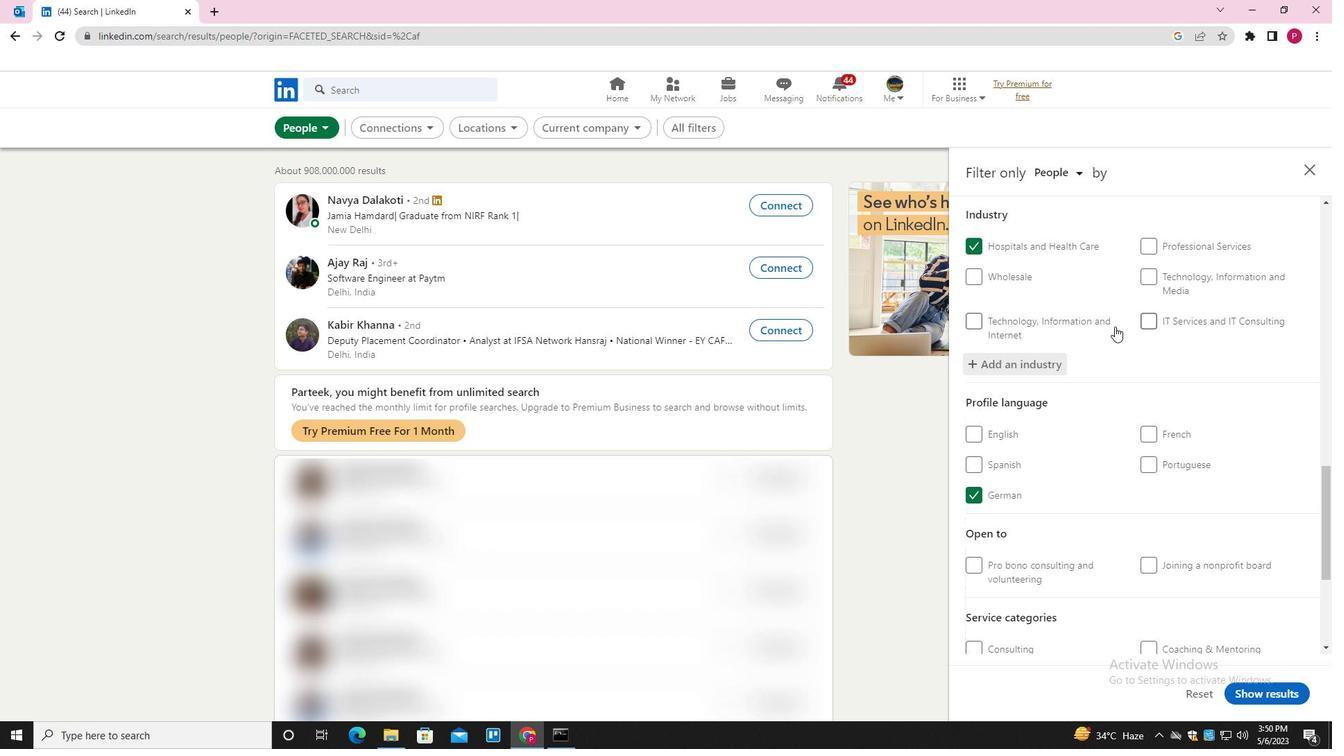 
Action: Mouse scrolled (1114, 331) with delta (0, 0)
Screenshot: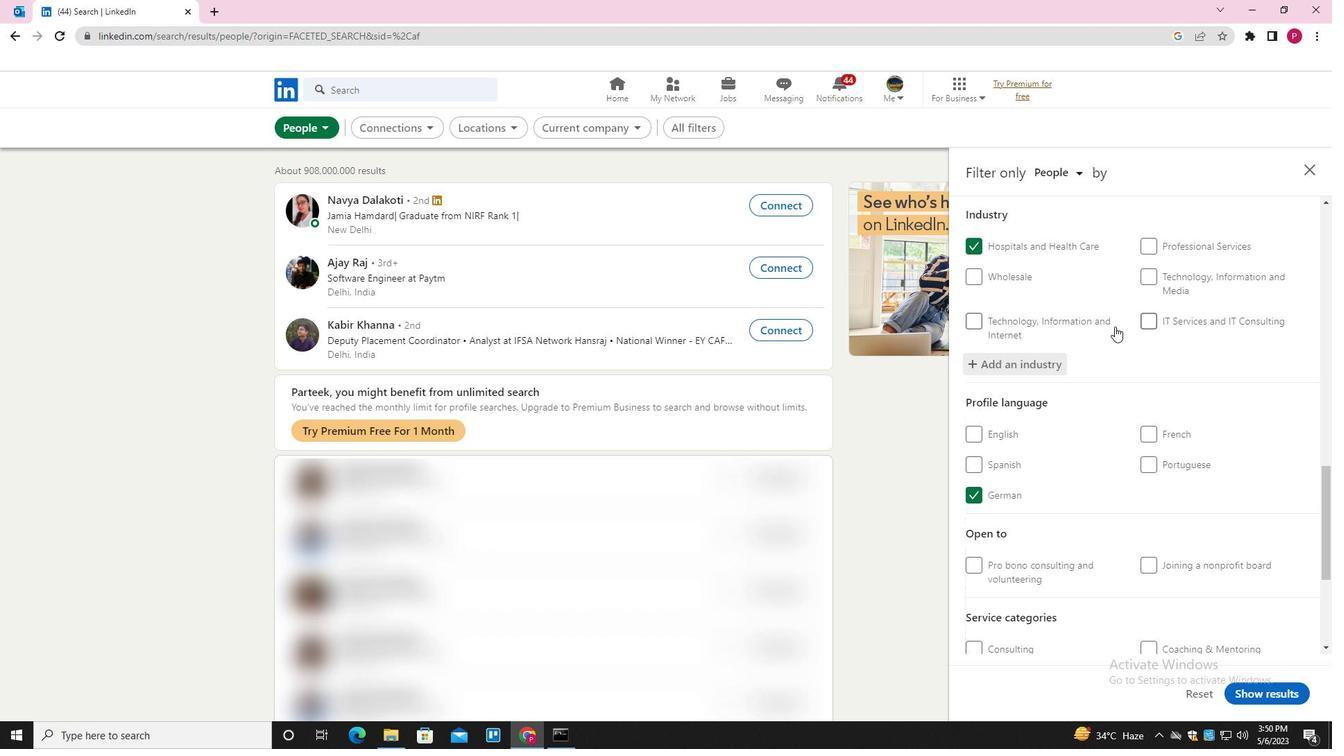 
Action: Mouse moved to (1114, 335)
Screenshot: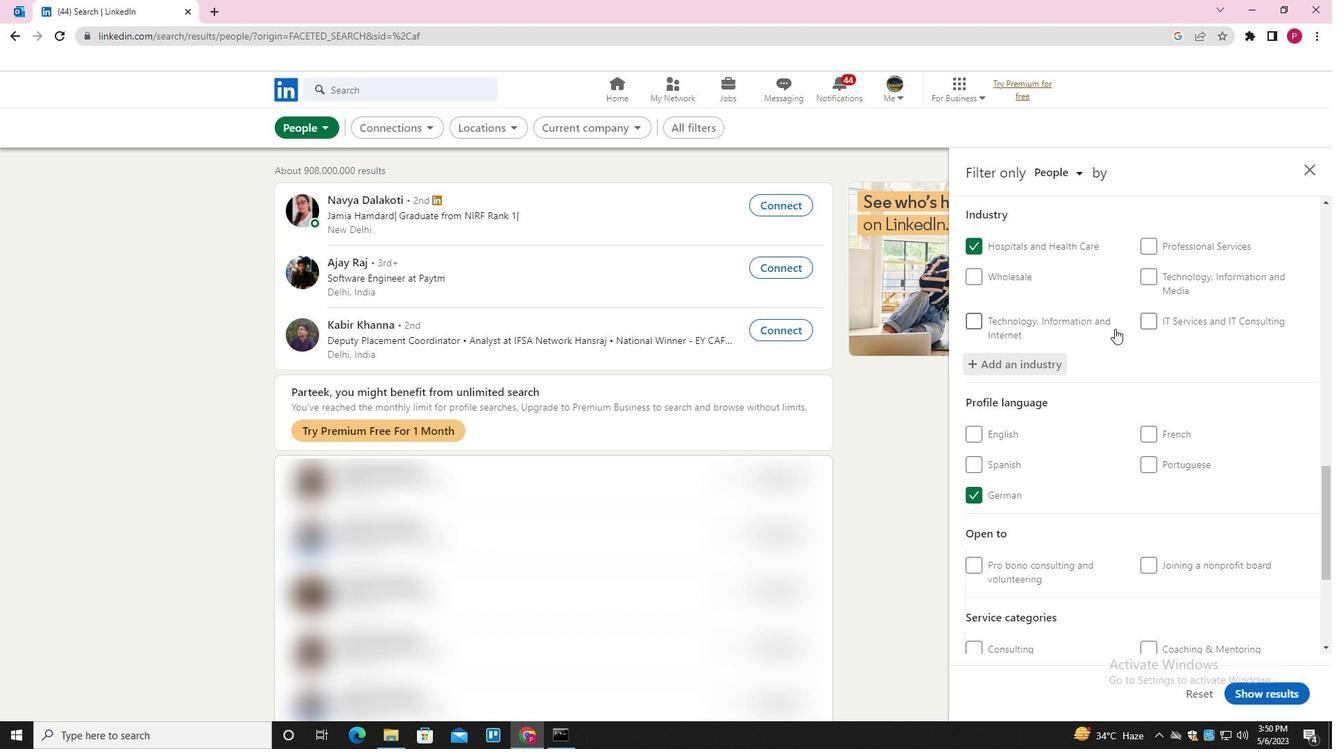 
Action: Mouse scrolled (1114, 335) with delta (0, 0)
Screenshot: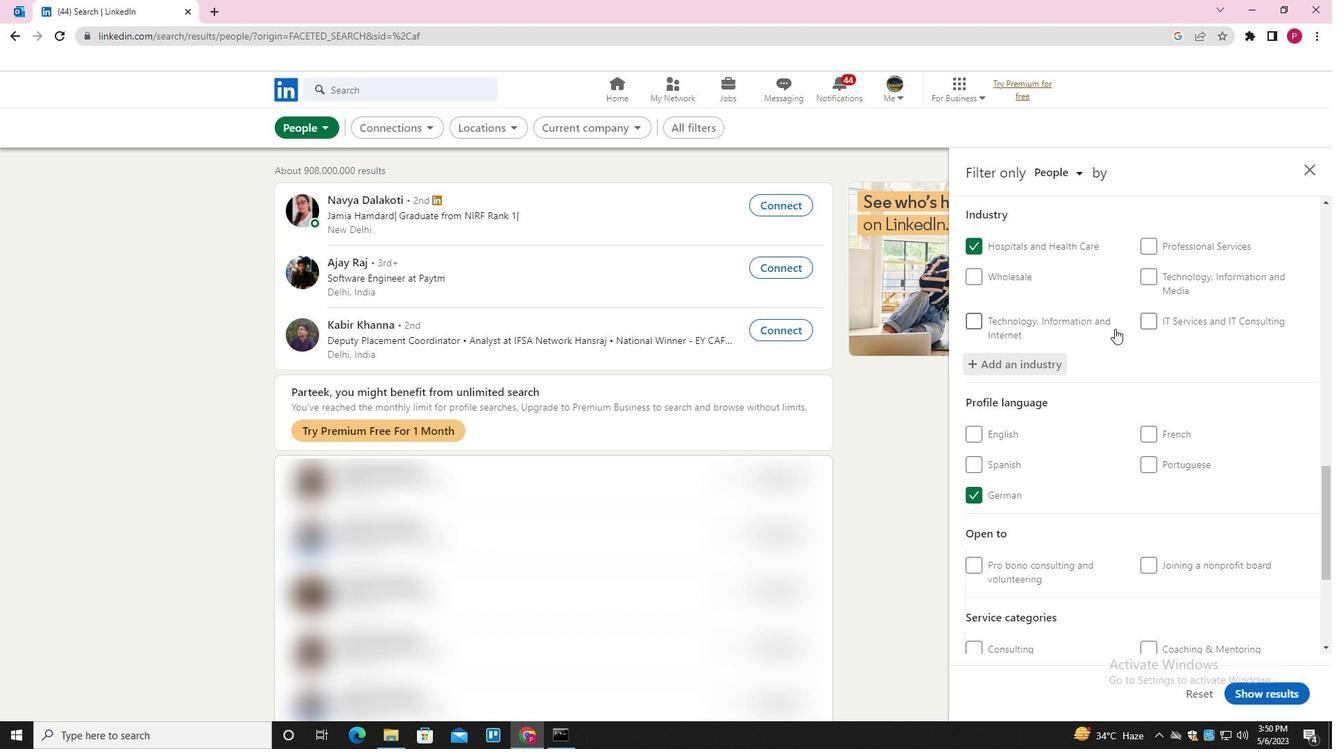 
Action: Mouse moved to (1114, 338)
Screenshot: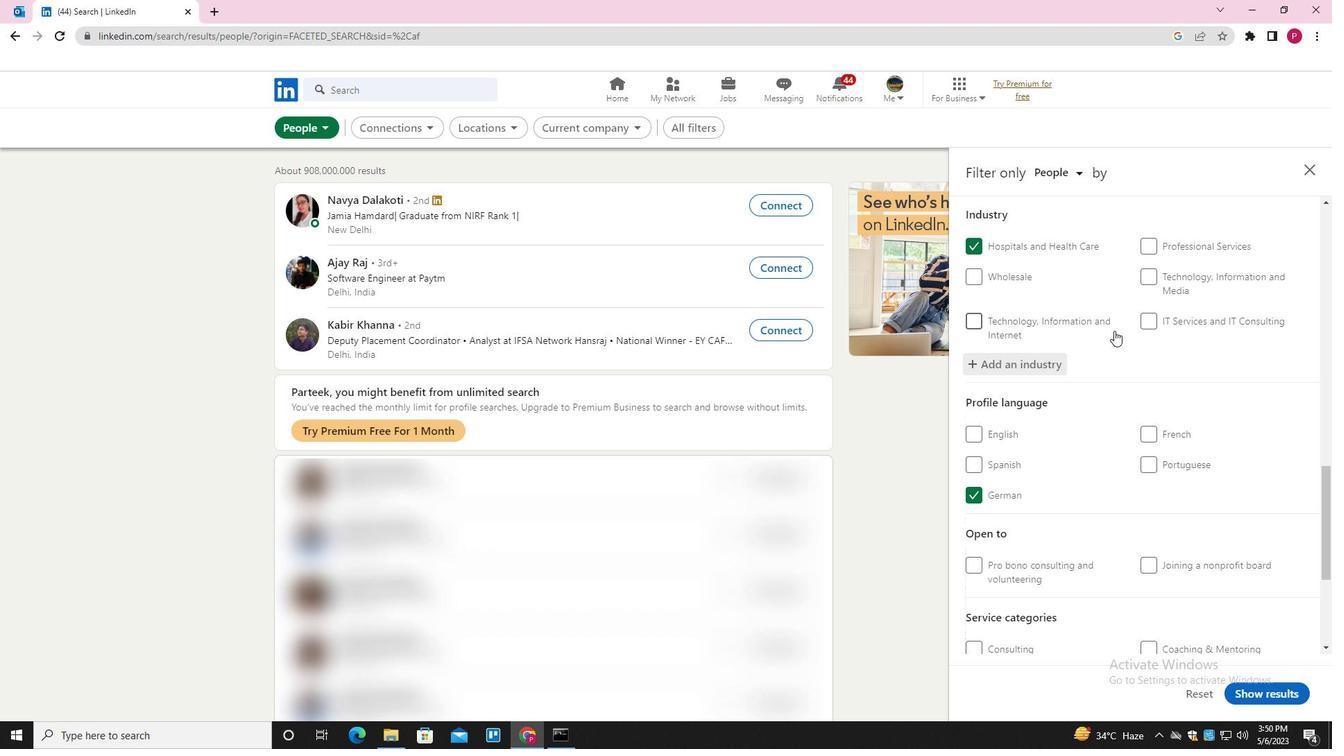 
Action: Mouse scrolled (1114, 338) with delta (0, 0)
Screenshot: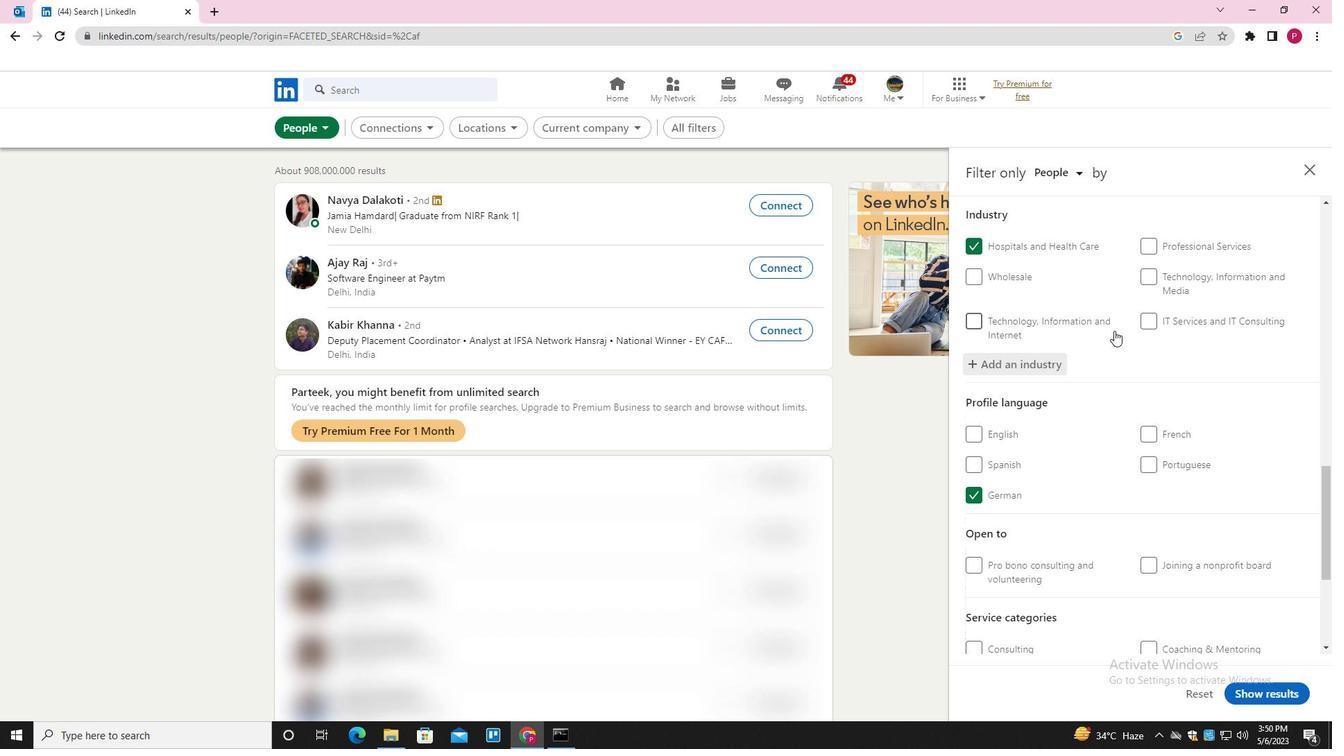 
Action: Mouse moved to (1114, 342)
Screenshot: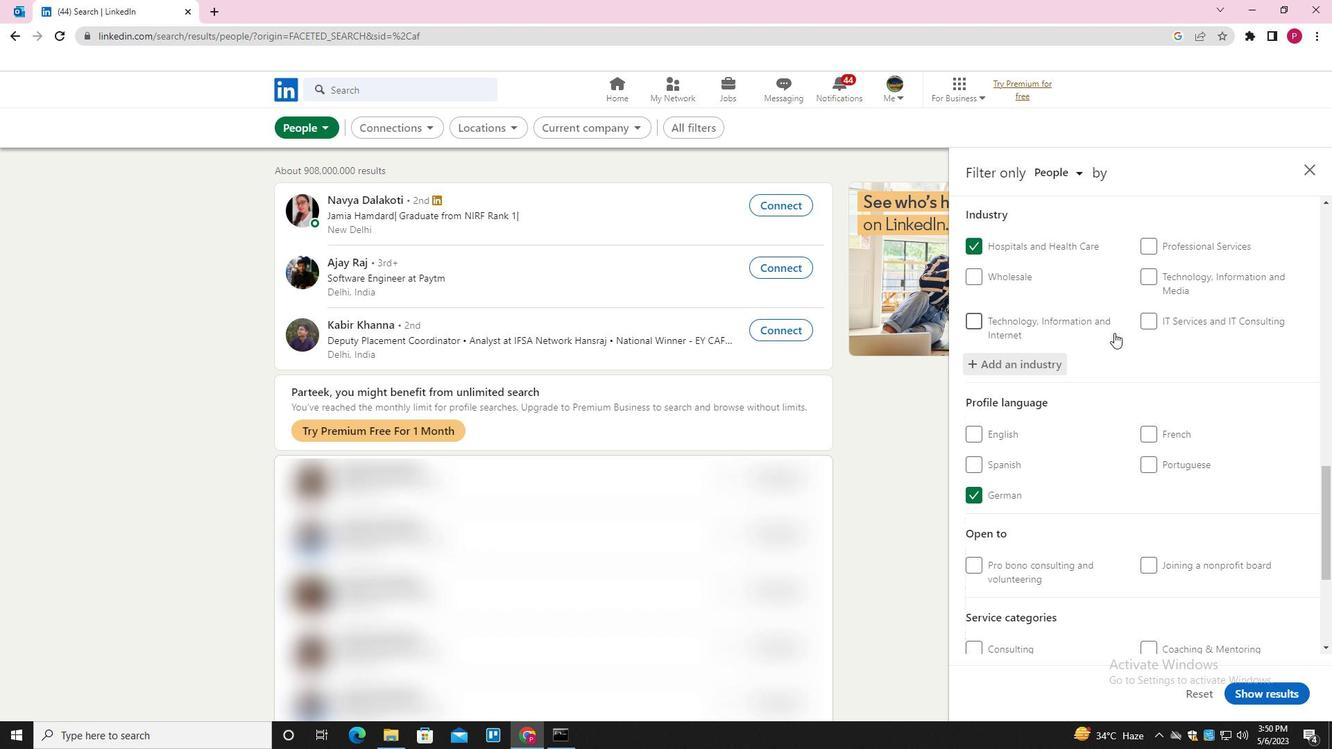 
Action: Mouse scrolled (1114, 342) with delta (0, 0)
Screenshot: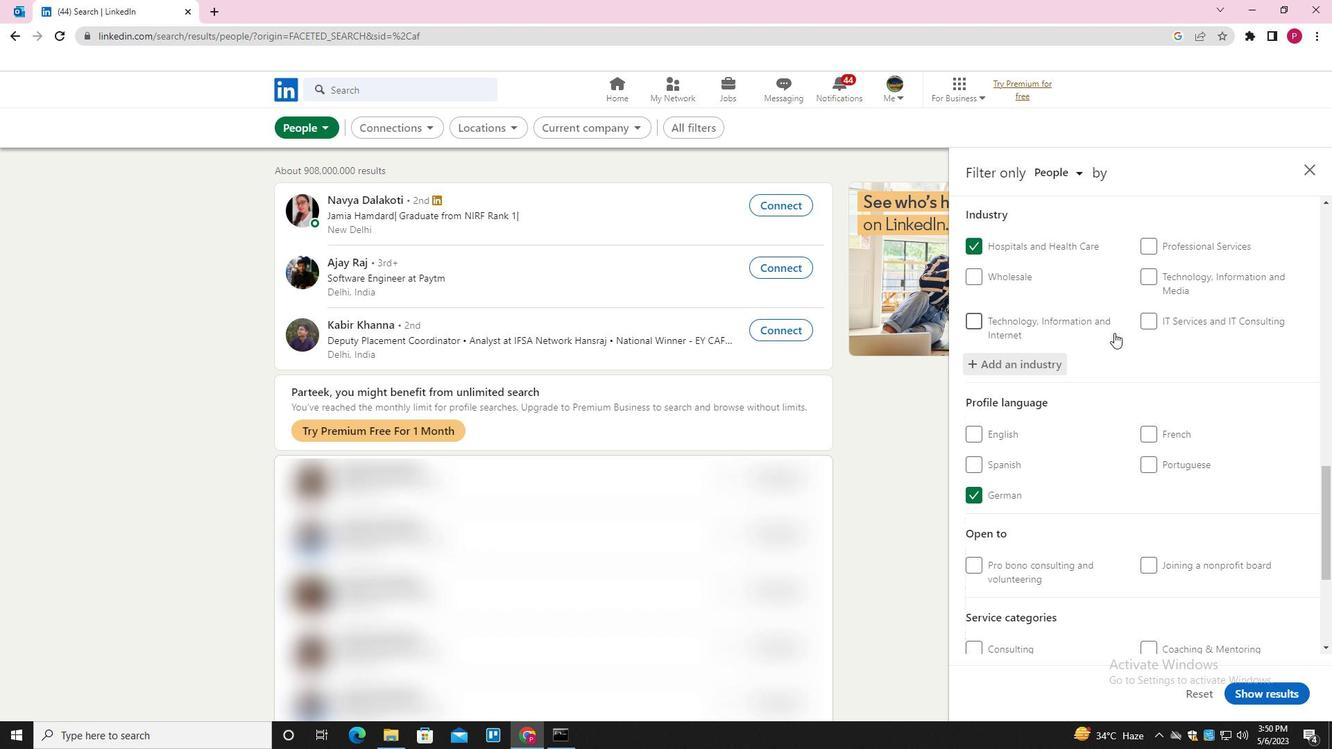 
Action: Mouse moved to (1198, 462)
Screenshot: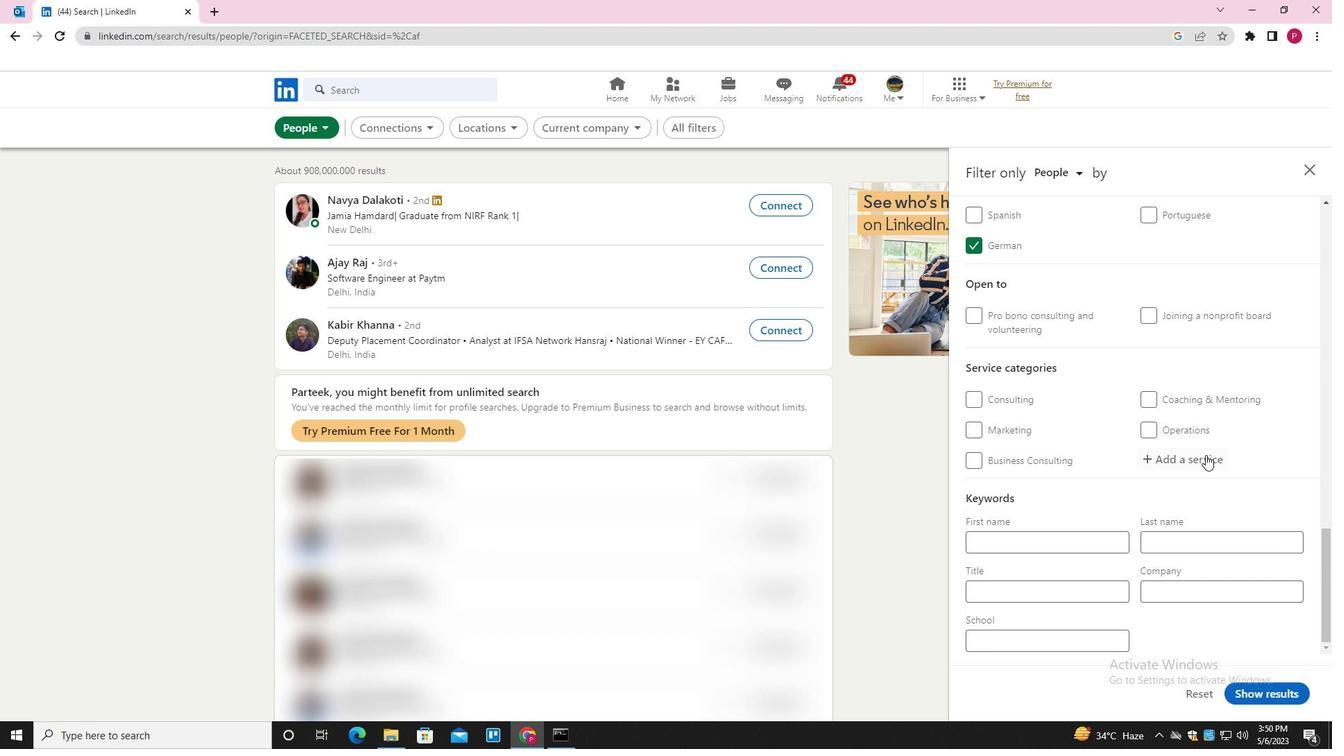 
Action: Mouse pressed left at (1198, 462)
Screenshot: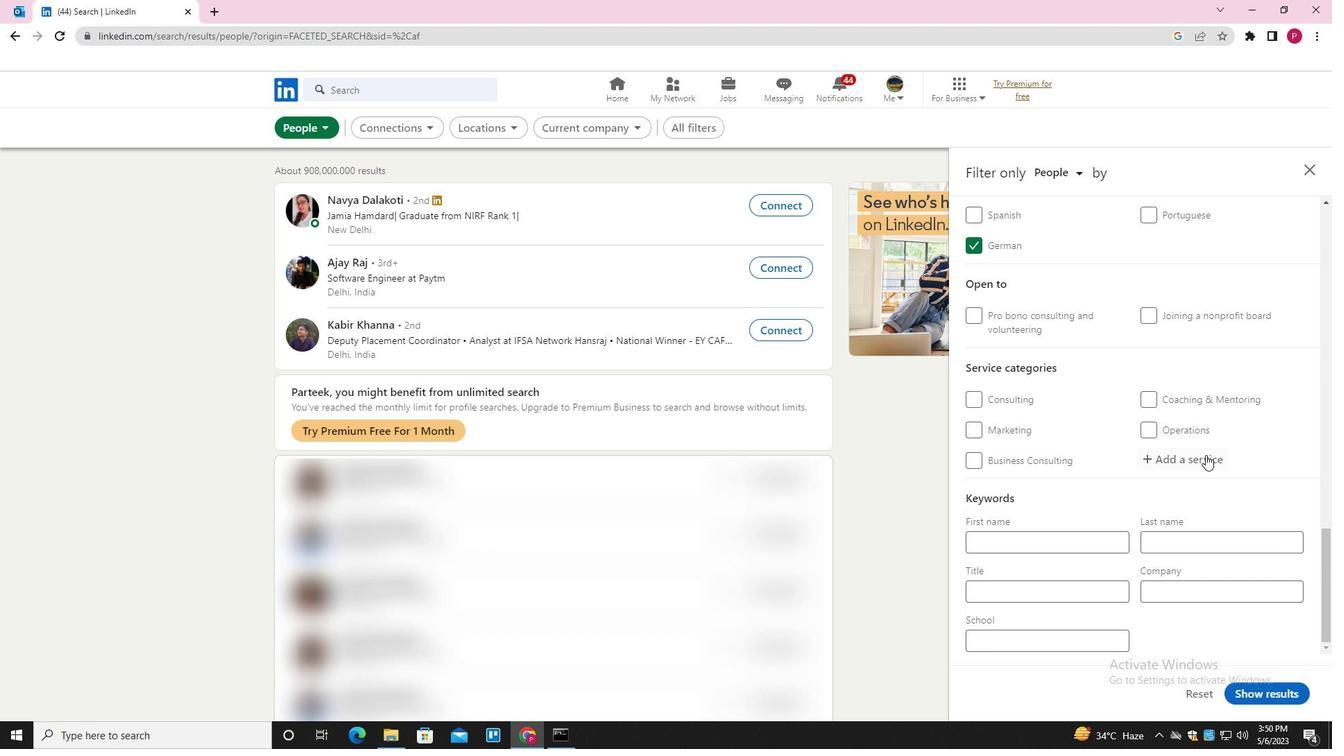 
Action: Mouse moved to (1197, 462)
Screenshot: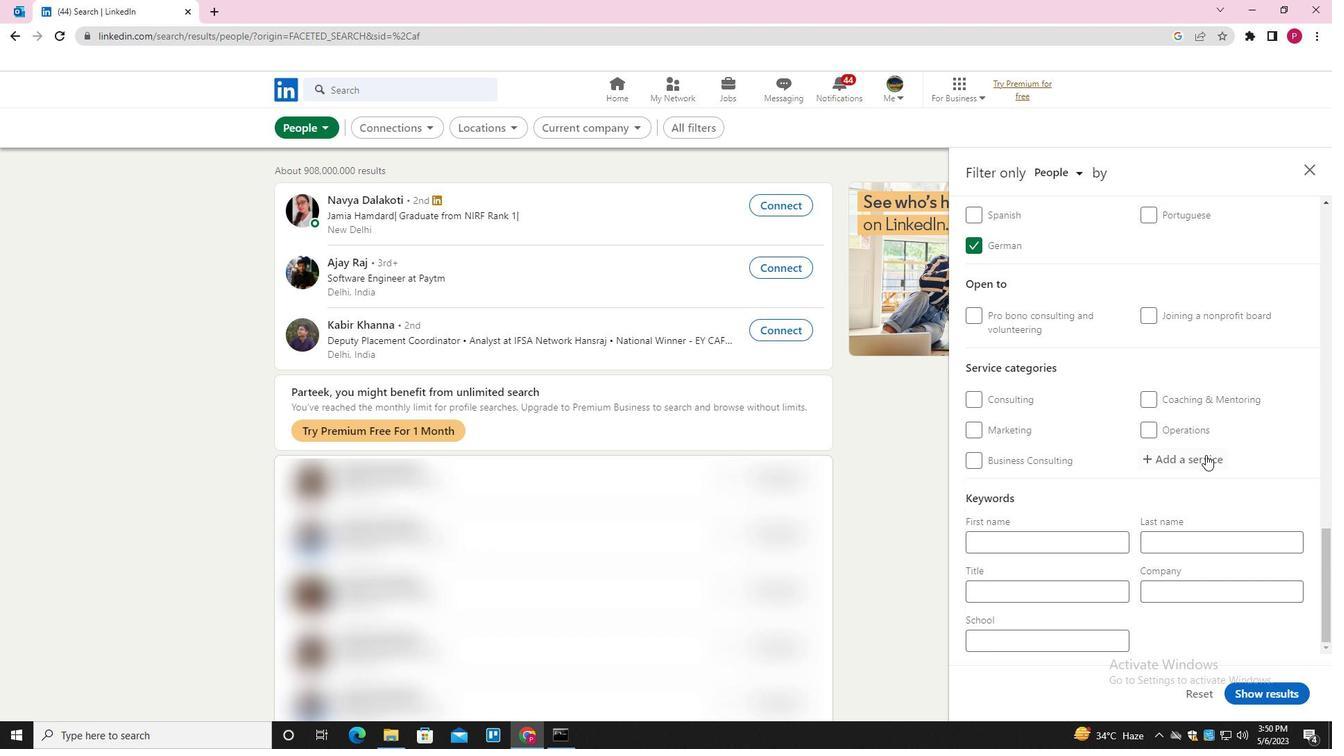
Action: Key pressed <Key.shift><Key.shift><Key.shift><Key.shift><Key.shift>WEALTH<Key.space><Key.shift>MANAGEMENT<Key.space>
Screenshot: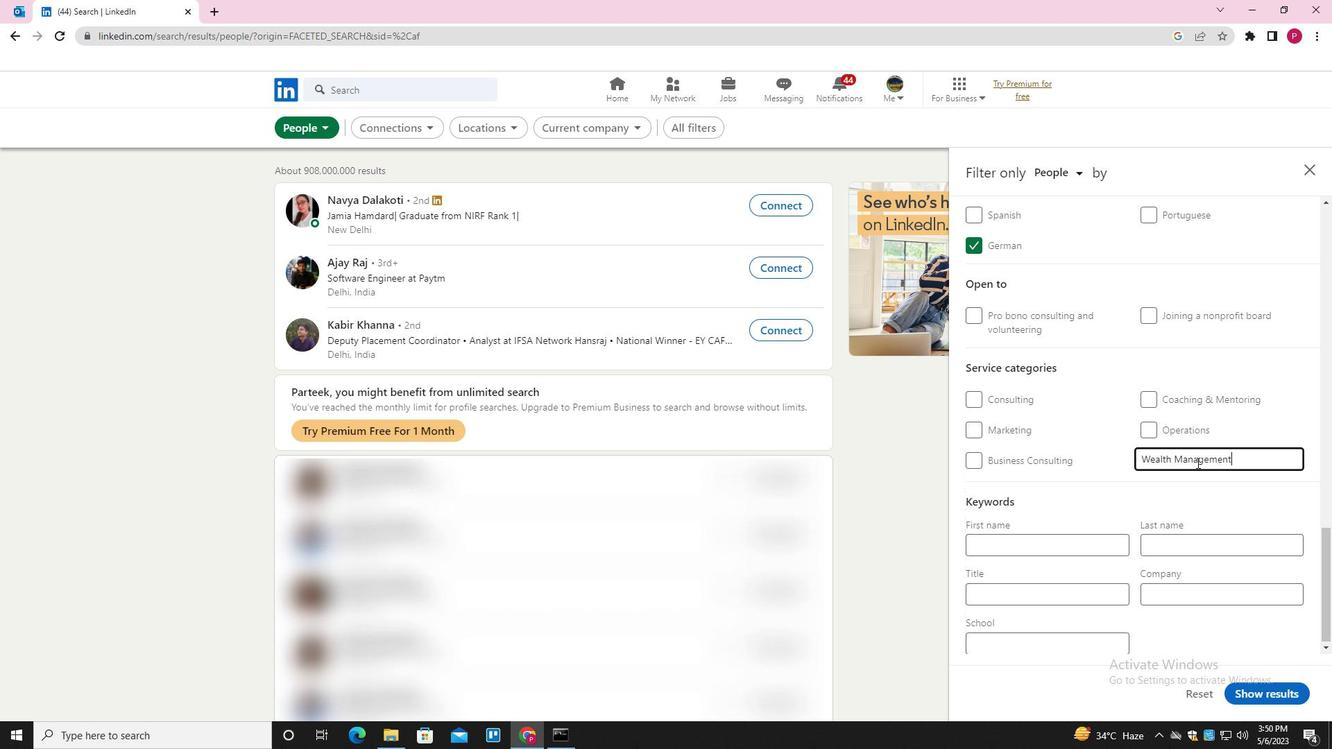 
Action: Mouse moved to (1066, 590)
Screenshot: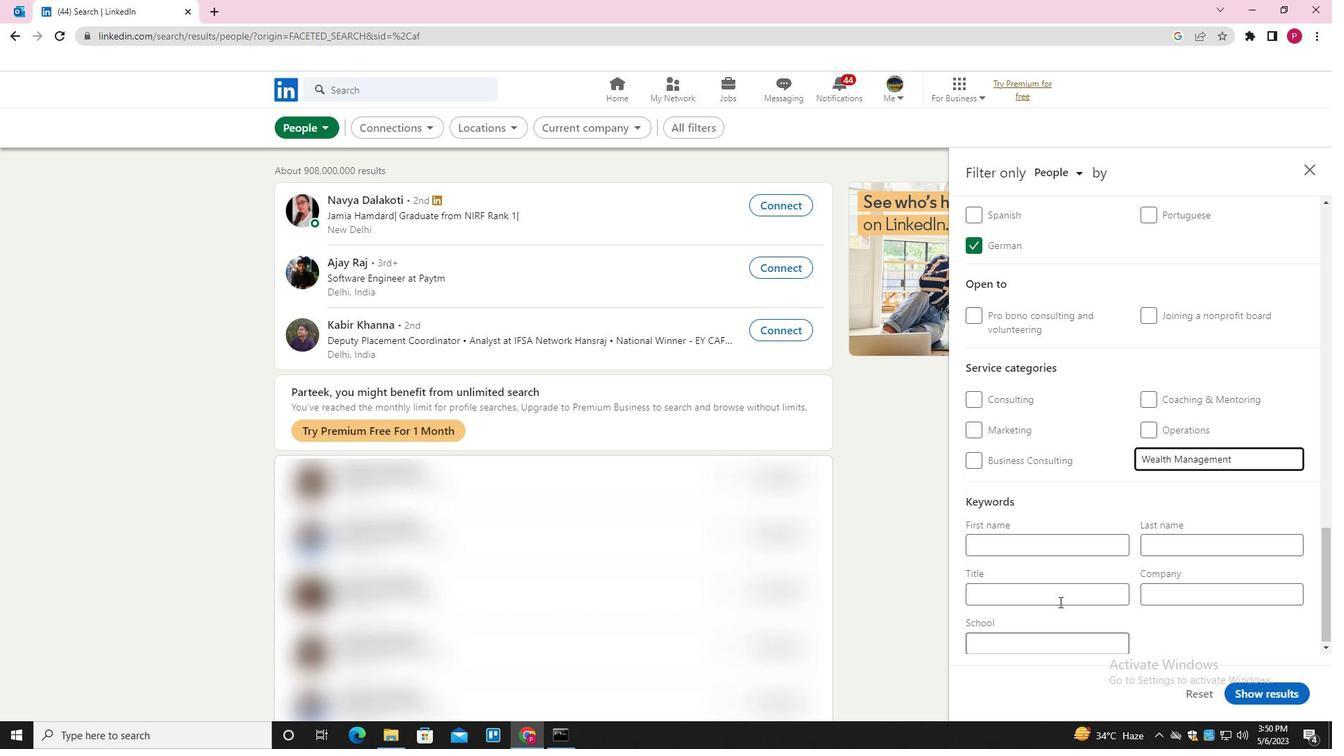 
Action: Mouse pressed left at (1066, 590)
Screenshot: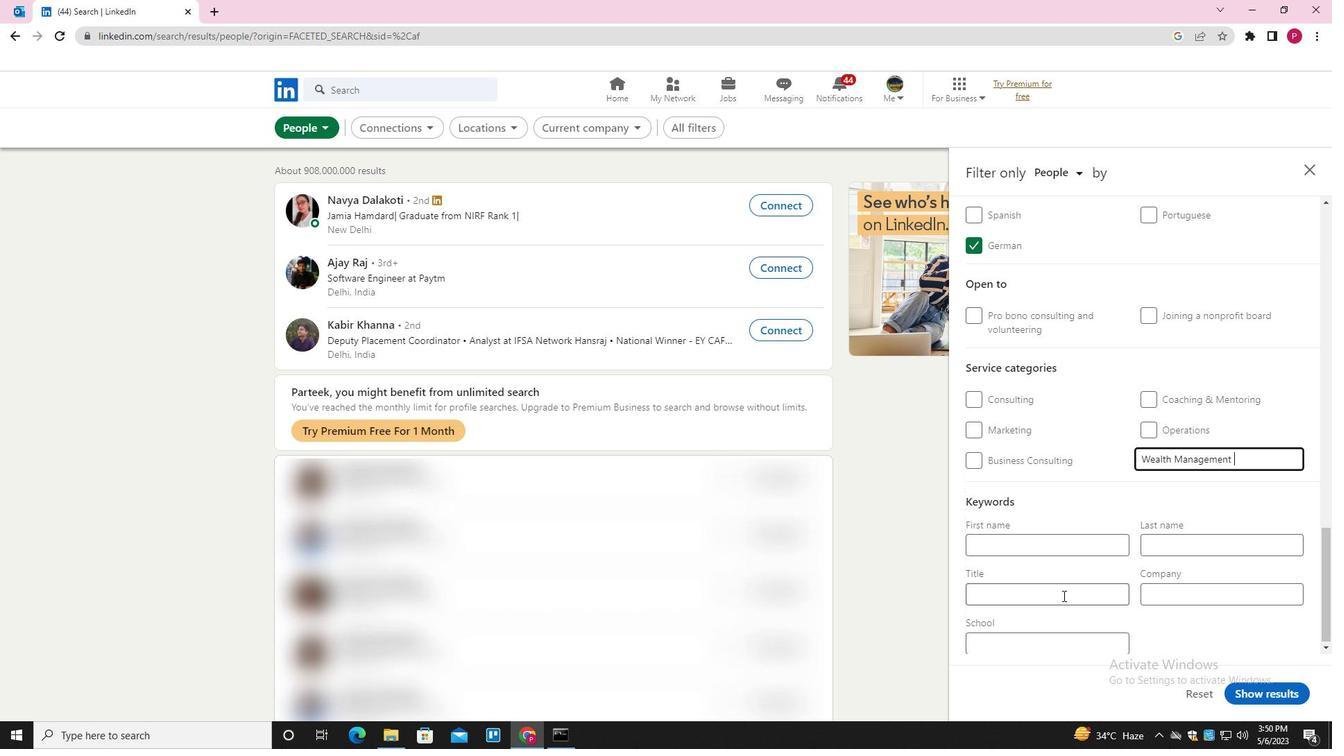 
Action: Key pressed <Key.shift>COMPUTER<Key.space><Key.shift>PROGRAME<Key.backspace>MER
Screenshot: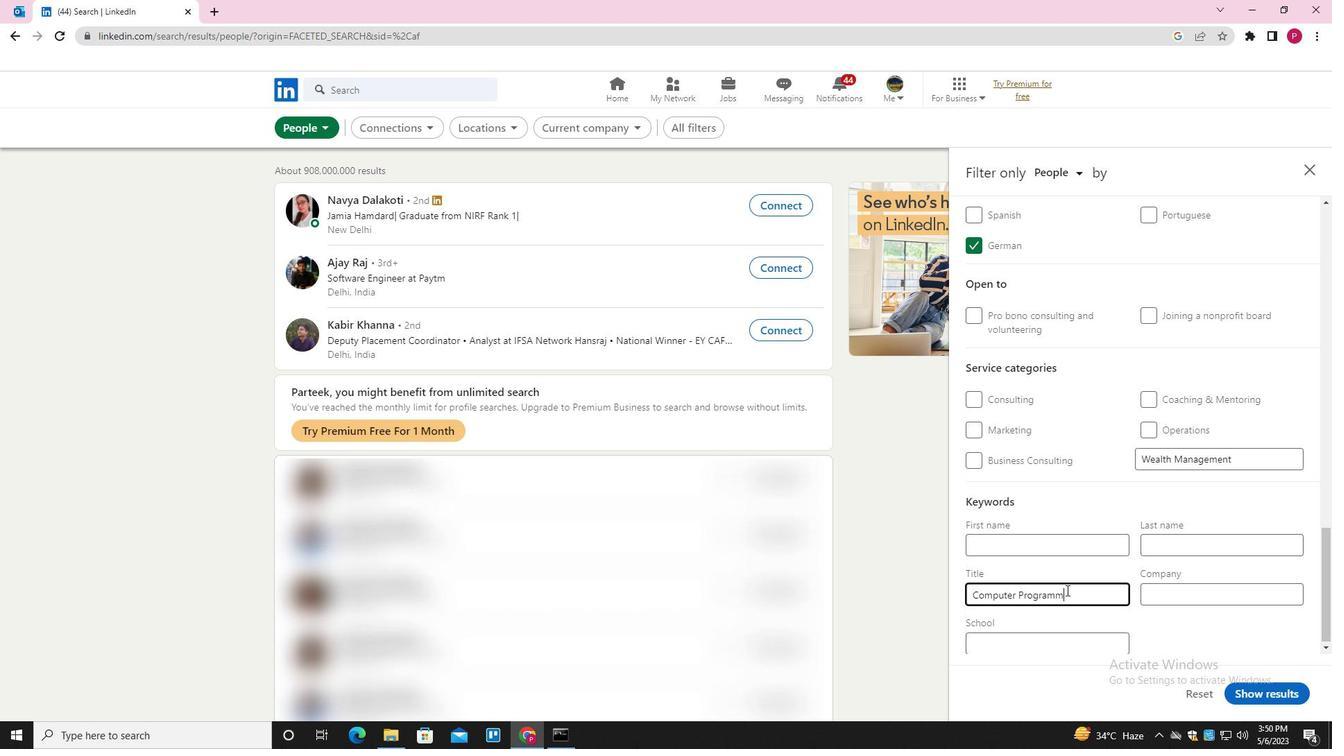 
Action: Mouse moved to (1279, 691)
Screenshot: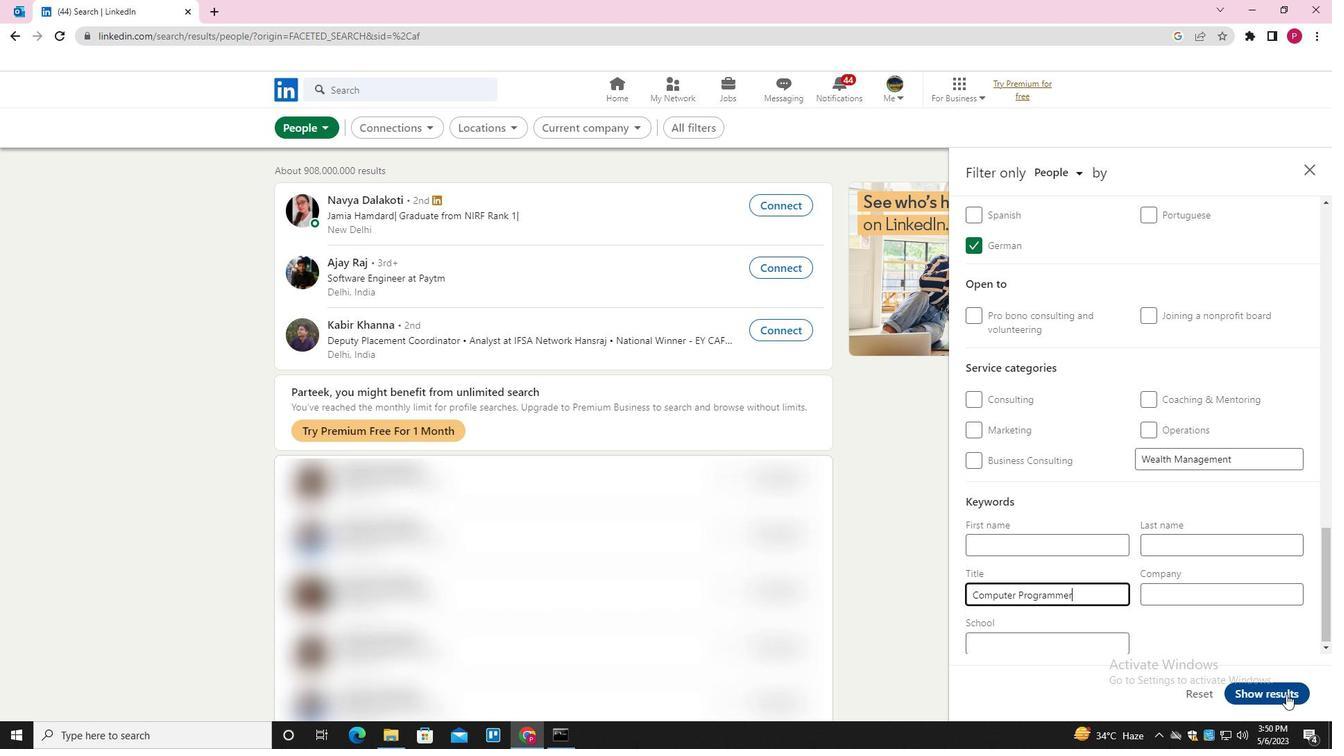 
Action: Mouse pressed left at (1279, 691)
Screenshot: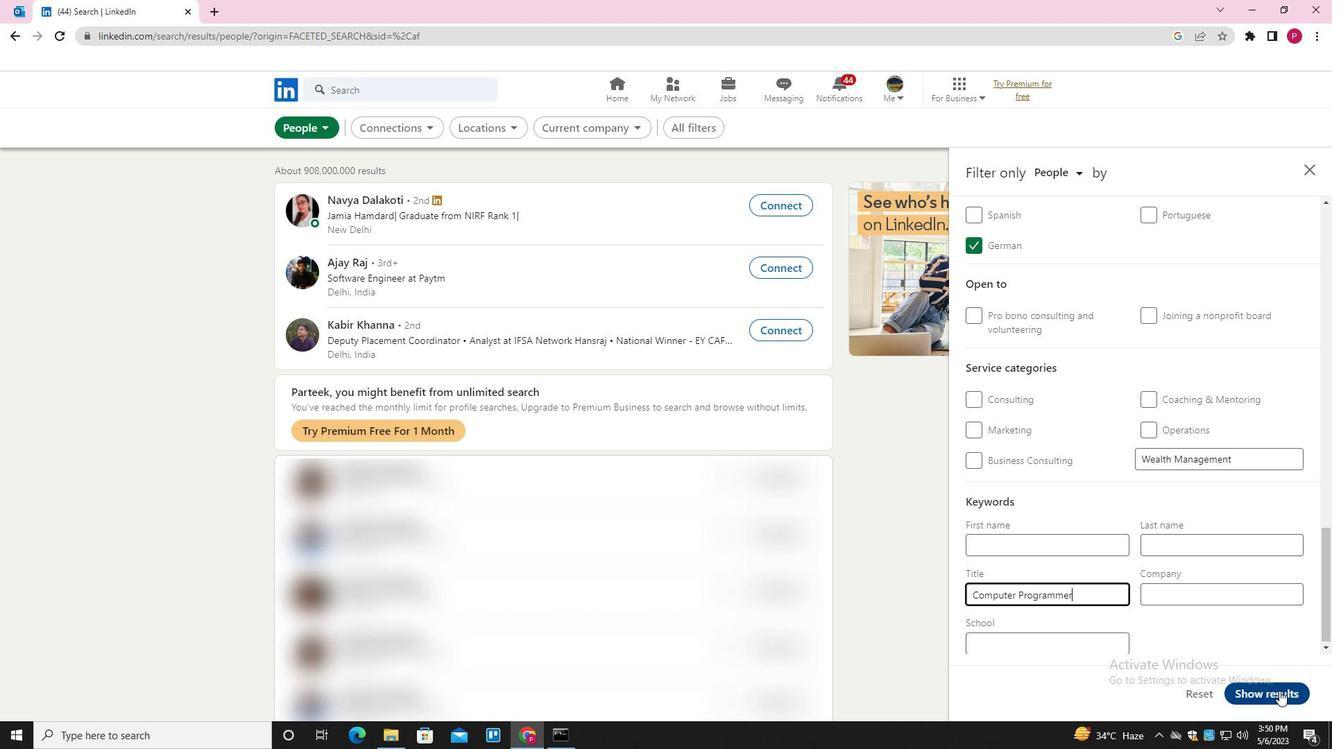 
Action: Mouse moved to (671, 419)
Screenshot: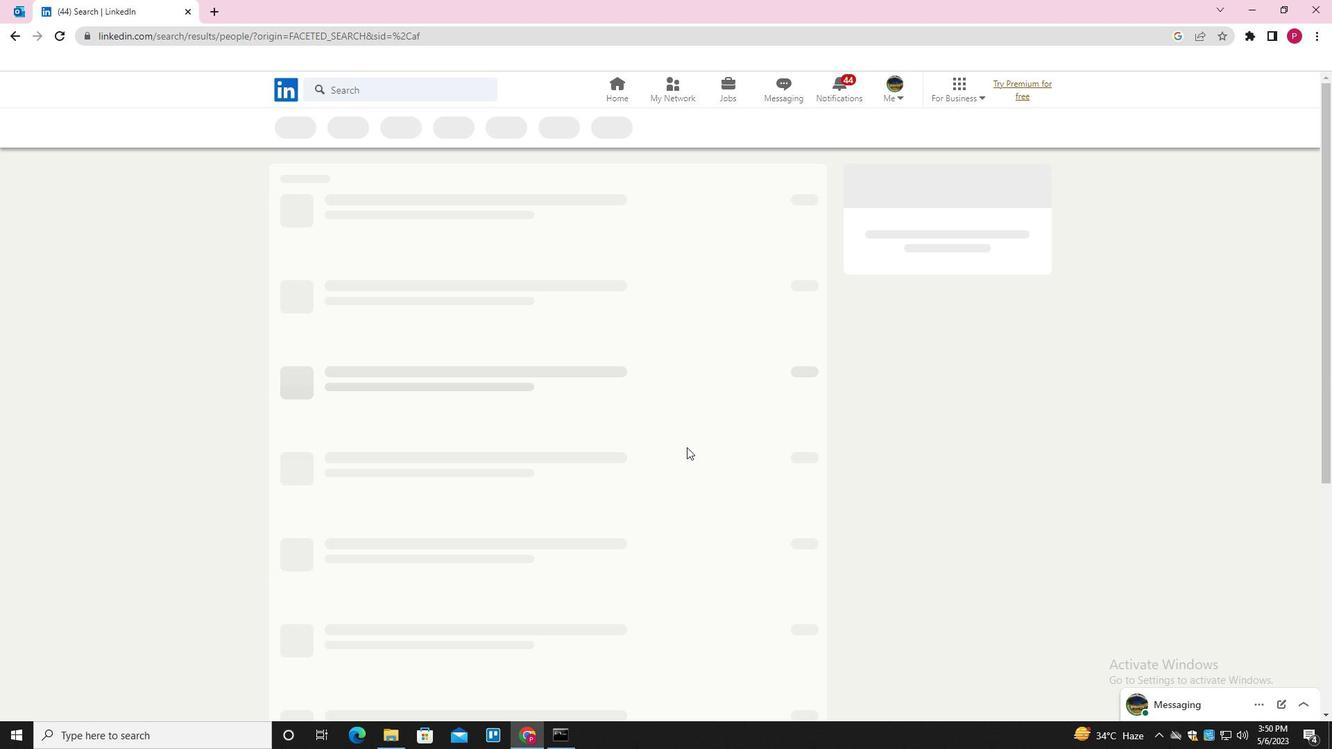 
